 Task: Look for space in Dubrovnik, Croatia from 7th July, 2023 to 15th July, 2023 for 6 adults in price range Rs.15000 to Rs.20000. Place can be entire place with 3 bedrooms having 3 beds and 3 bathrooms. Property type can be house, flat, guest house. Booking option can be shelf check-in. Required host language is English.
Action: Mouse moved to (576, 80)
Screenshot: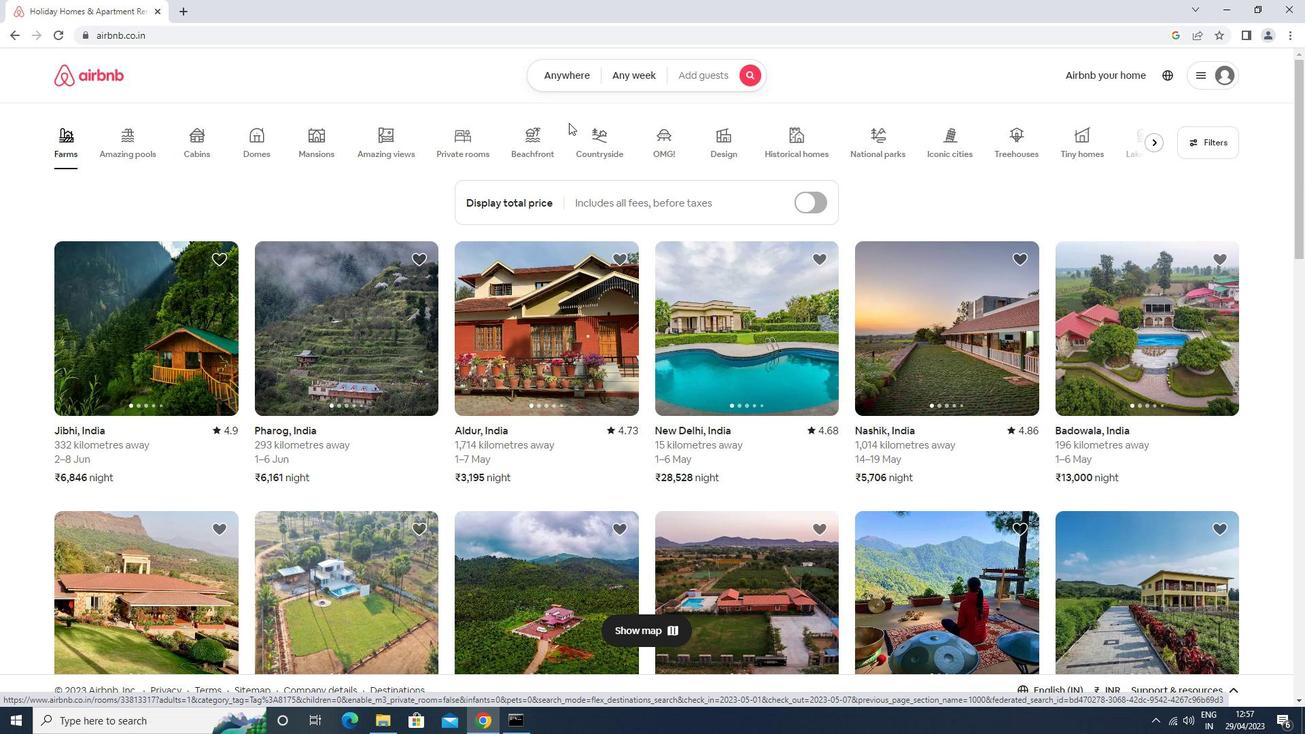 
Action: Mouse pressed left at (576, 80)
Screenshot: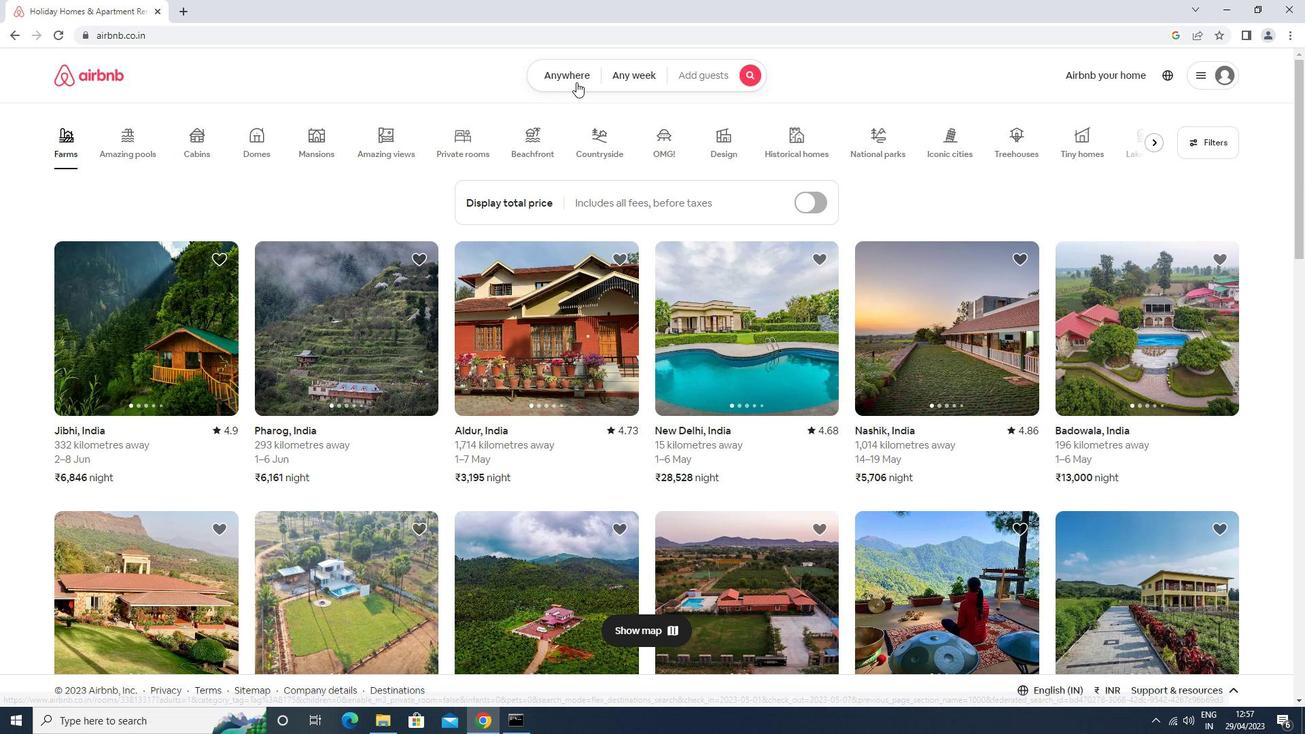 
Action: Mouse moved to (532, 125)
Screenshot: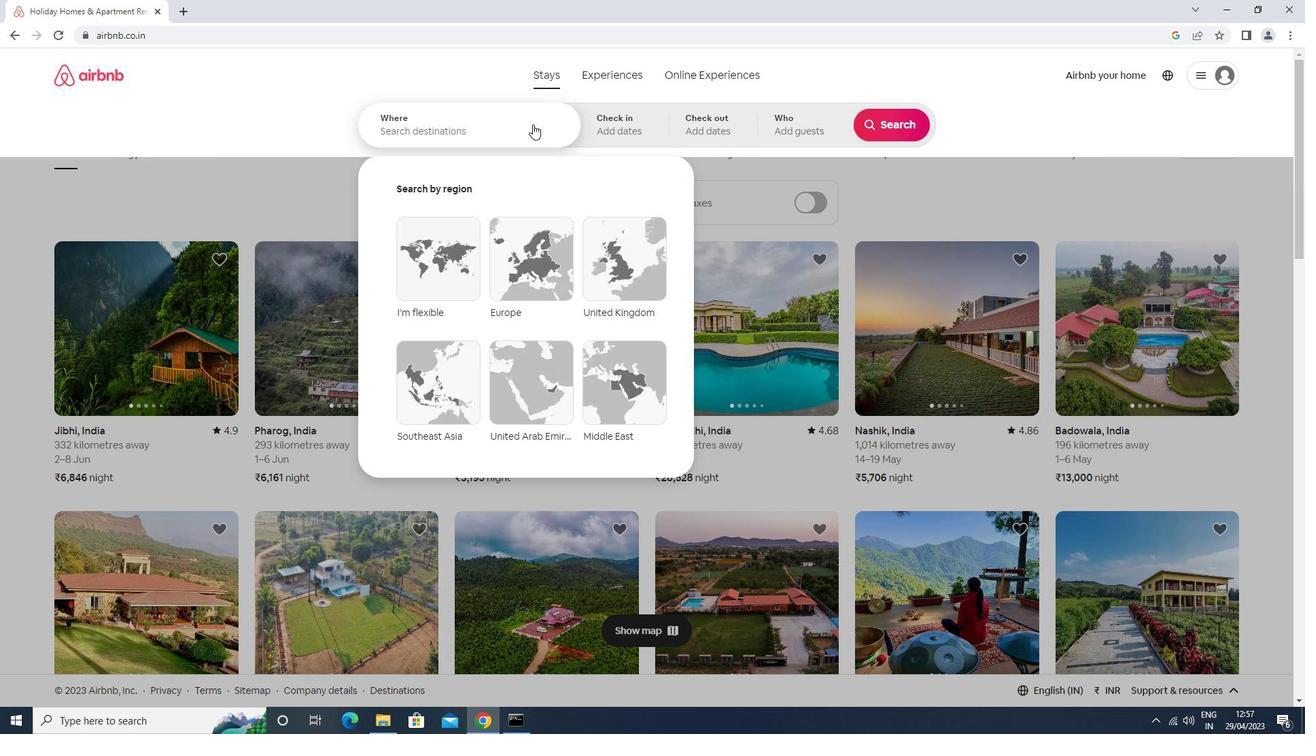 
Action: Mouse pressed left at (532, 125)
Screenshot: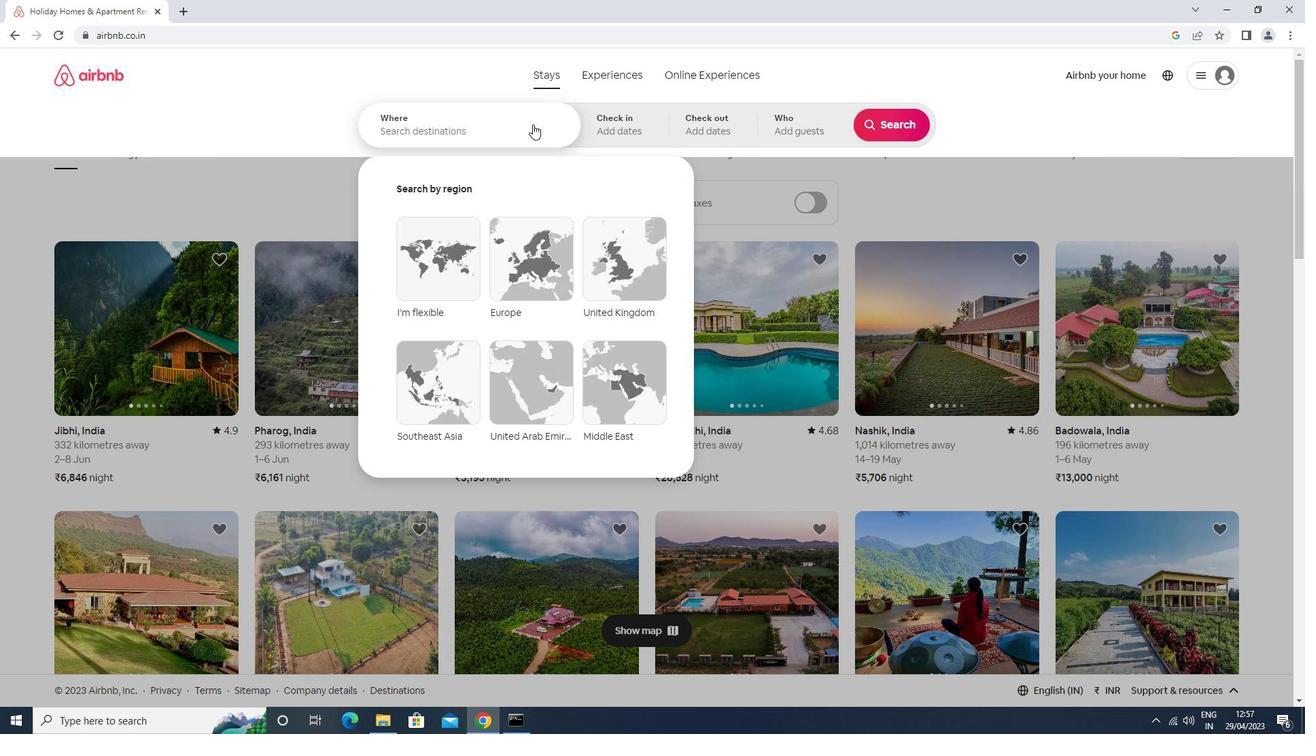 
Action: Key pressed dubrovn<Key.down><Key.enter>
Screenshot: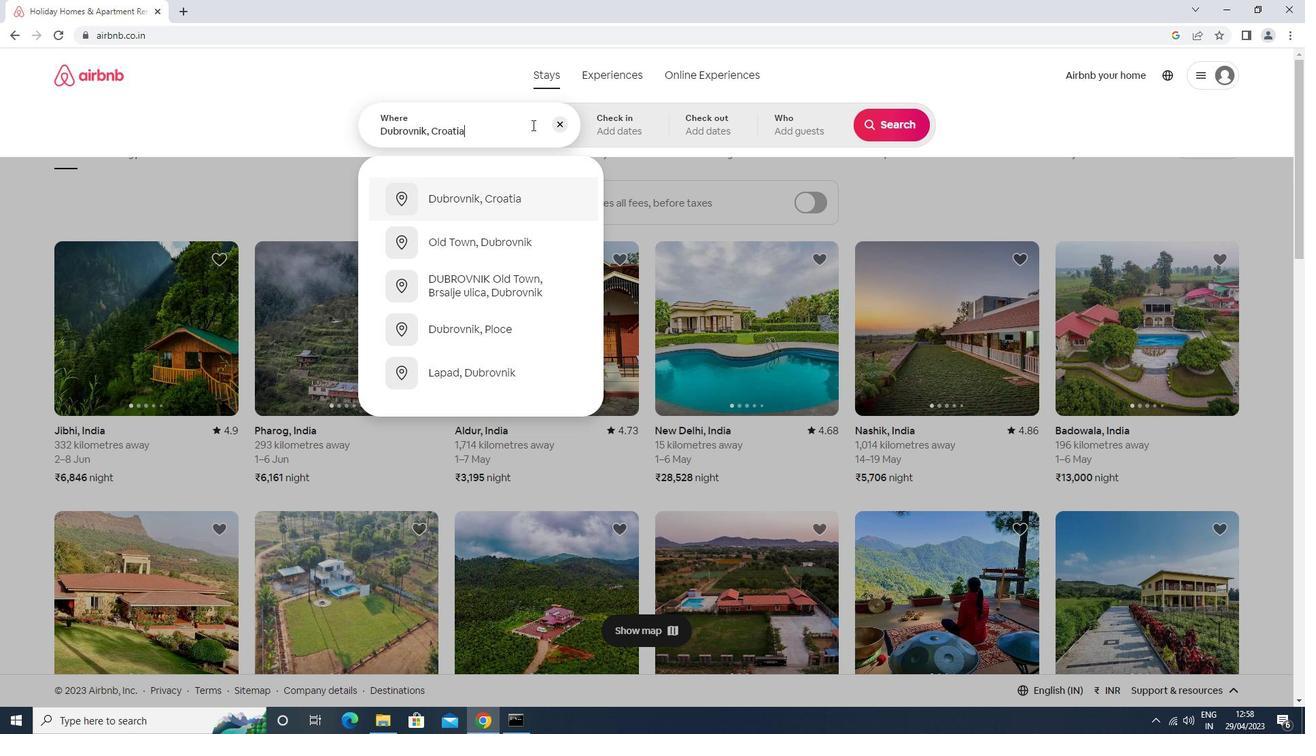 
Action: Mouse moved to (881, 236)
Screenshot: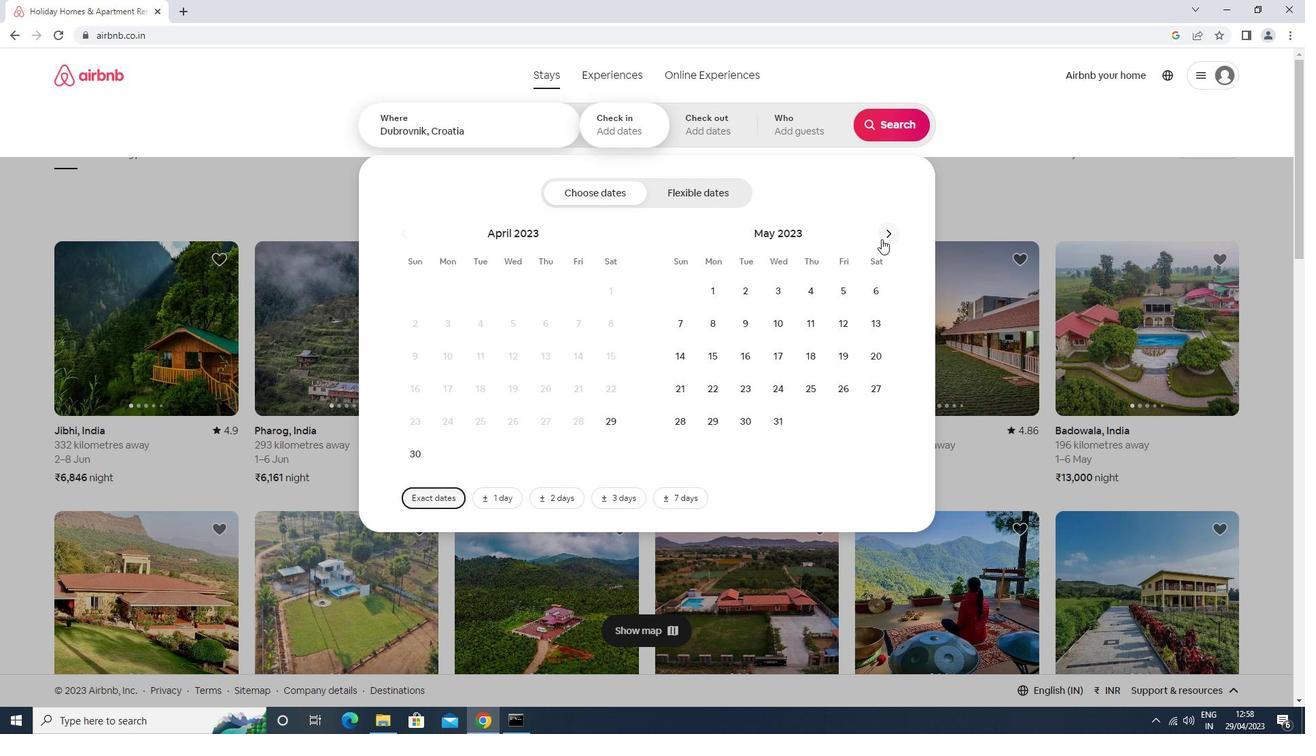 
Action: Mouse pressed left at (881, 236)
Screenshot: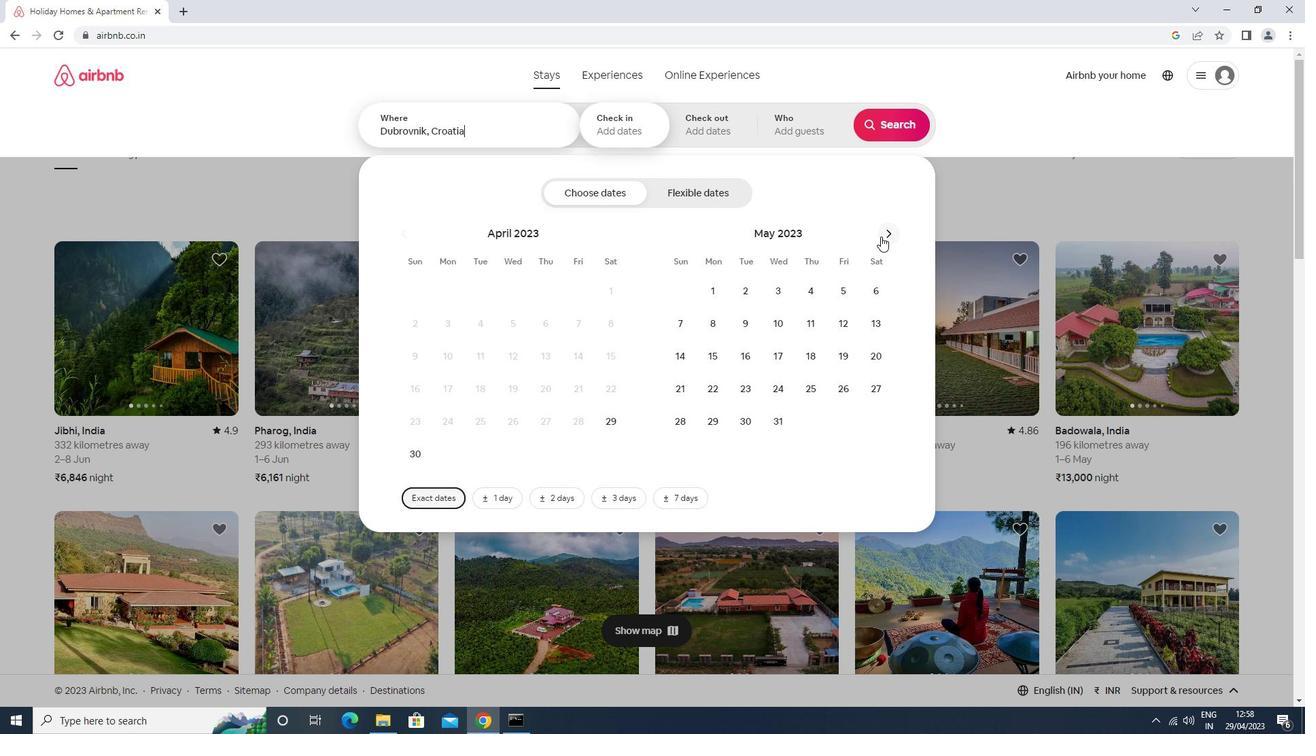 
Action: Mouse moved to (881, 236)
Screenshot: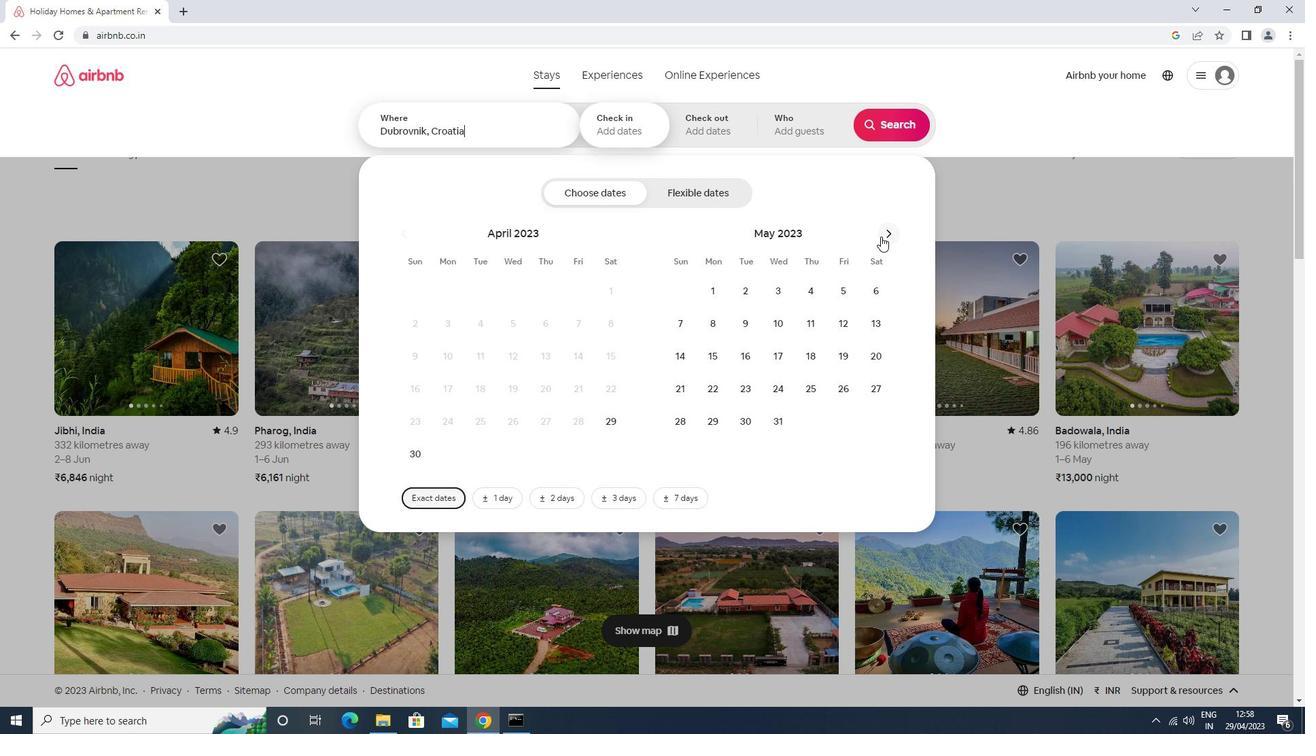 
Action: Mouse pressed left at (881, 236)
Screenshot: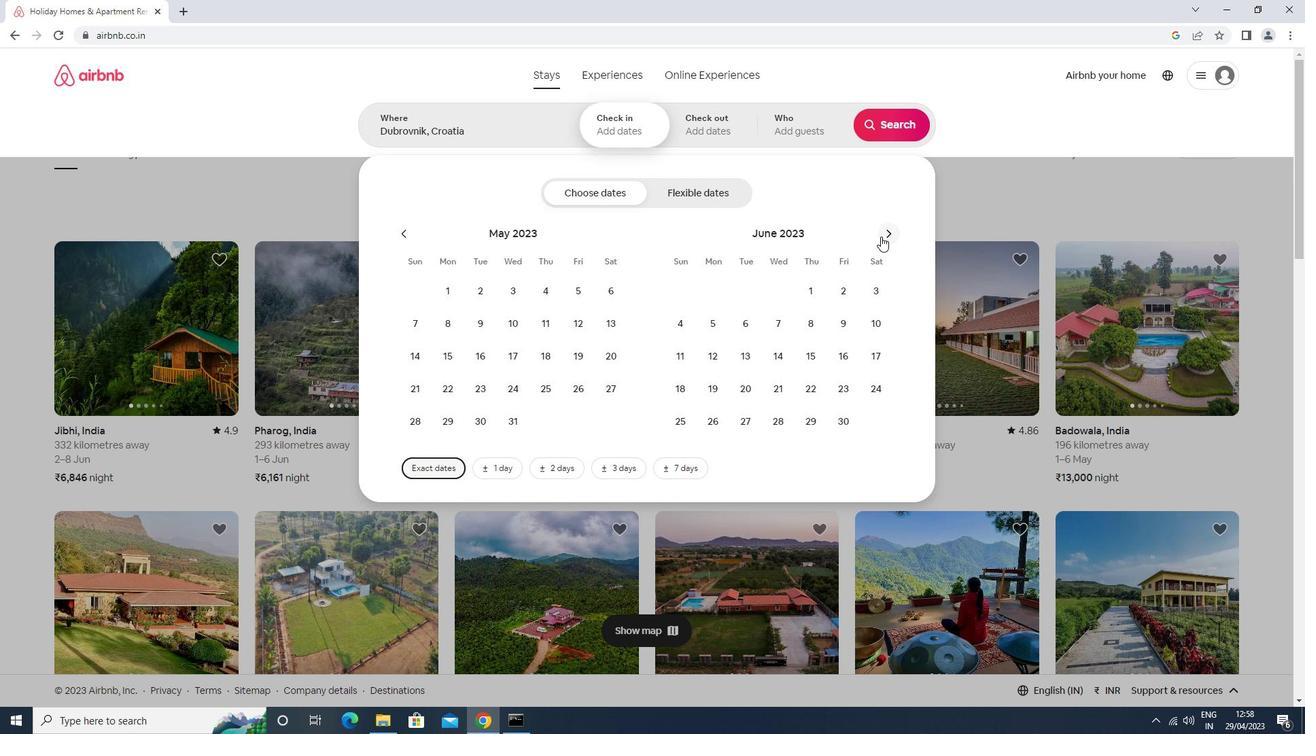 
Action: Mouse moved to (846, 316)
Screenshot: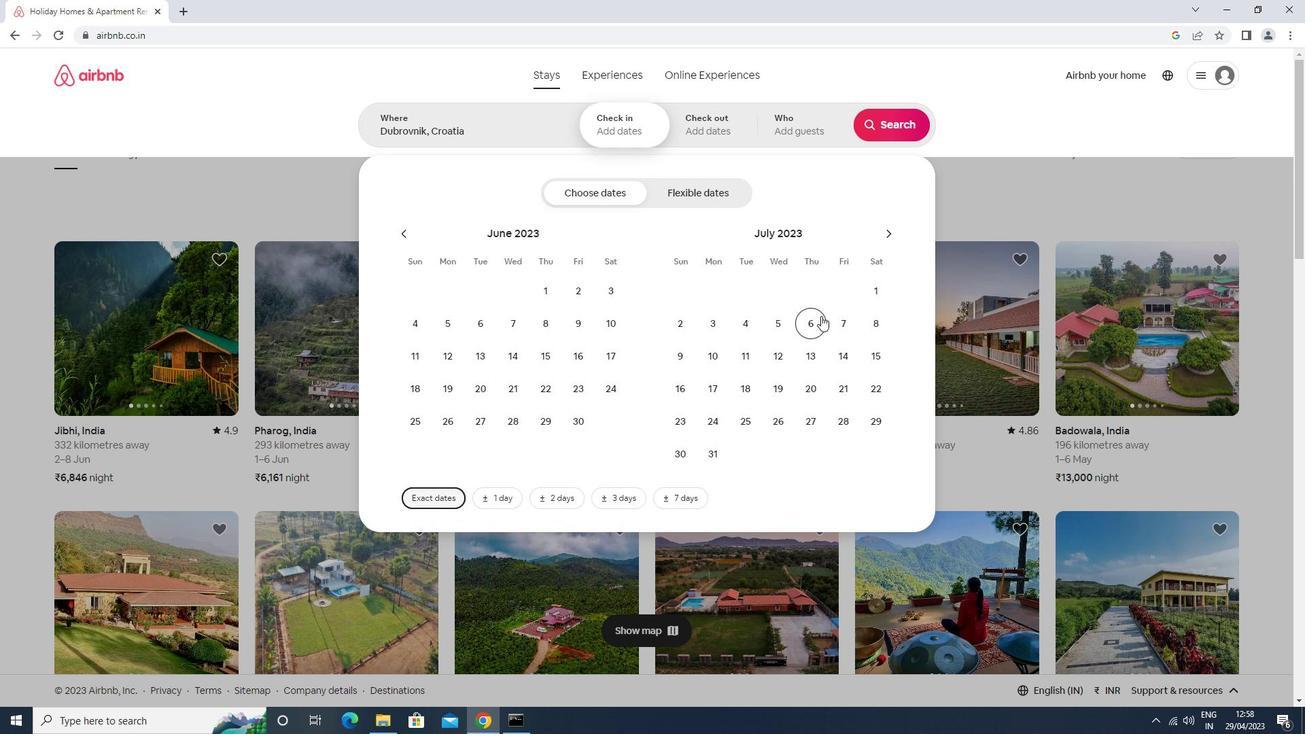 
Action: Mouse pressed left at (846, 316)
Screenshot: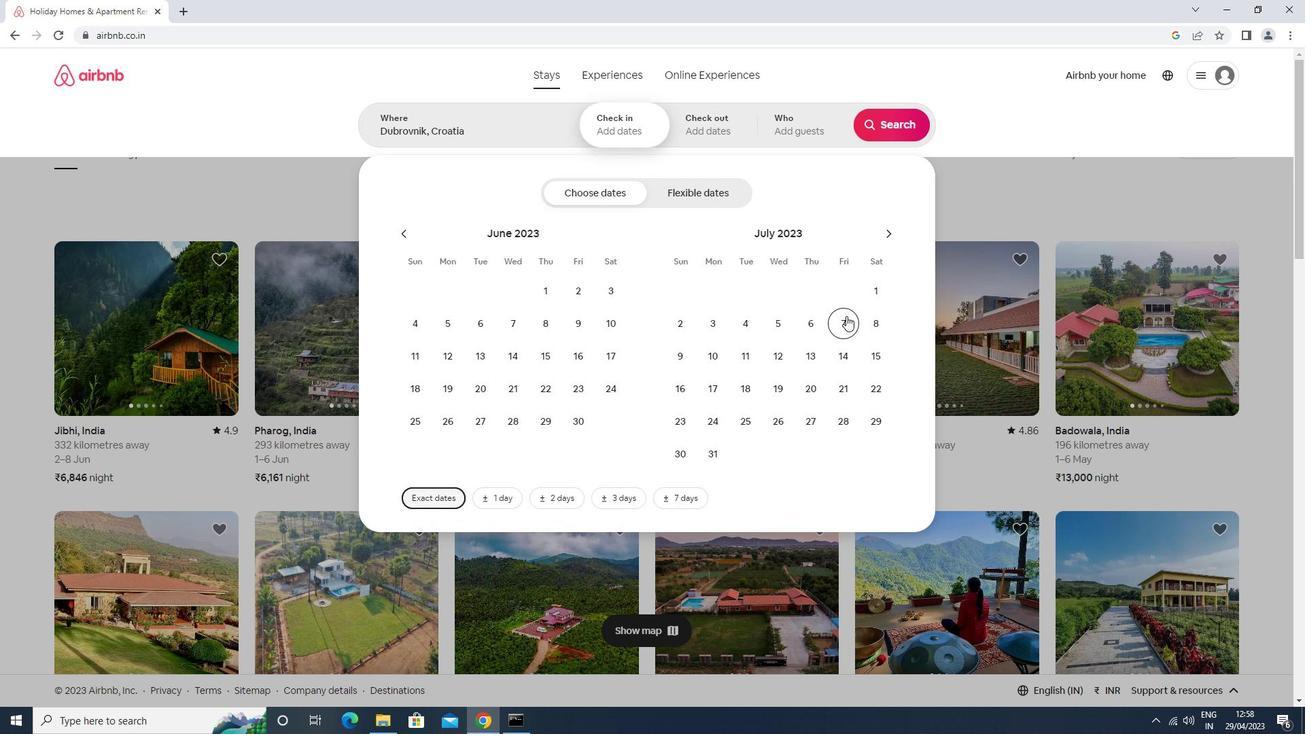
Action: Mouse moved to (877, 355)
Screenshot: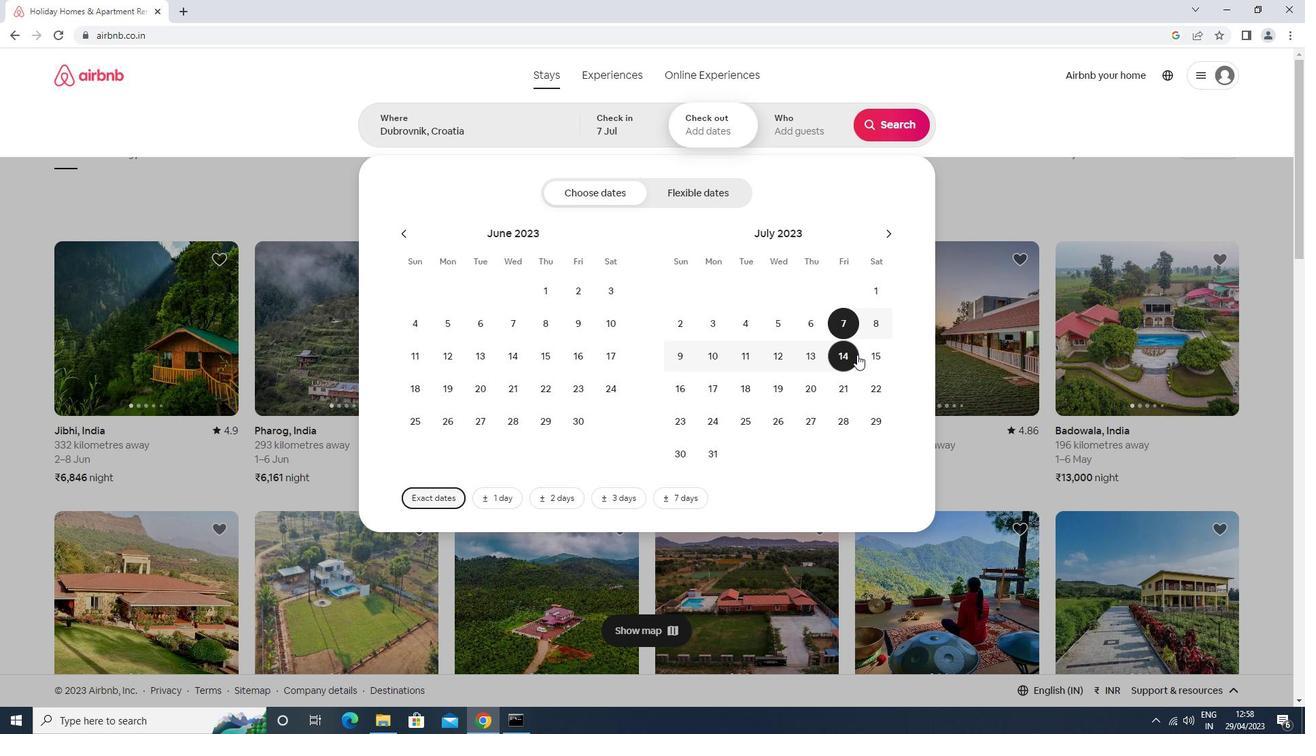 
Action: Mouse pressed left at (877, 355)
Screenshot: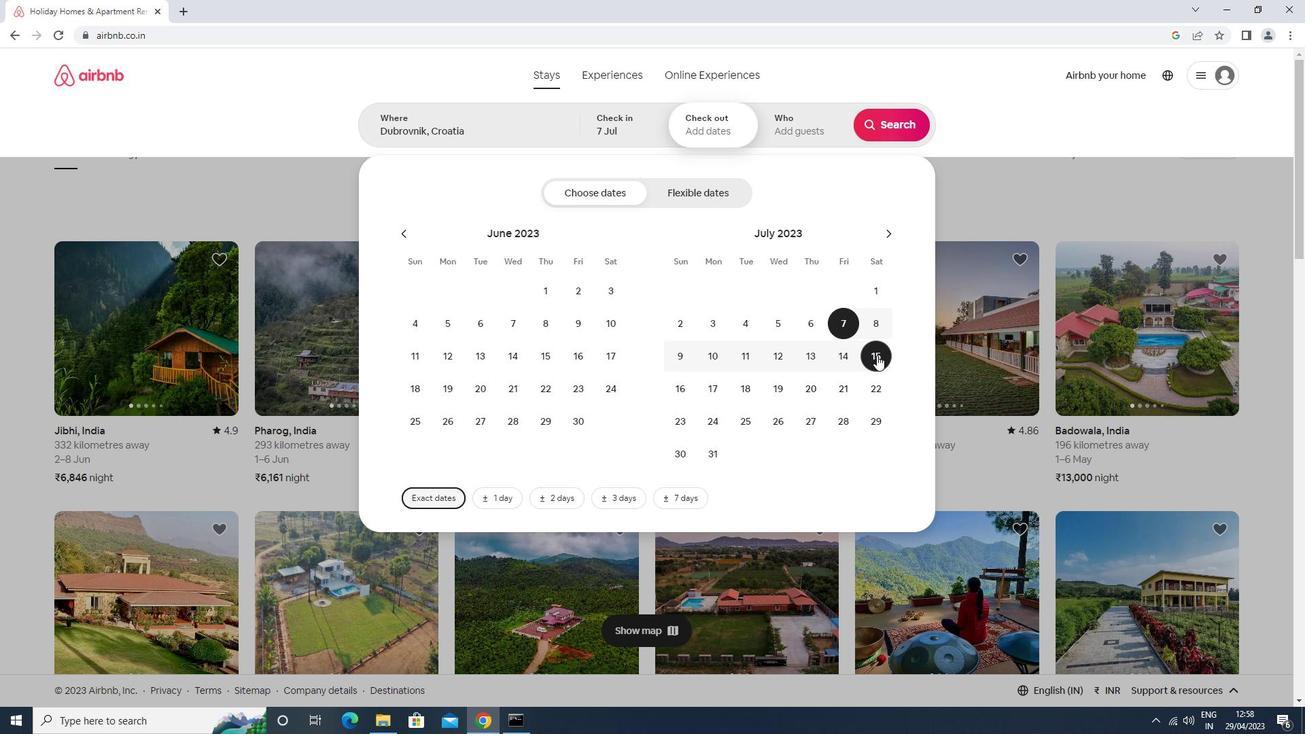 
Action: Mouse moved to (804, 136)
Screenshot: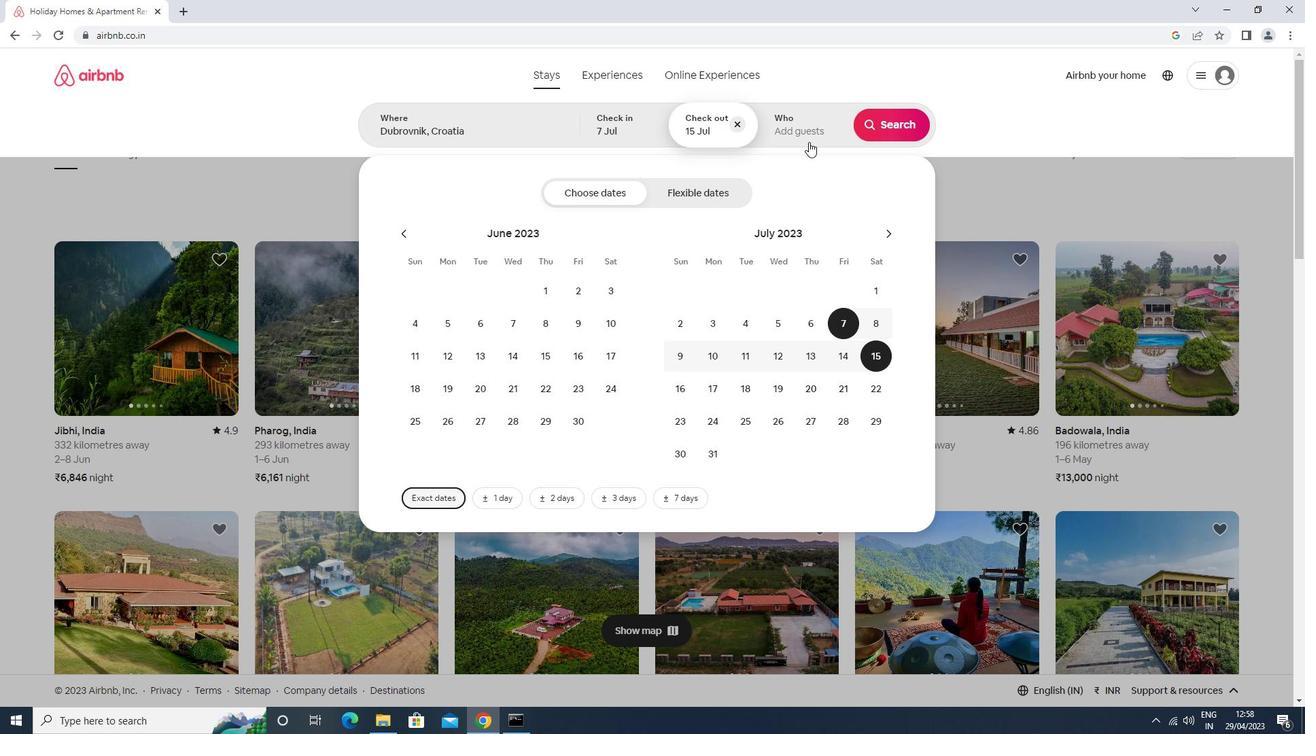 
Action: Mouse pressed left at (804, 136)
Screenshot: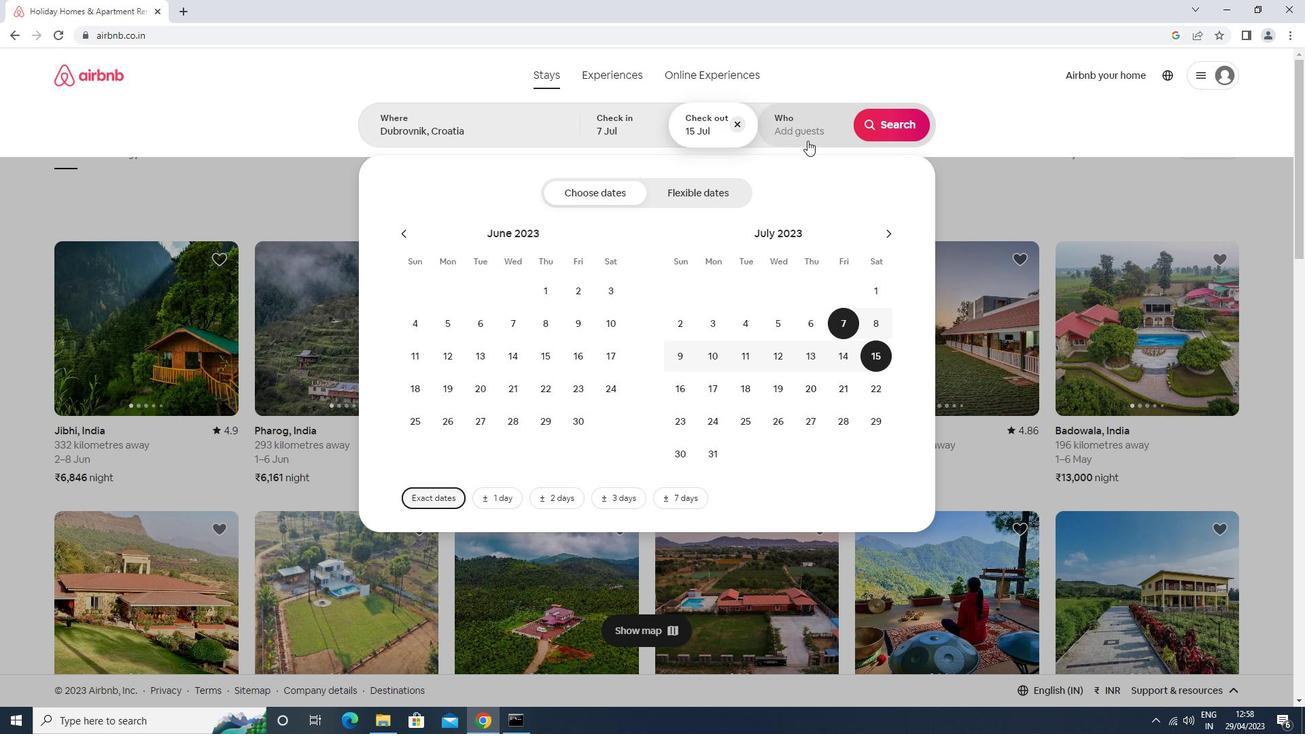 
Action: Mouse moved to (896, 206)
Screenshot: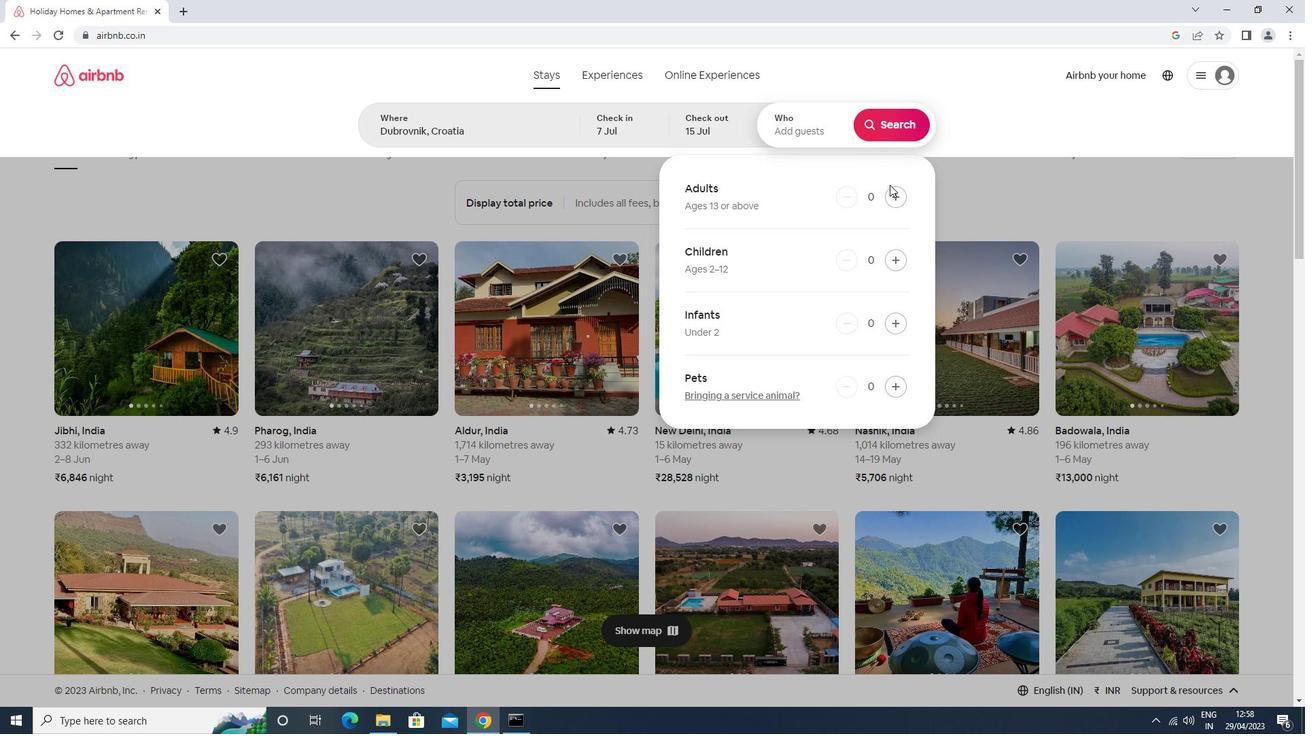 
Action: Mouse pressed left at (896, 206)
Screenshot: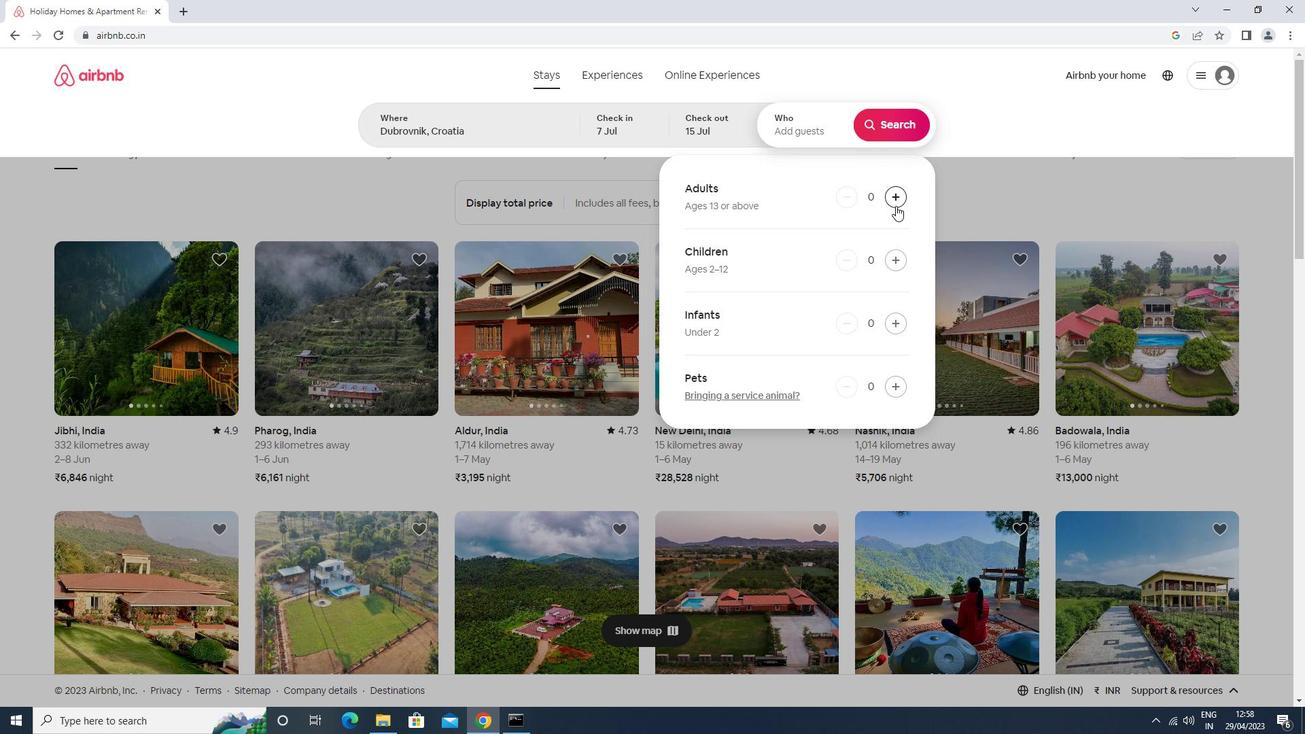 
Action: Mouse pressed left at (896, 206)
Screenshot: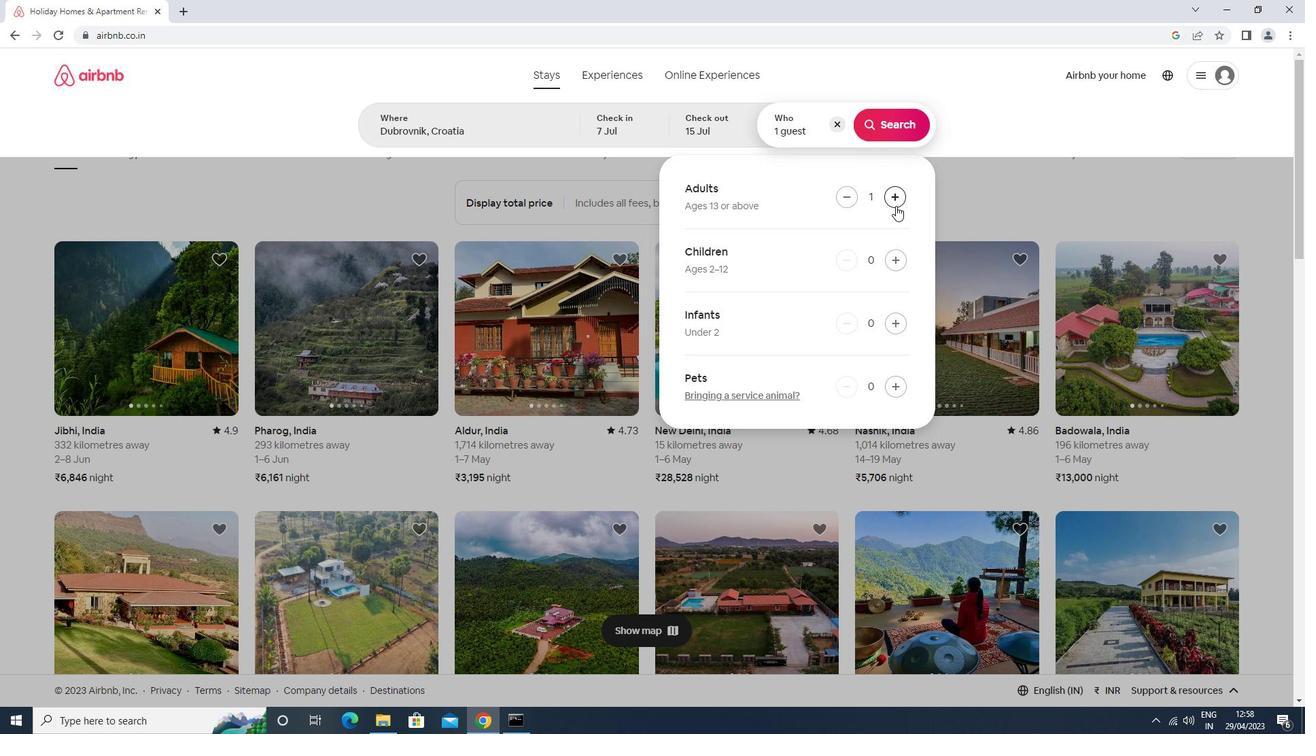 
Action: Mouse pressed left at (896, 206)
Screenshot: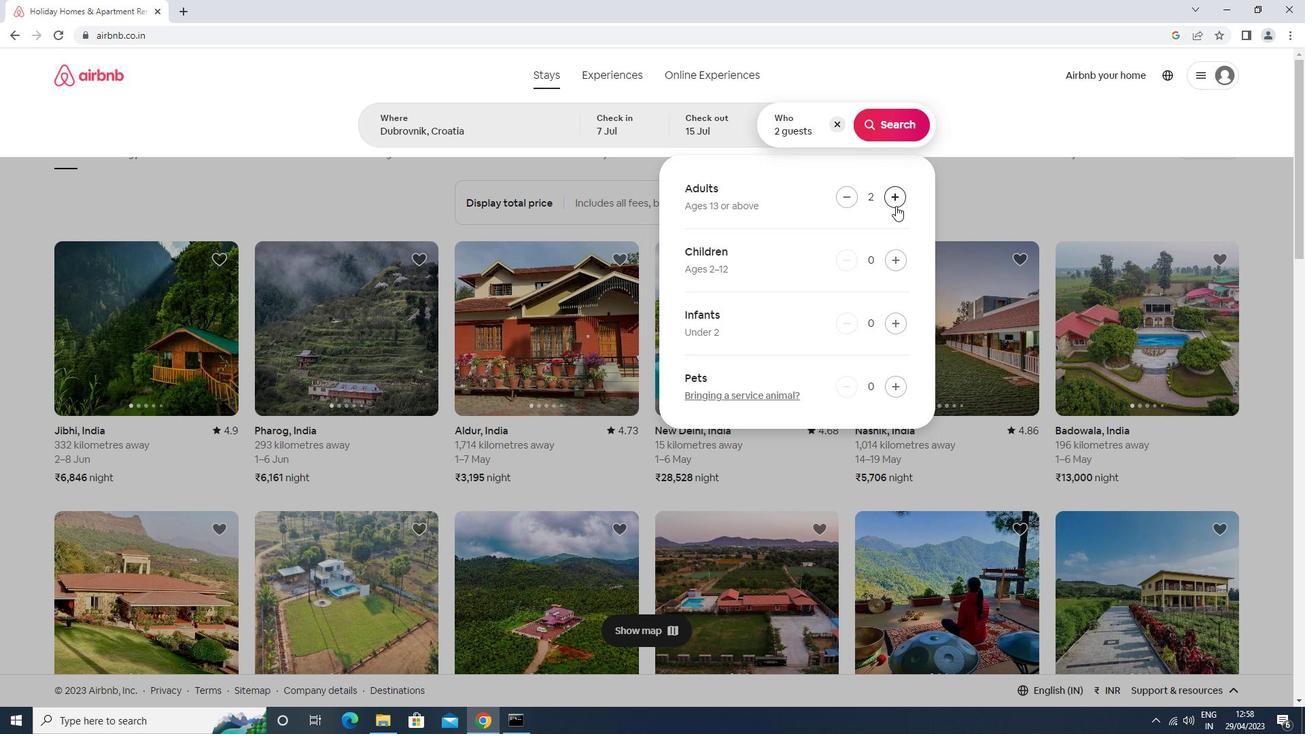 
Action: Mouse pressed left at (896, 206)
Screenshot: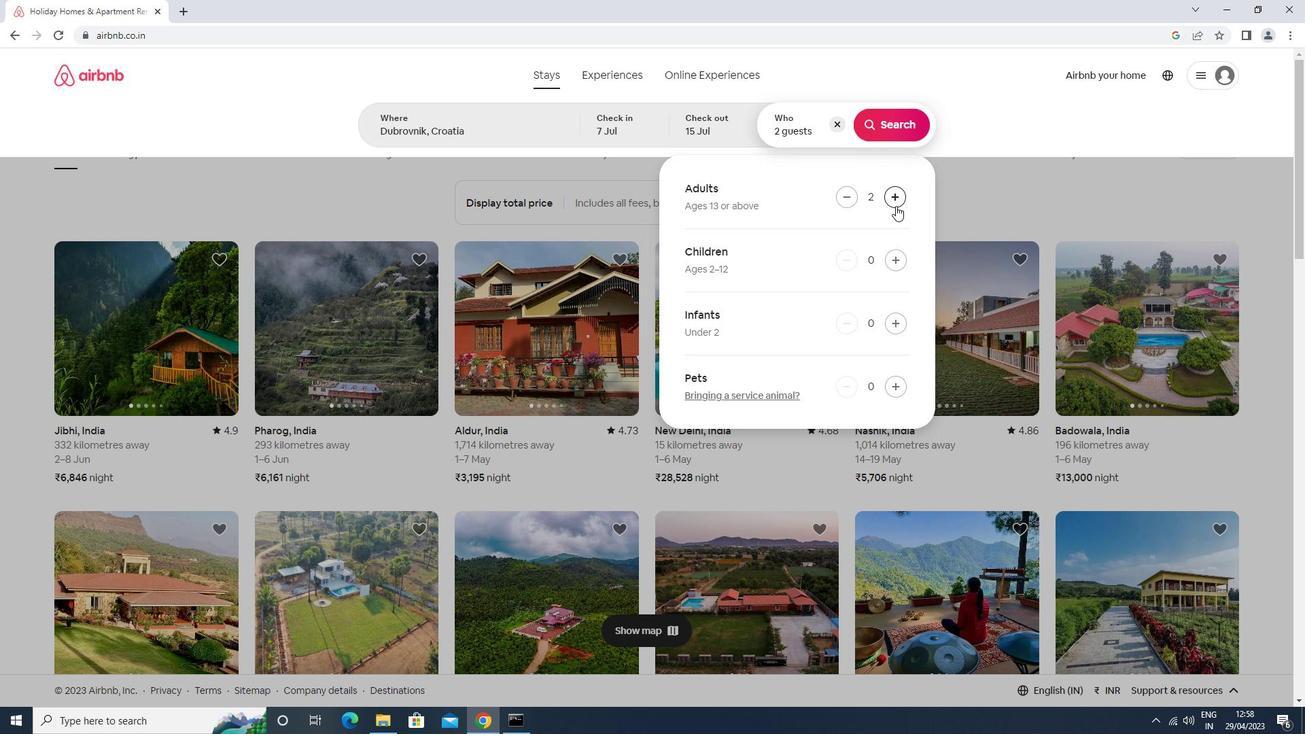 
Action: Mouse moved to (898, 199)
Screenshot: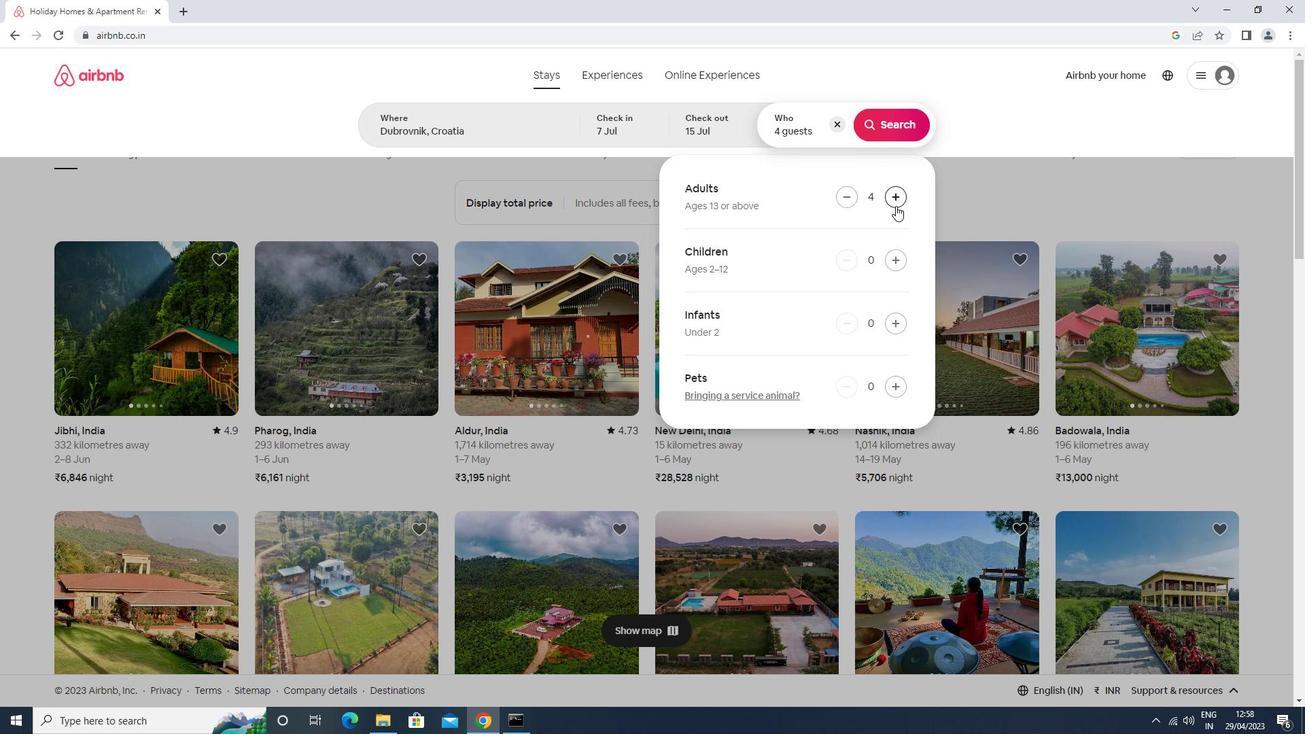 
Action: Mouse pressed left at (898, 199)
Screenshot: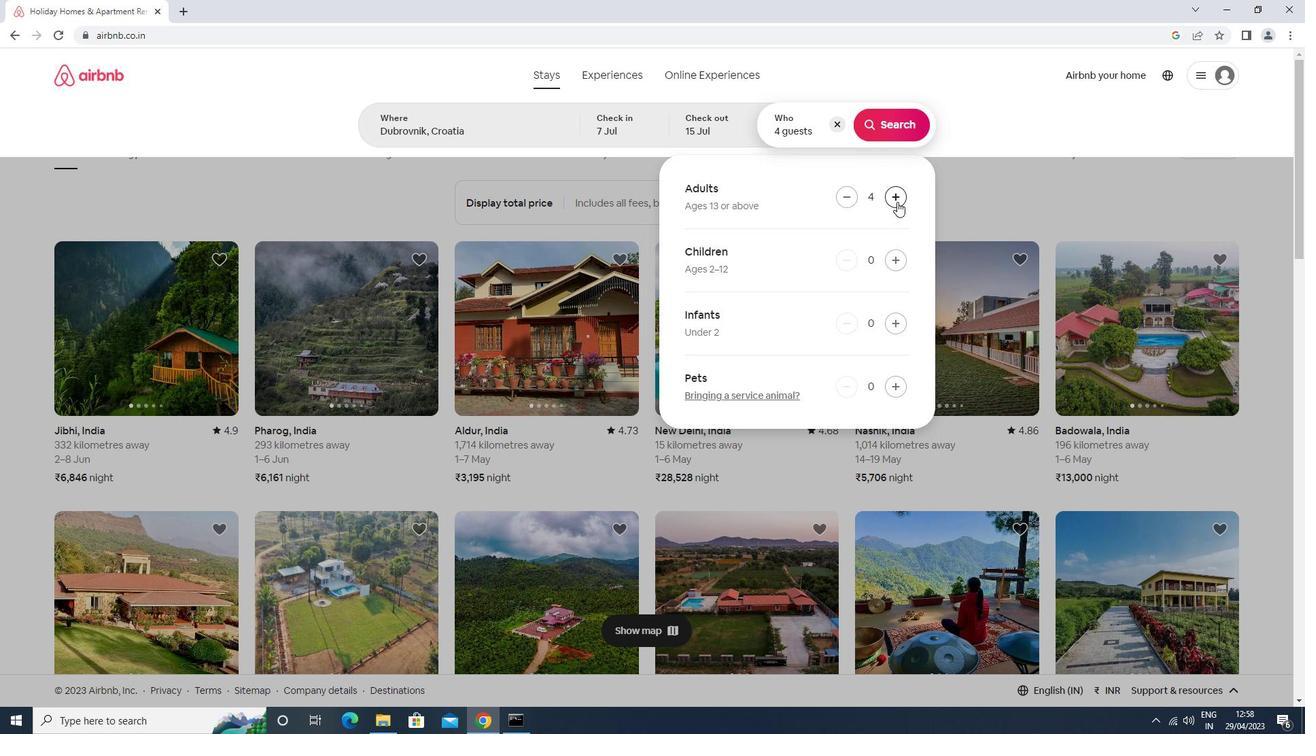 
Action: Mouse pressed left at (898, 199)
Screenshot: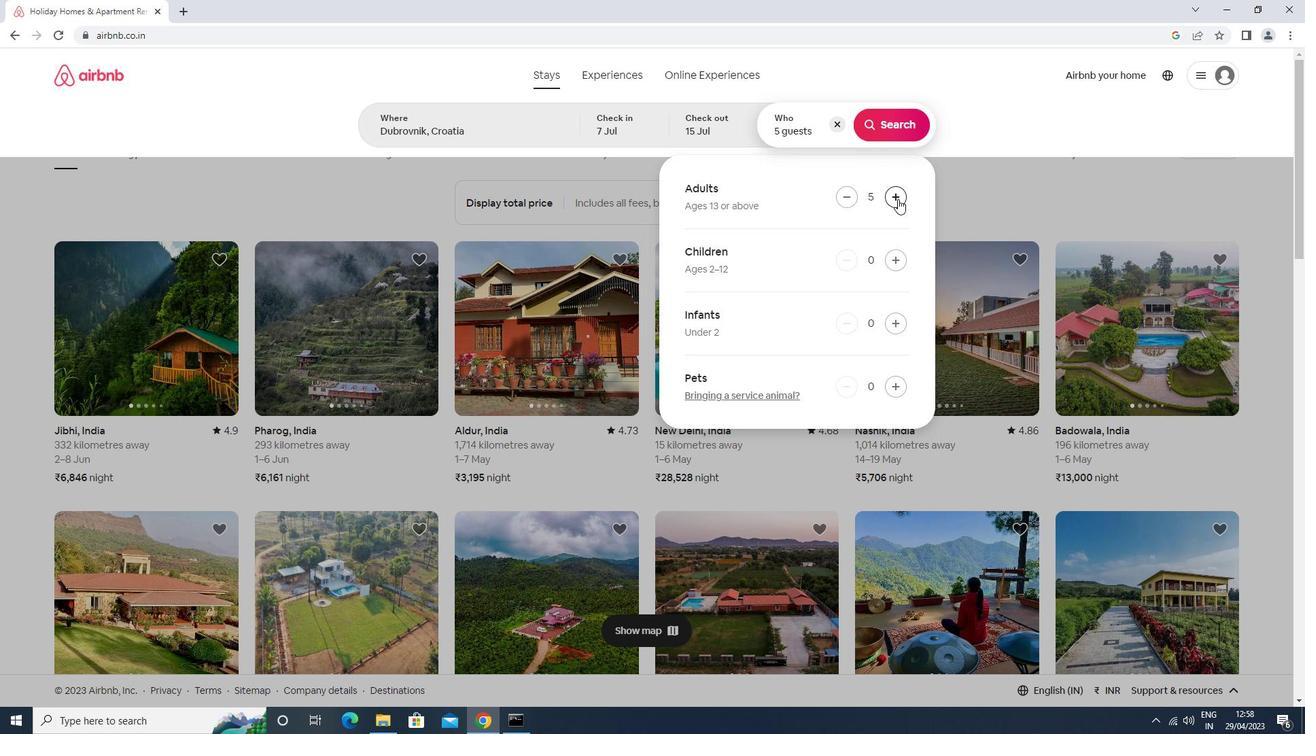 
Action: Mouse moved to (884, 123)
Screenshot: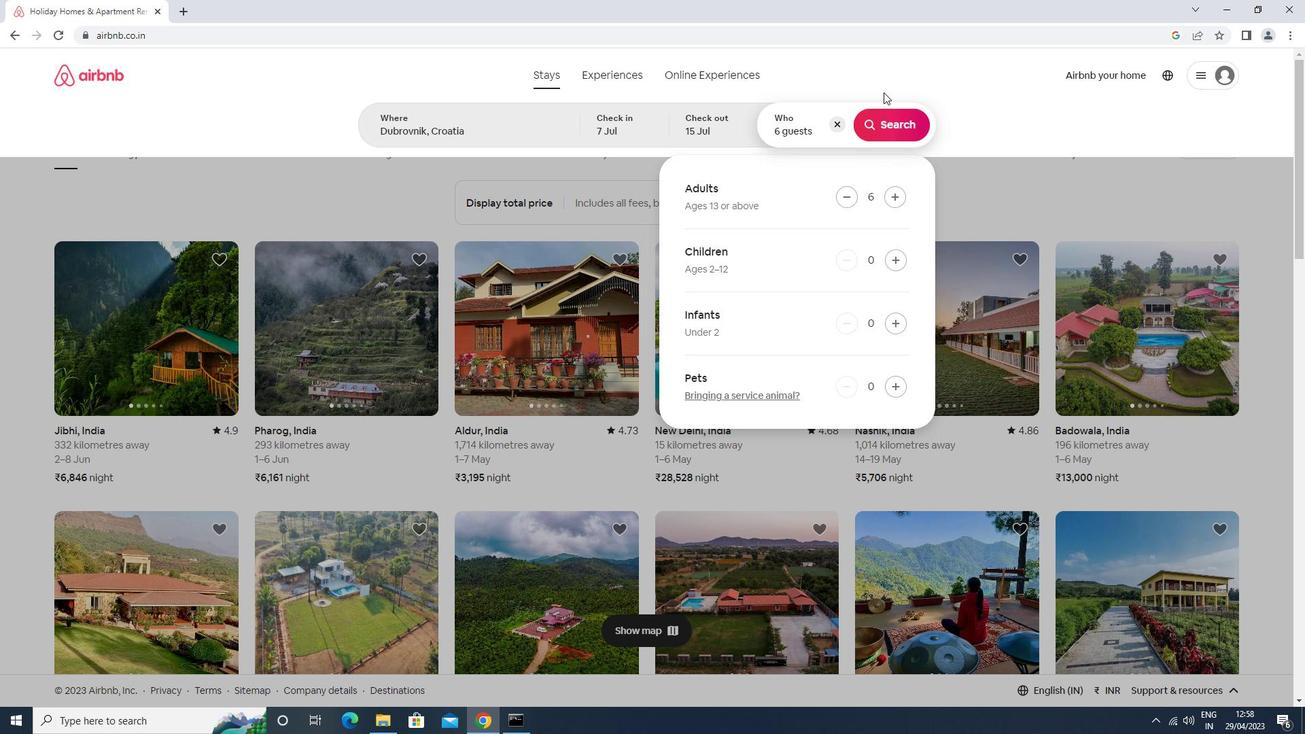 
Action: Mouse pressed left at (884, 123)
Screenshot: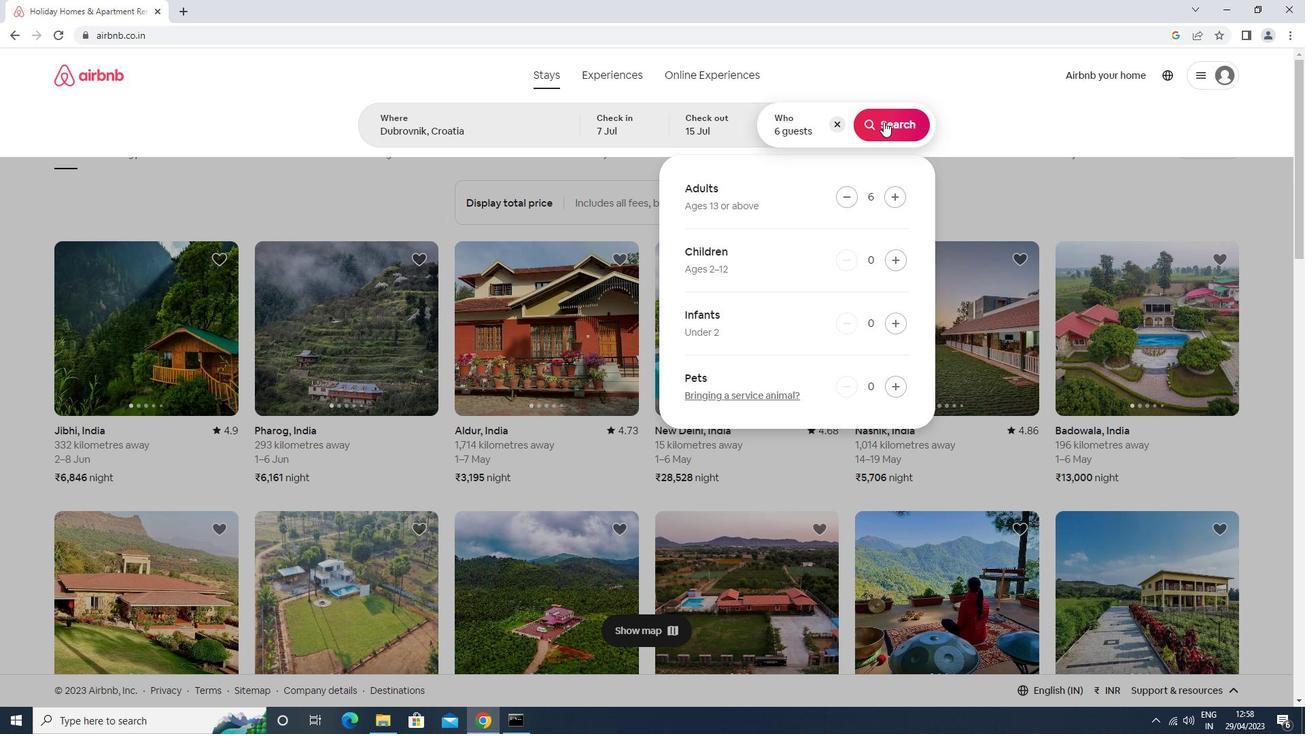 
Action: Mouse moved to (1280, 128)
Screenshot: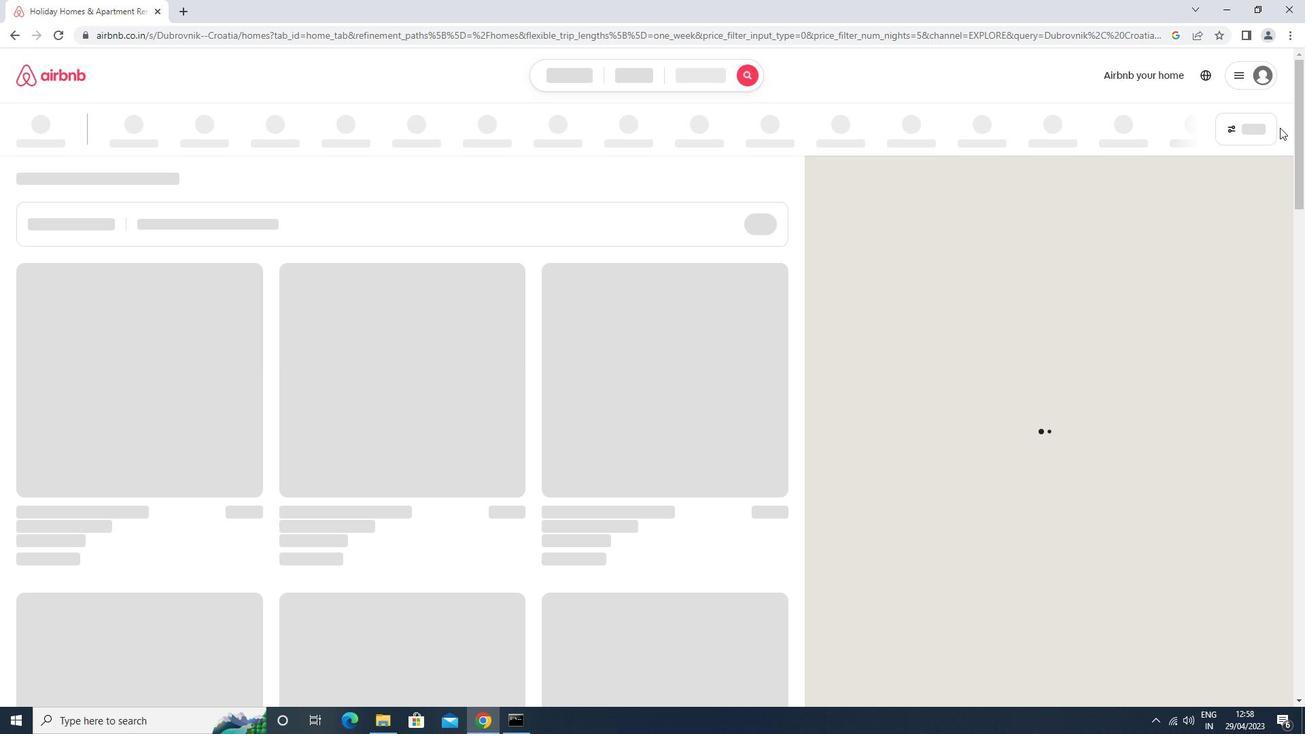 
Action: Mouse pressed left at (1280, 128)
Screenshot: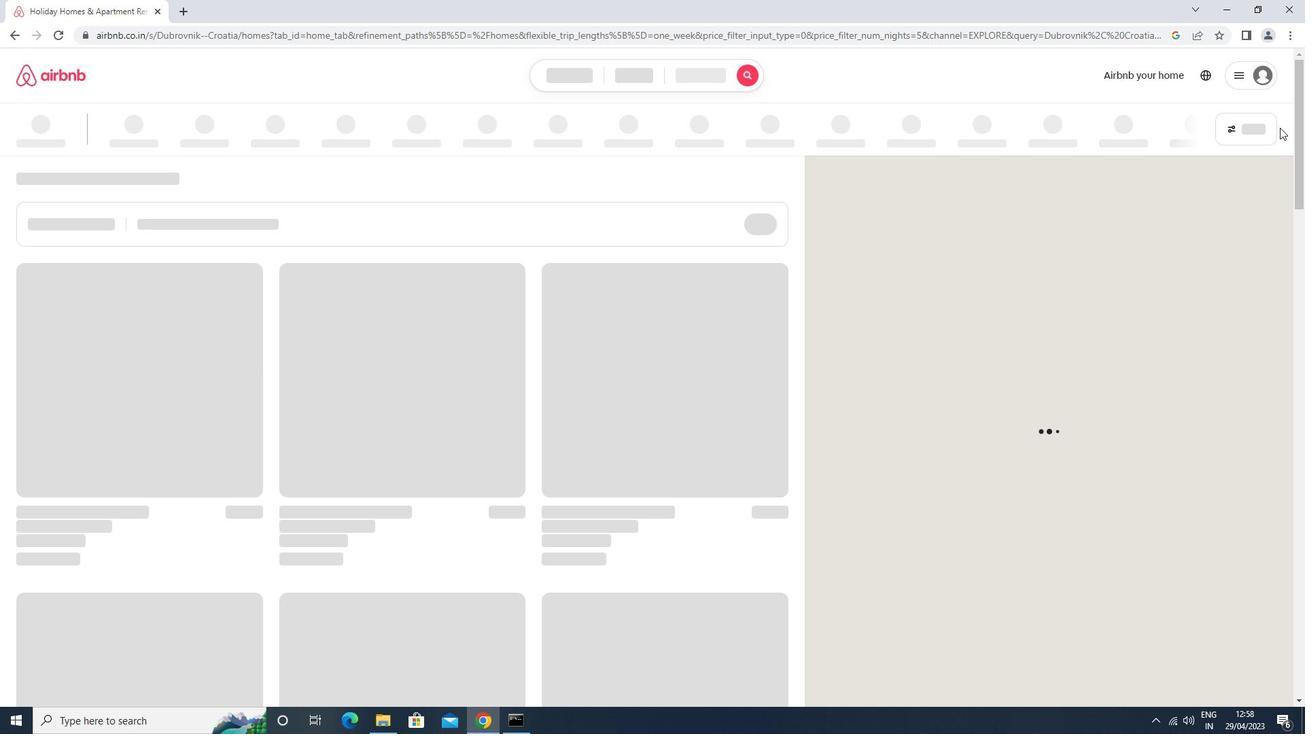 
Action: Mouse moved to (1265, 133)
Screenshot: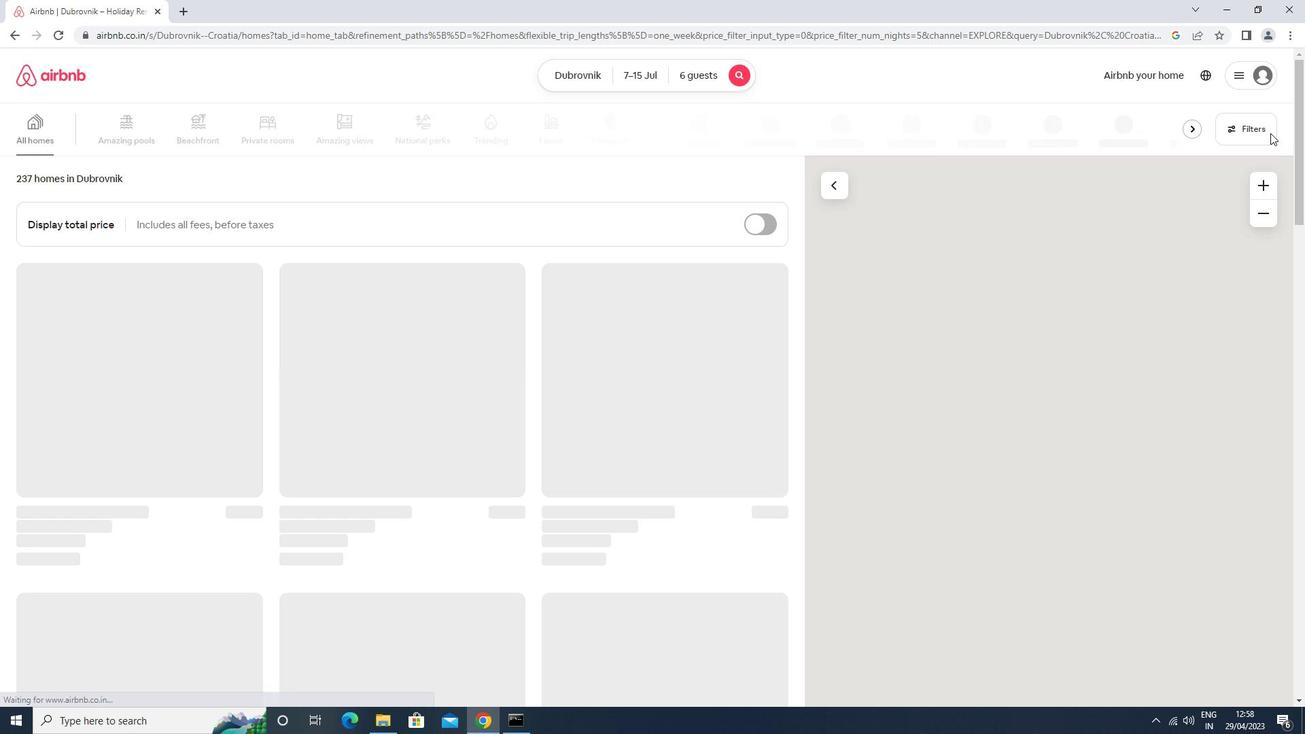 
Action: Mouse pressed left at (1265, 133)
Screenshot: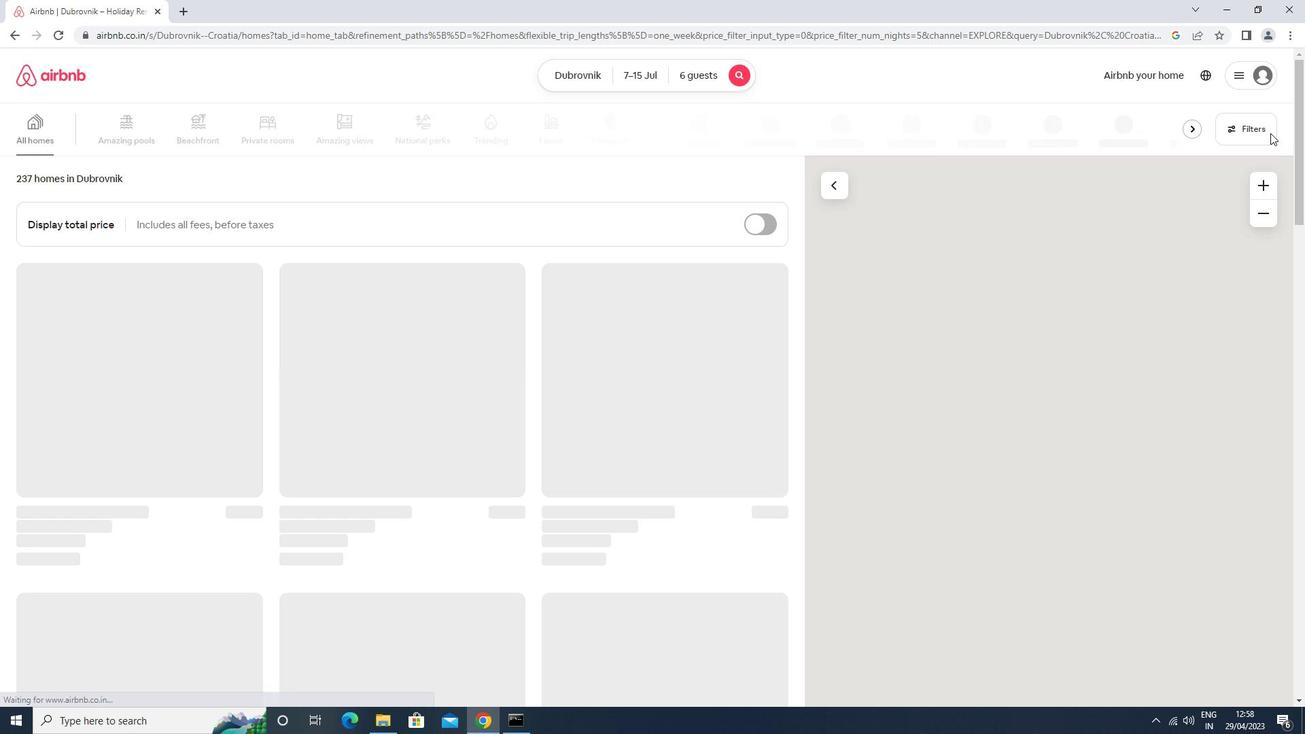 
Action: Mouse moved to (629, 296)
Screenshot: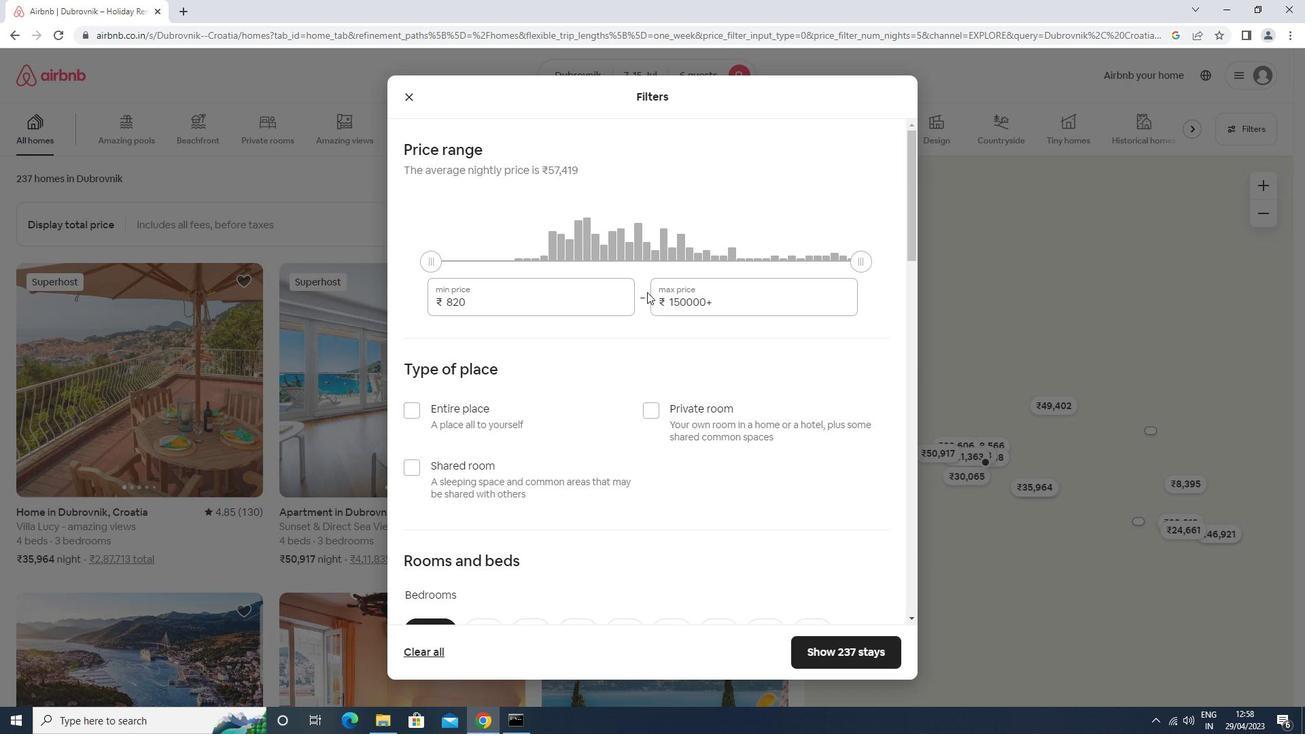 
Action: Mouse pressed left at (629, 296)
Screenshot: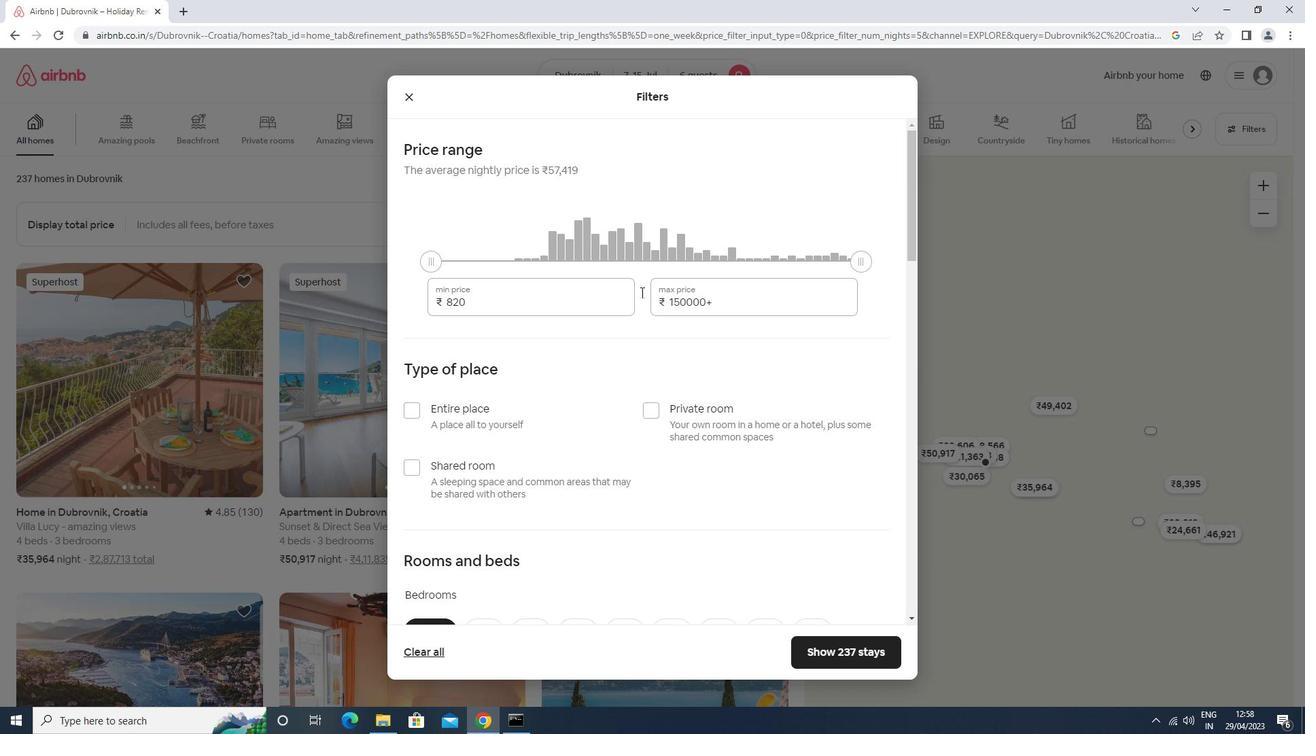 
Action: Mouse moved to (629, 296)
Screenshot: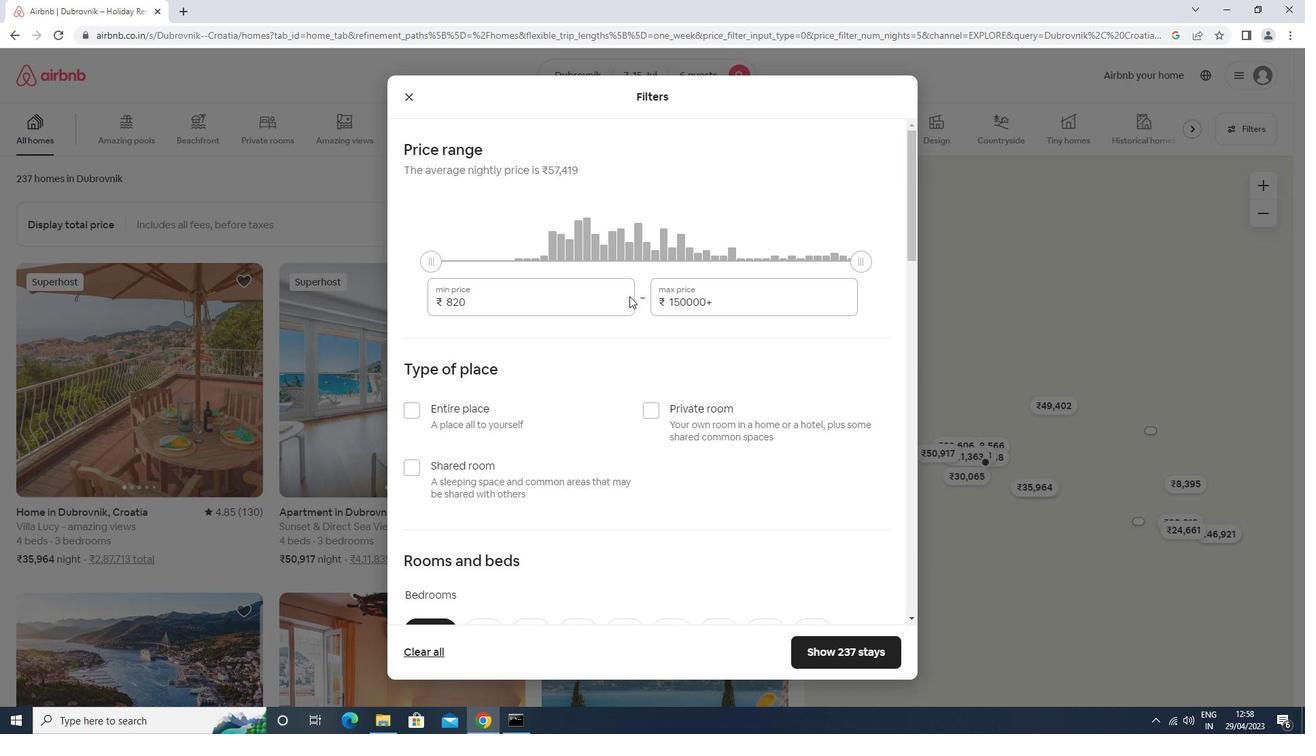 
Action: Key pressed <Key.backspace><Key.backspace><Key.backspace><Key.backspace><Key.backspace><Key.backspace><Key.backspace><Key.backspace><Key.backspace><Key.backspace><Key.backspace><Key.backspace>15000<Key.tab>20000
Screenshot: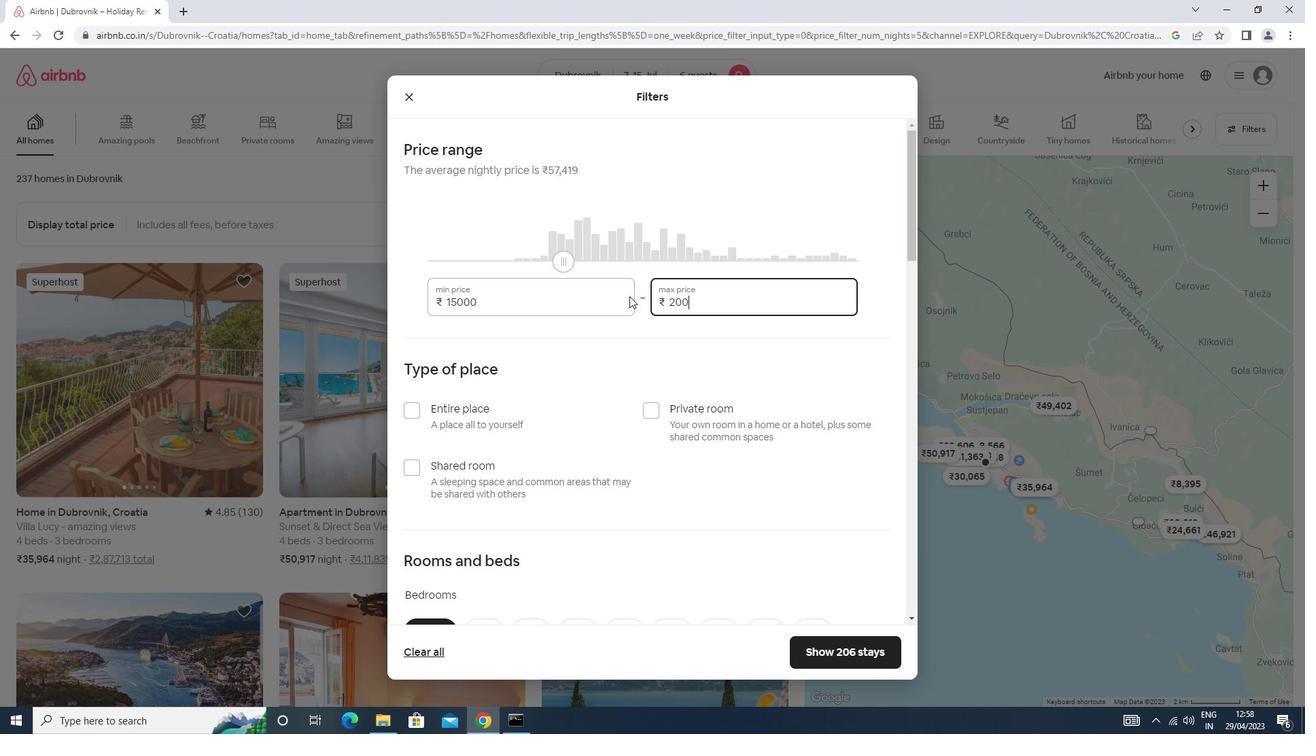 
Action: Mouse scrolled (629, 295) with delta (0, 0)
Screenshot: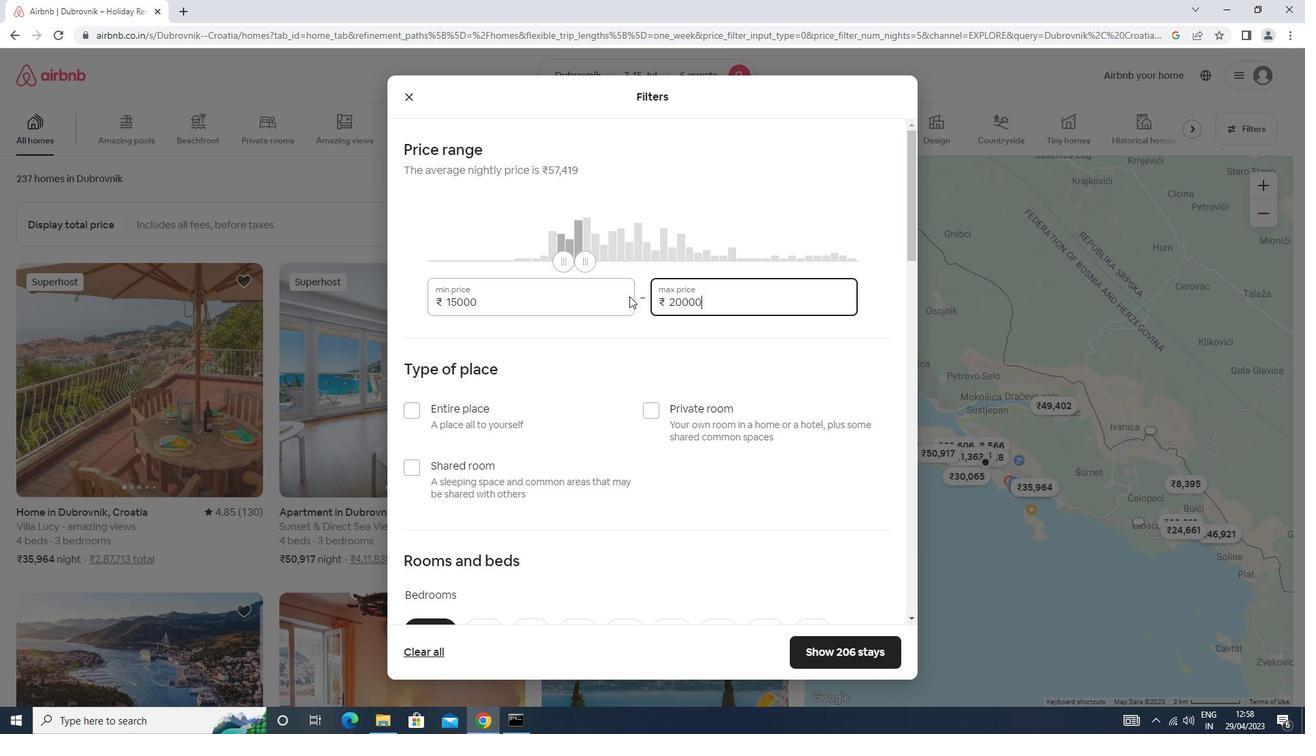 
Action: Mouse scrolled (629, 295) with delta (0, 0)
Screenshot: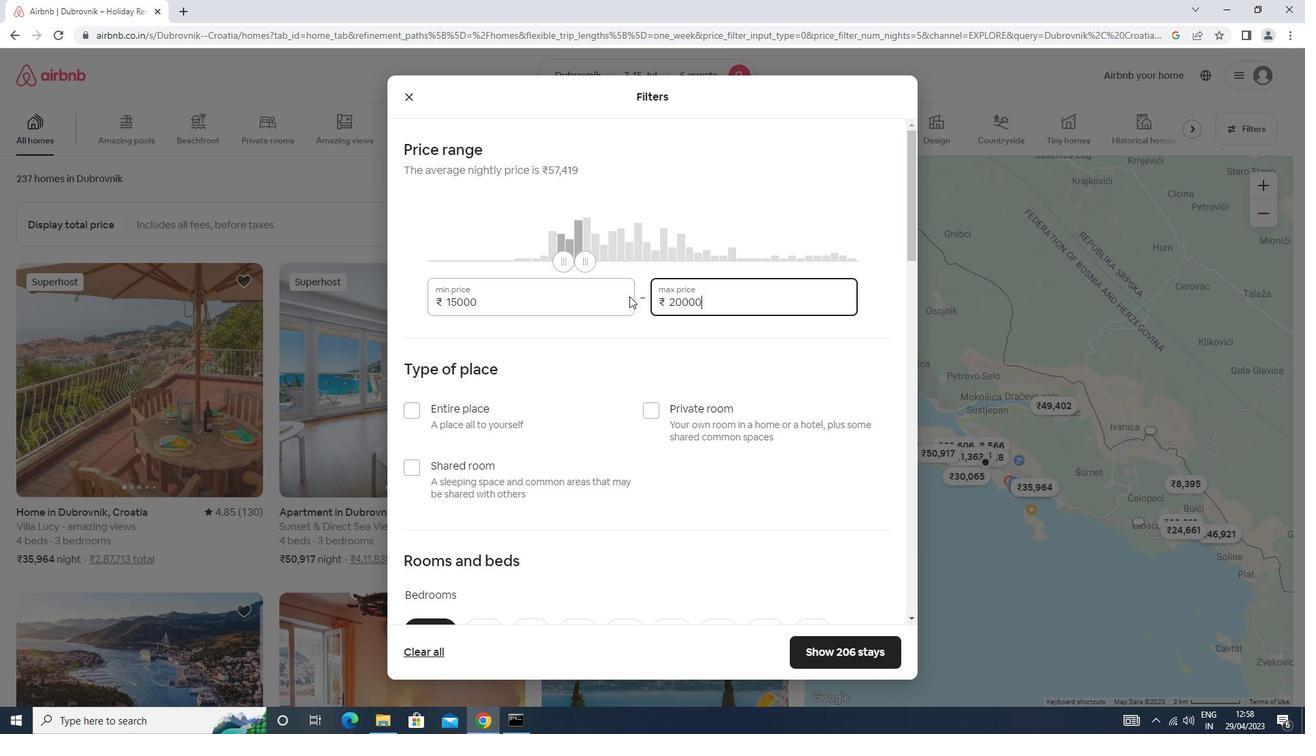 
Action: Mouse moved to (483, 281)
Screenshot: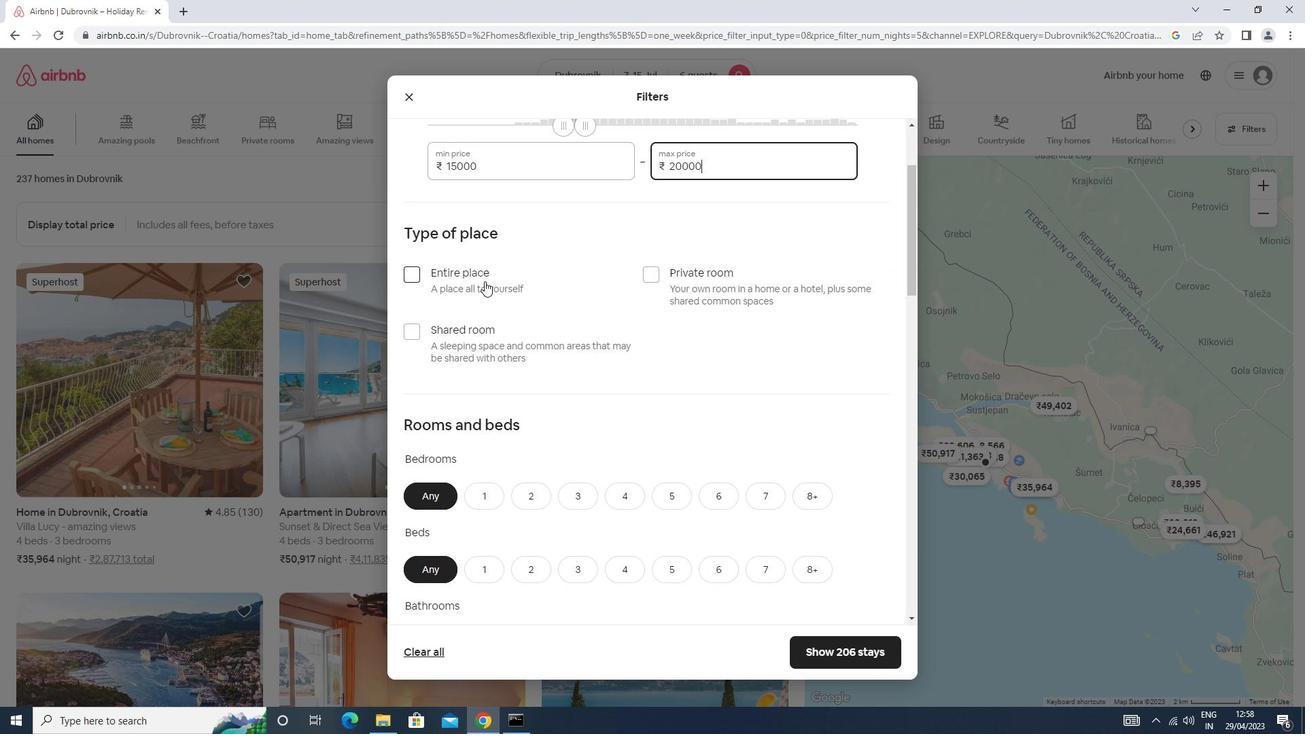 
Action: Mouse pressed left at (483, 281)
Screenshot: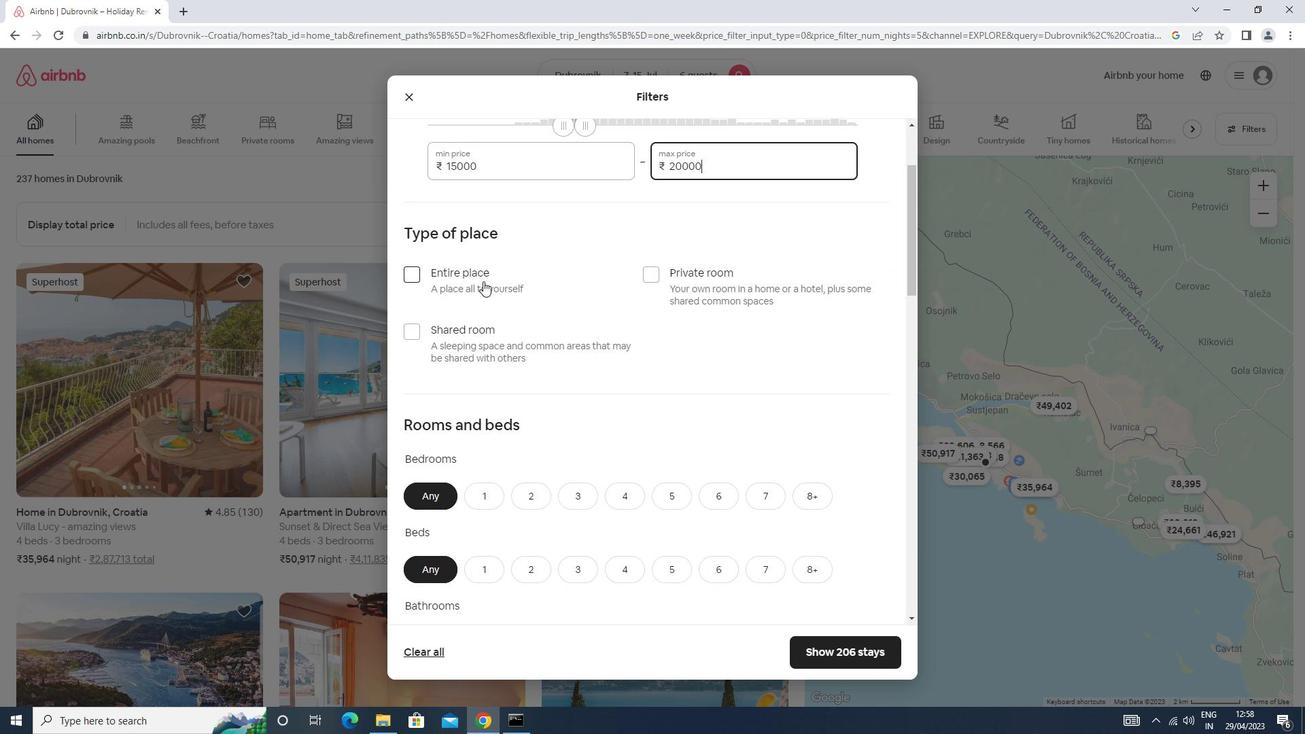 
Action: Mouse scrolled (483, 280) with delta (0, 0)
Screenshot: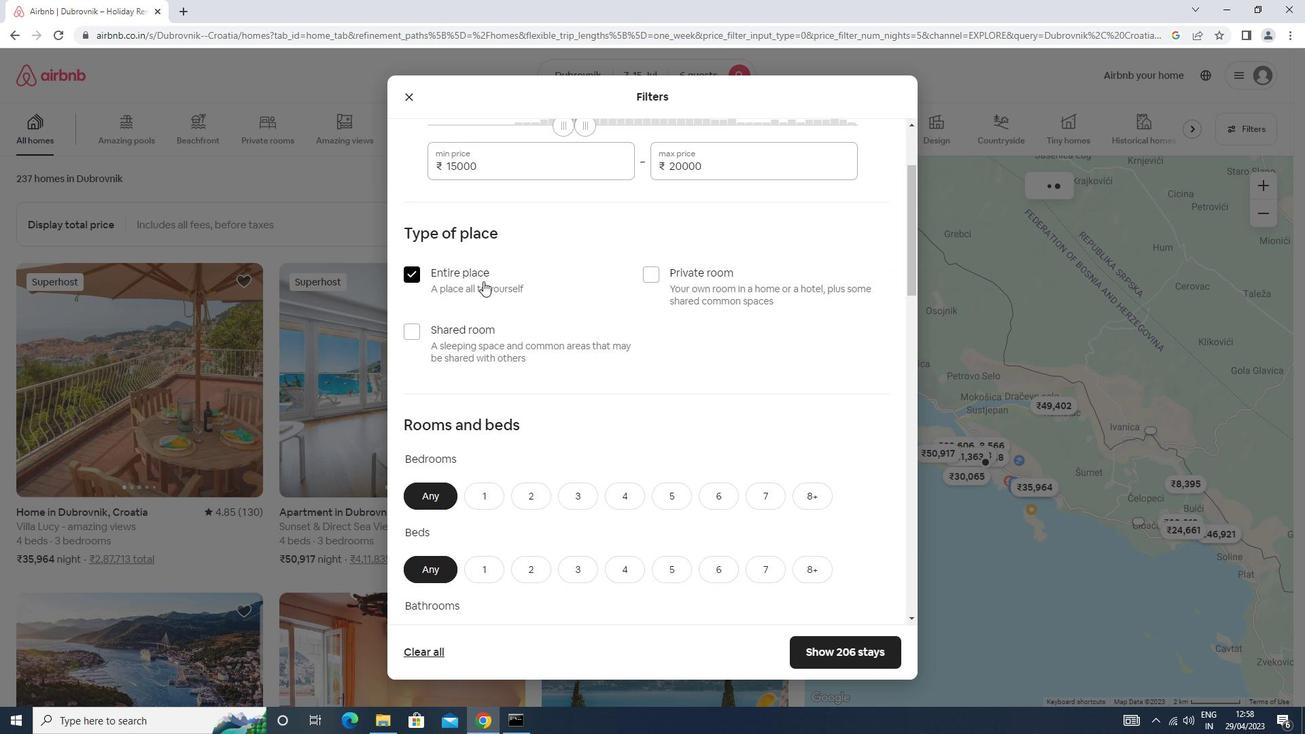 
Action: Mouse scrolled (483, 280) with delta (0, 0)
Screenshot: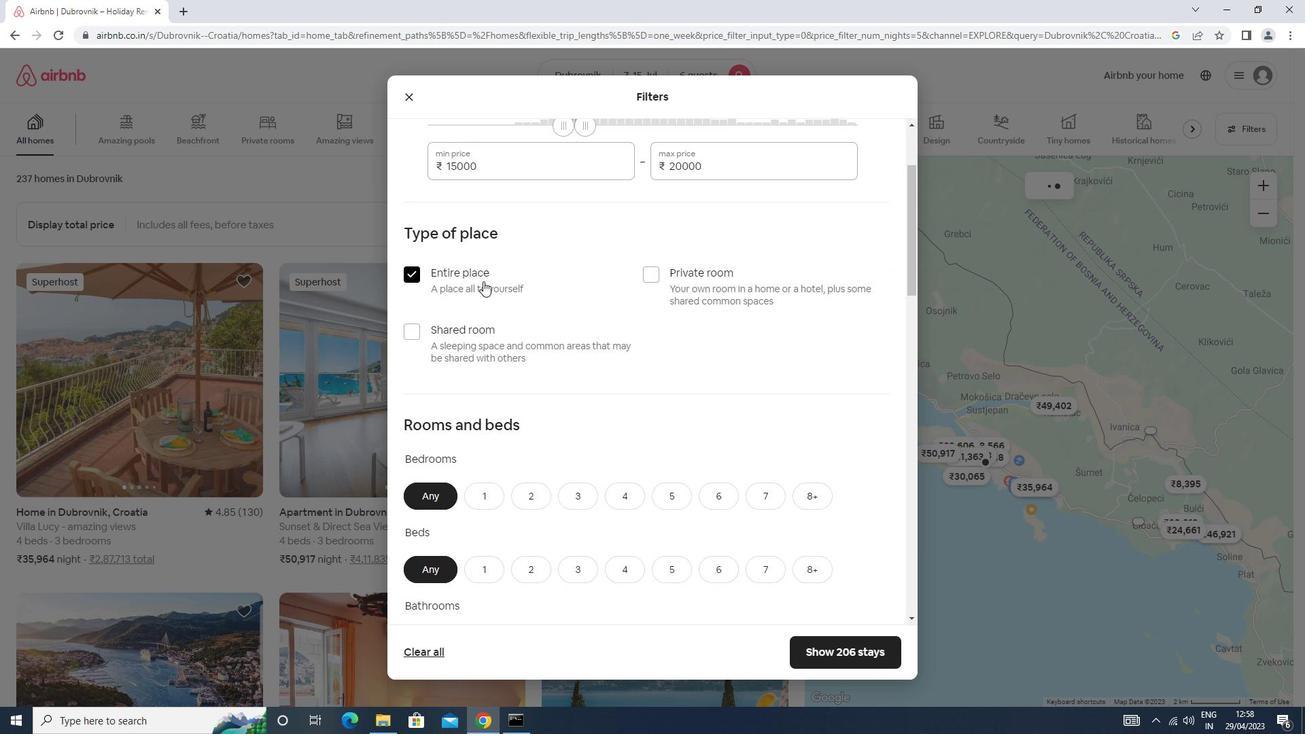 
Action: Mouse moved to (583, 363)
Screenshot: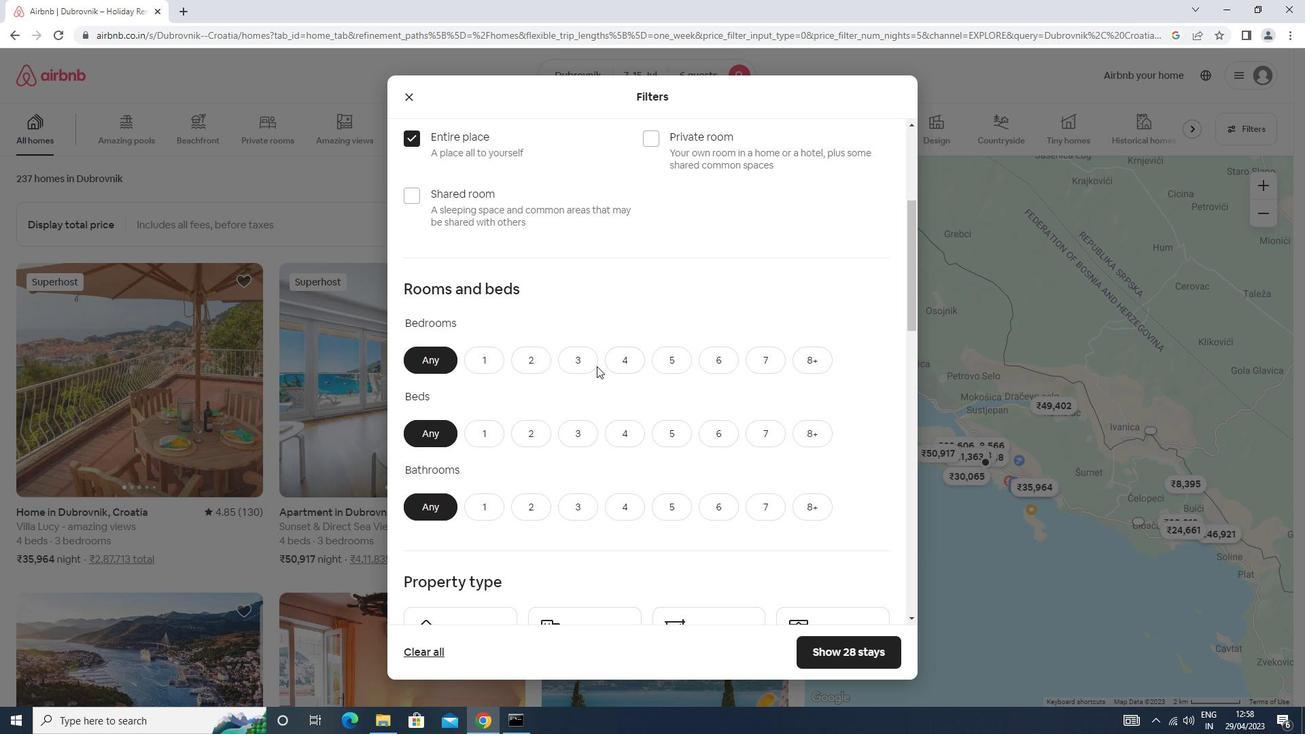 
Action: Mouse pressed left at (583, 363)
Screenshot: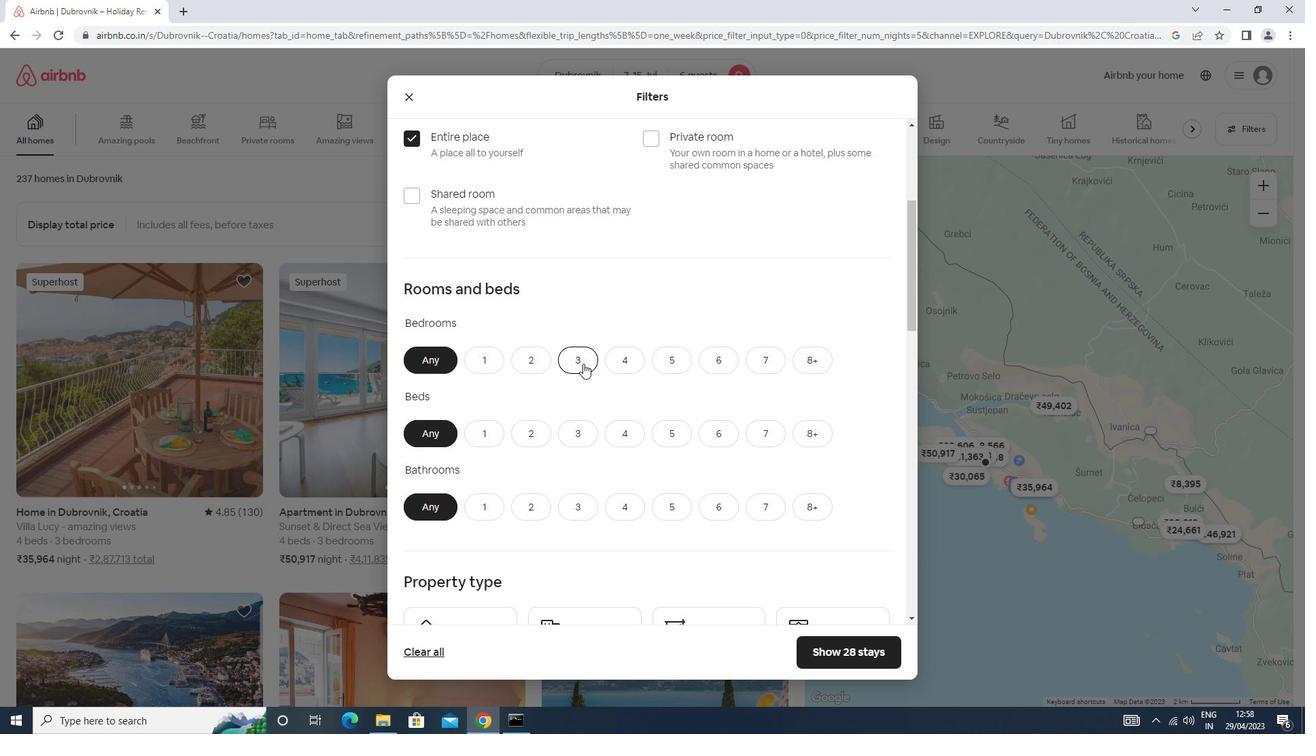 
Action: Mouse moved to (572, 432)
Screenshot: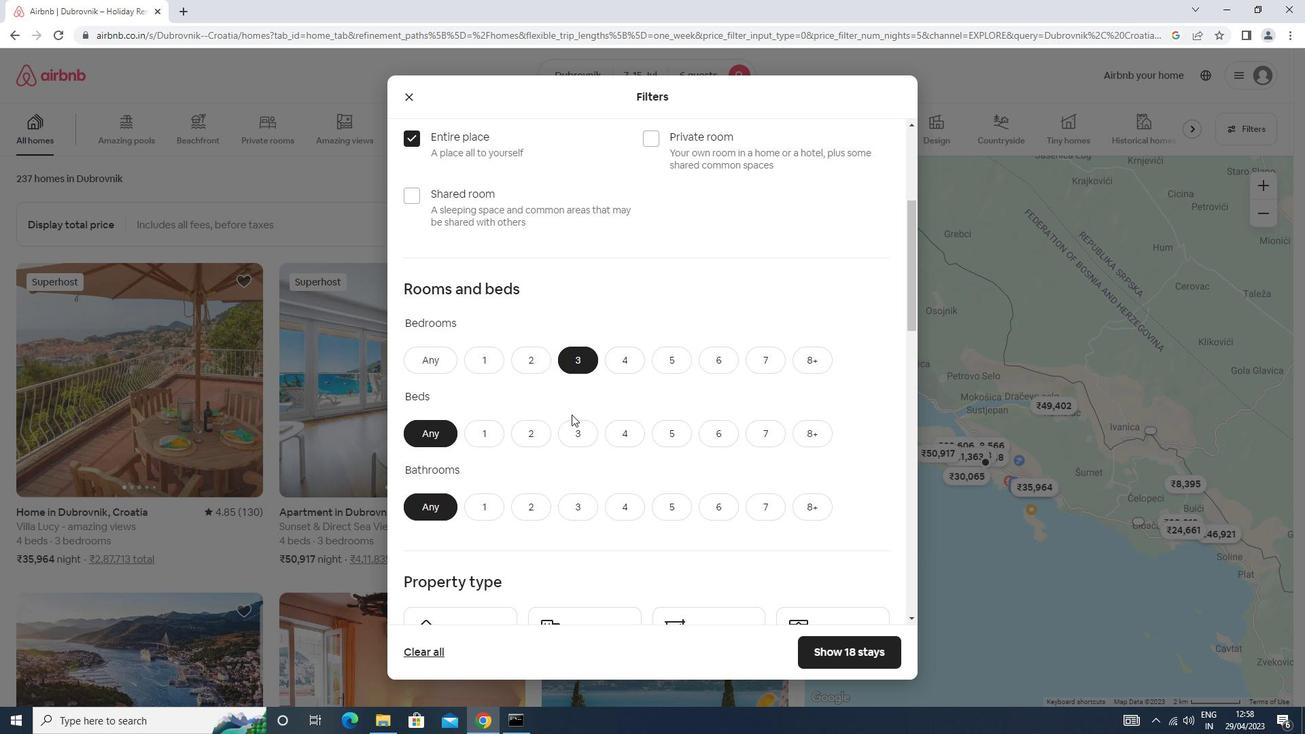 
Action: Mouse pressed left at (572, 432)
Screenshot: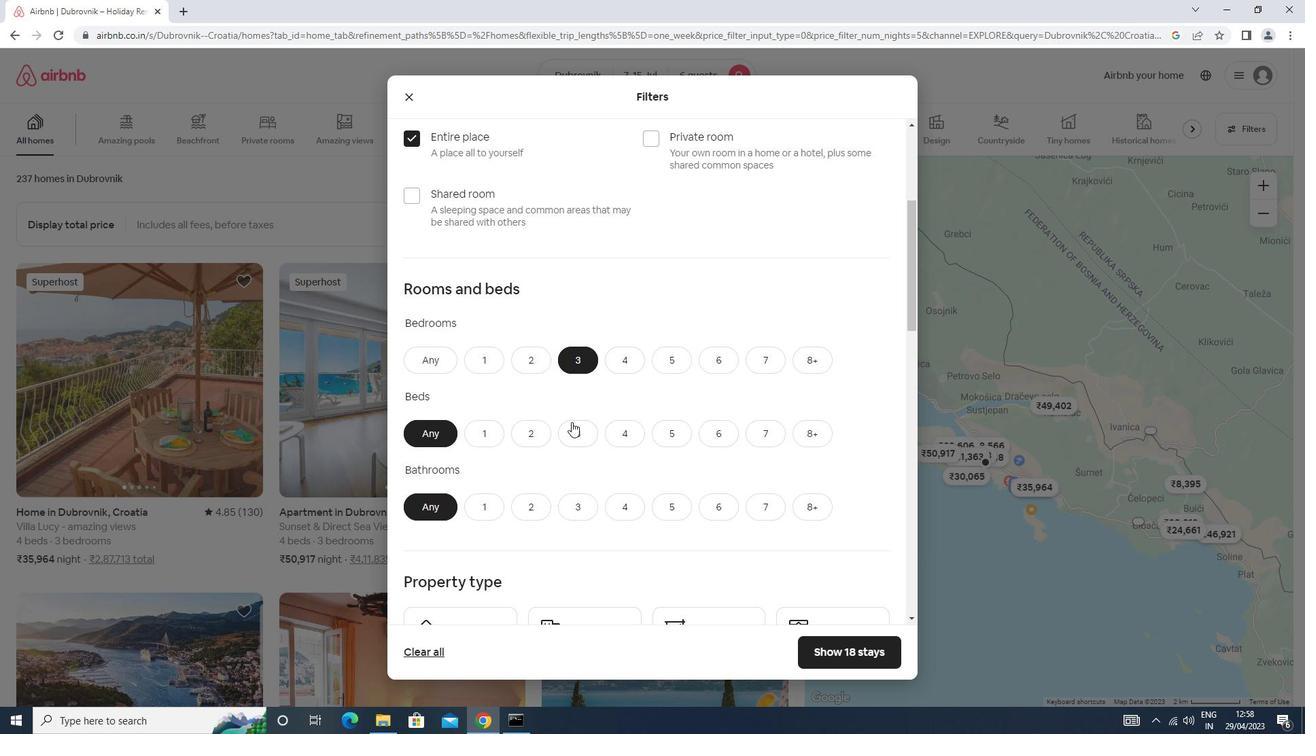 
Action: Mouse moved to (583, 507)
Screenshot: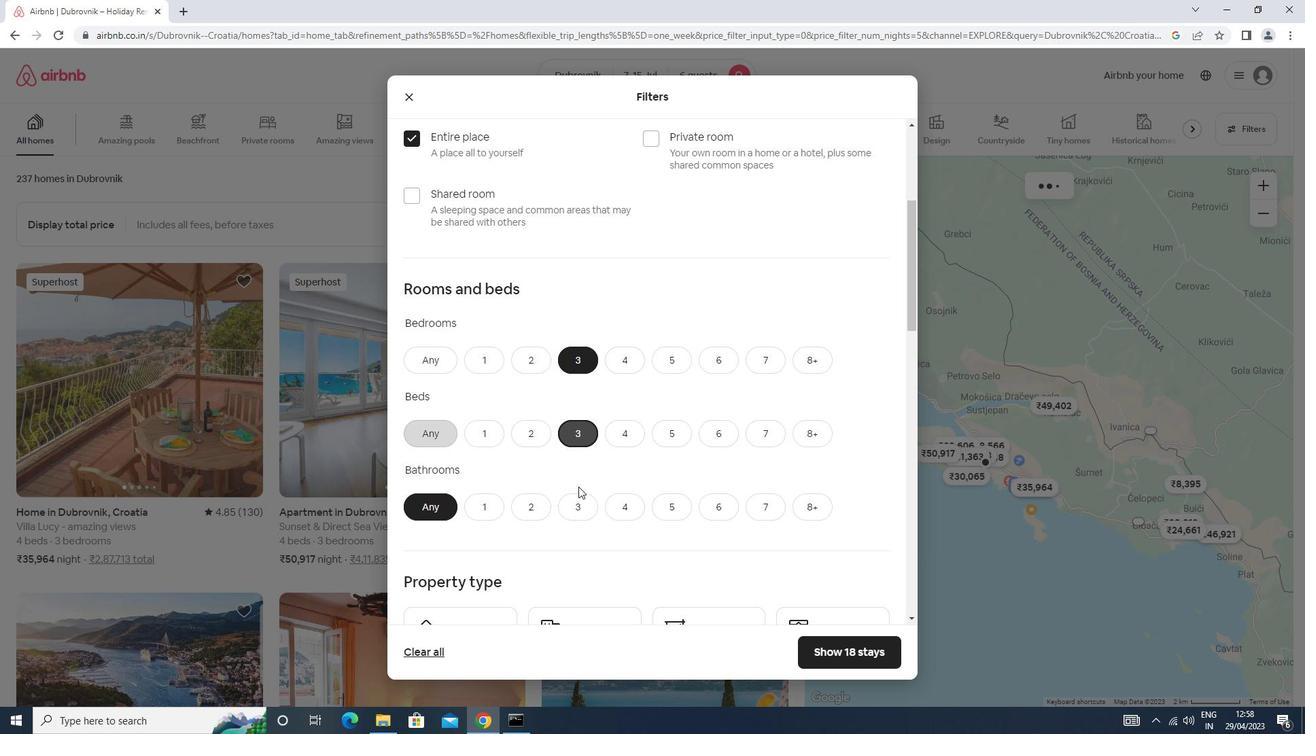 
Action: Mouse pressed left at (583, 507)
Screenshot: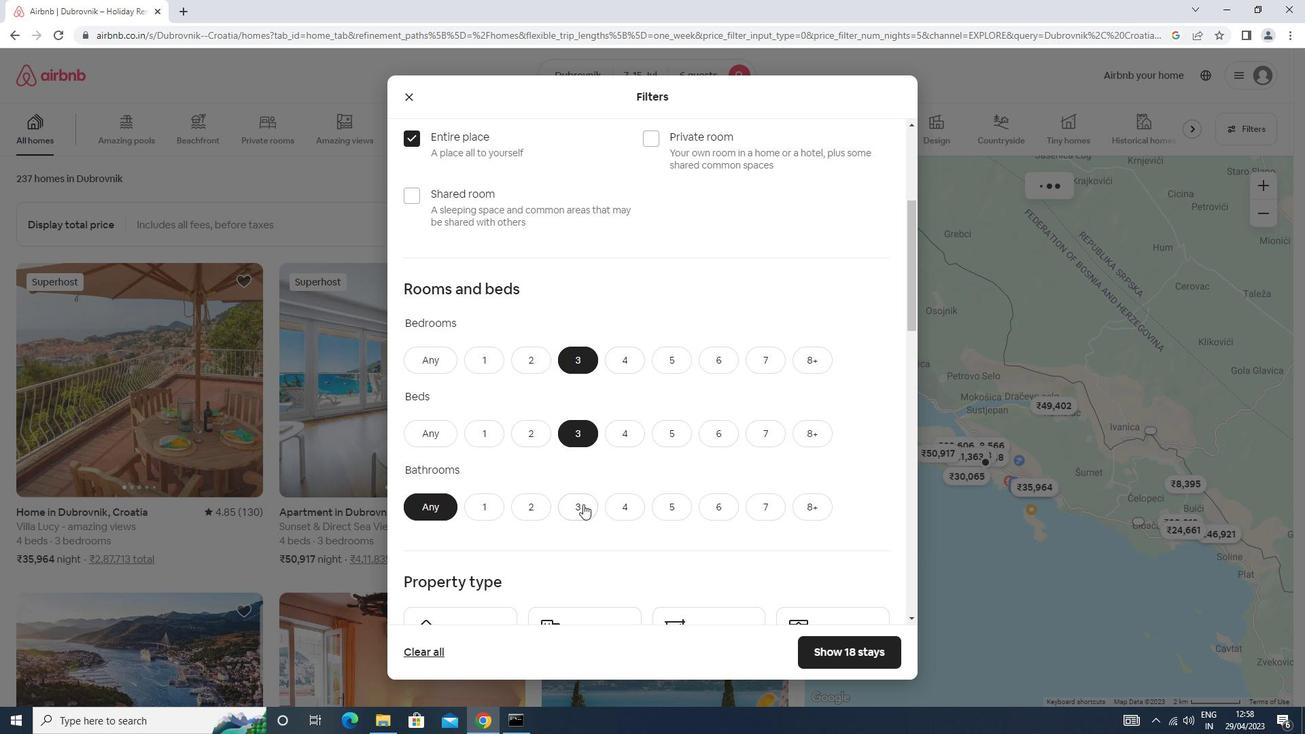 
Action: Mouse moved to (580, 504)
Screenshot: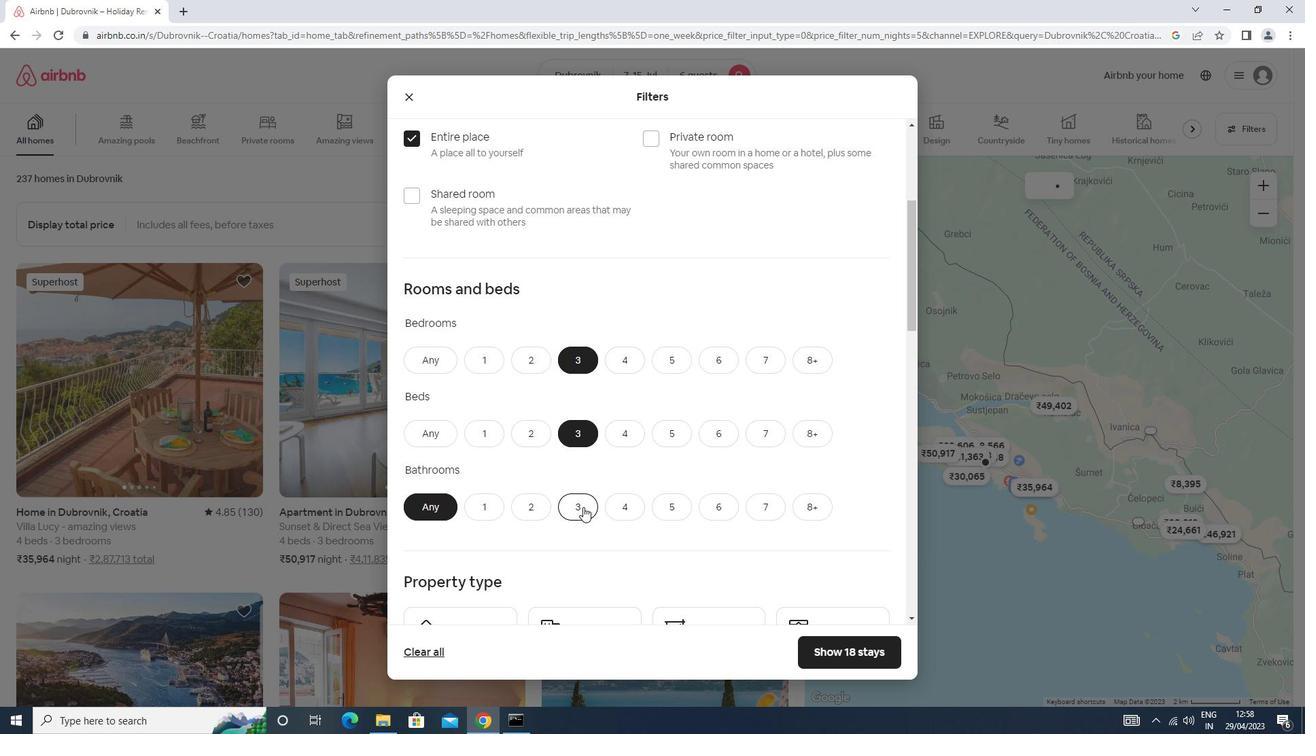 
Action: Mouse scrolled (580, 504) with delta (0, 0)
Screenshot: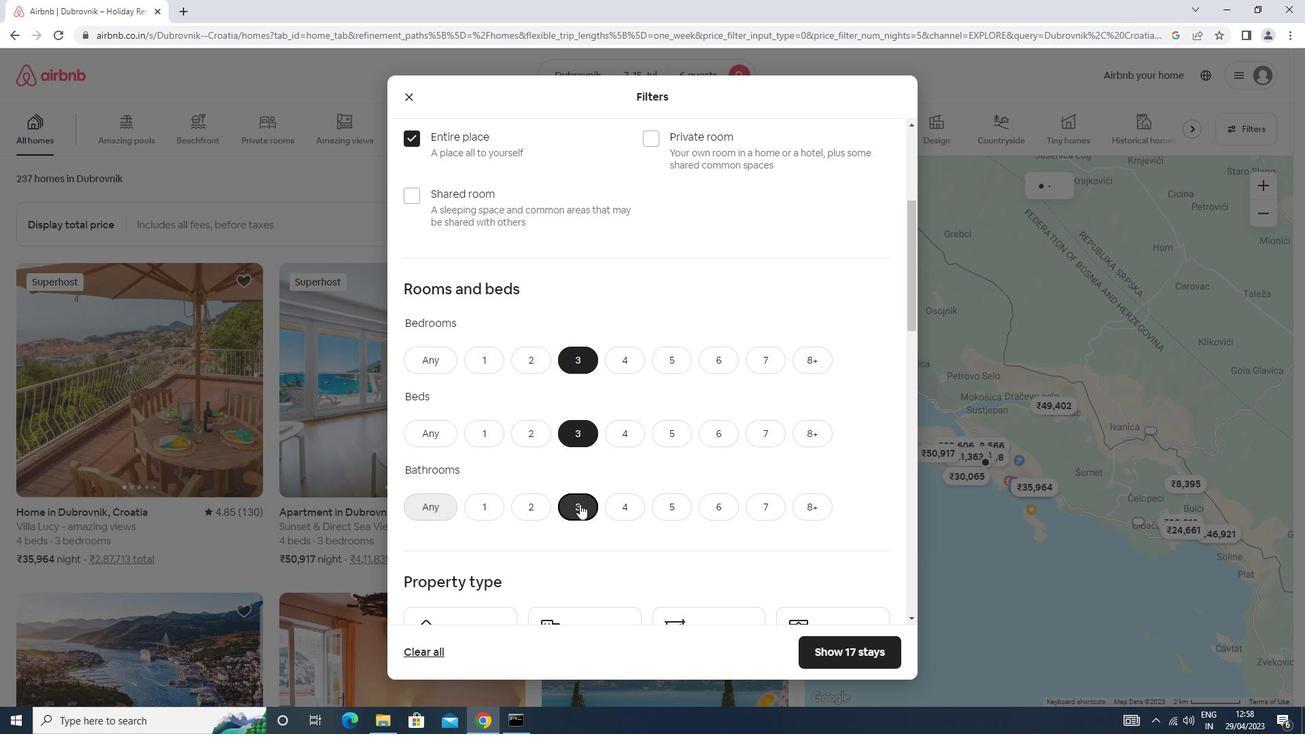 
Action: Mouse scrolled (580, 504) with delta (0, 0)
Screenshot: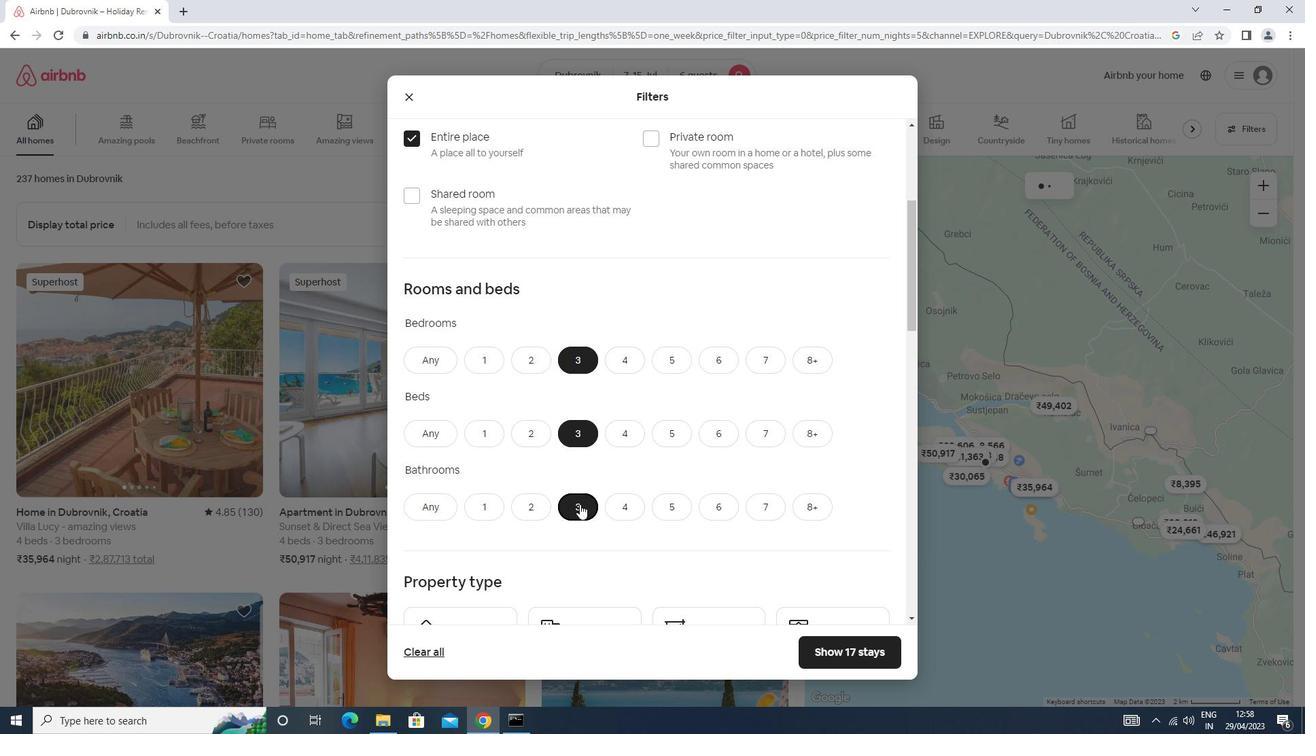 
Action: Mouse moved to (474, 500)
Screenshot: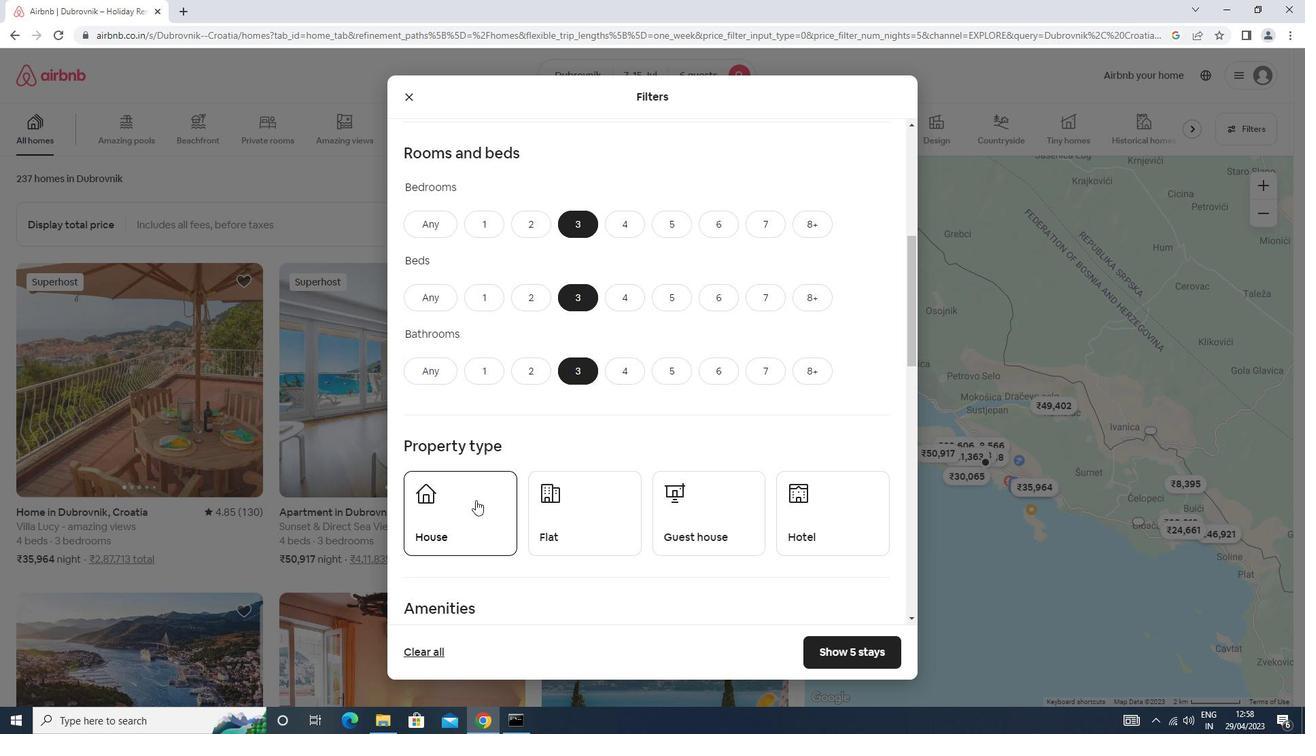 
Action: Mouse pressed left at (474, 500)
Screenshot: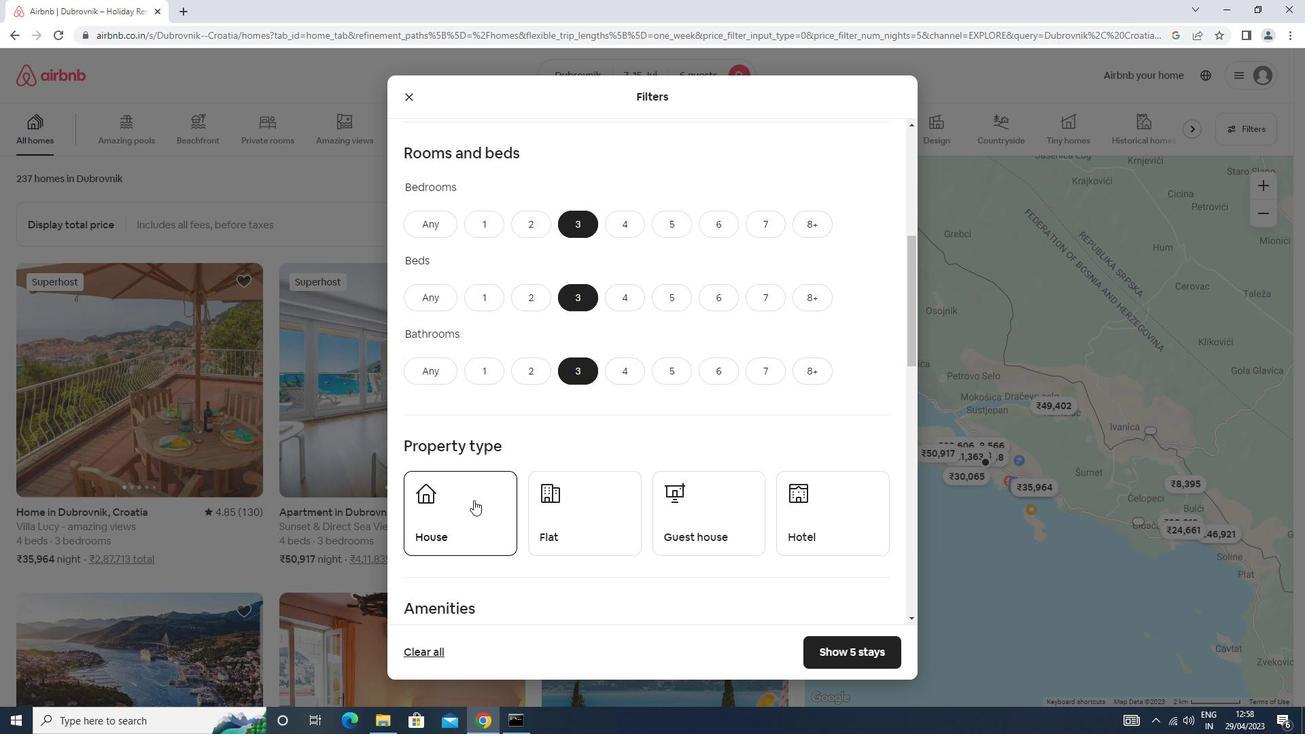 
Action: Mouse moved to (602, 502)
Screenshot: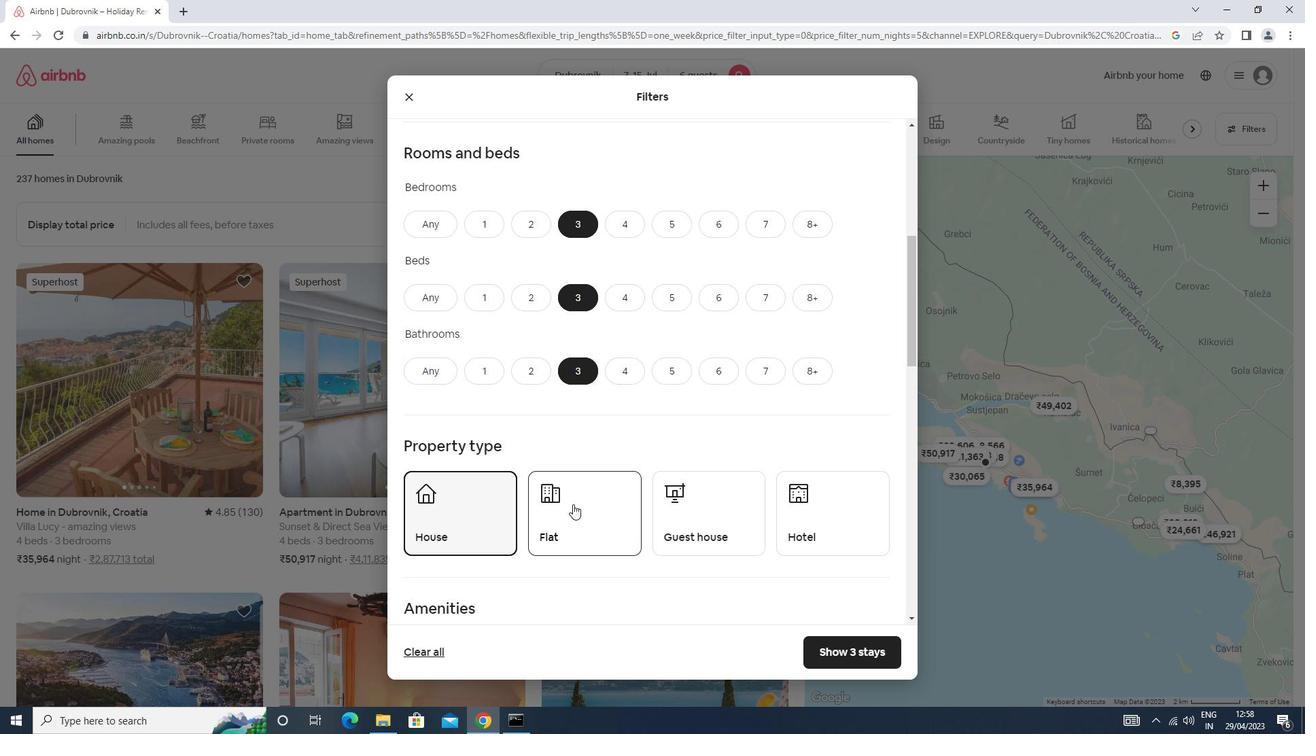 
Action: Mouse pressed left at (602, 502)
Screenshot: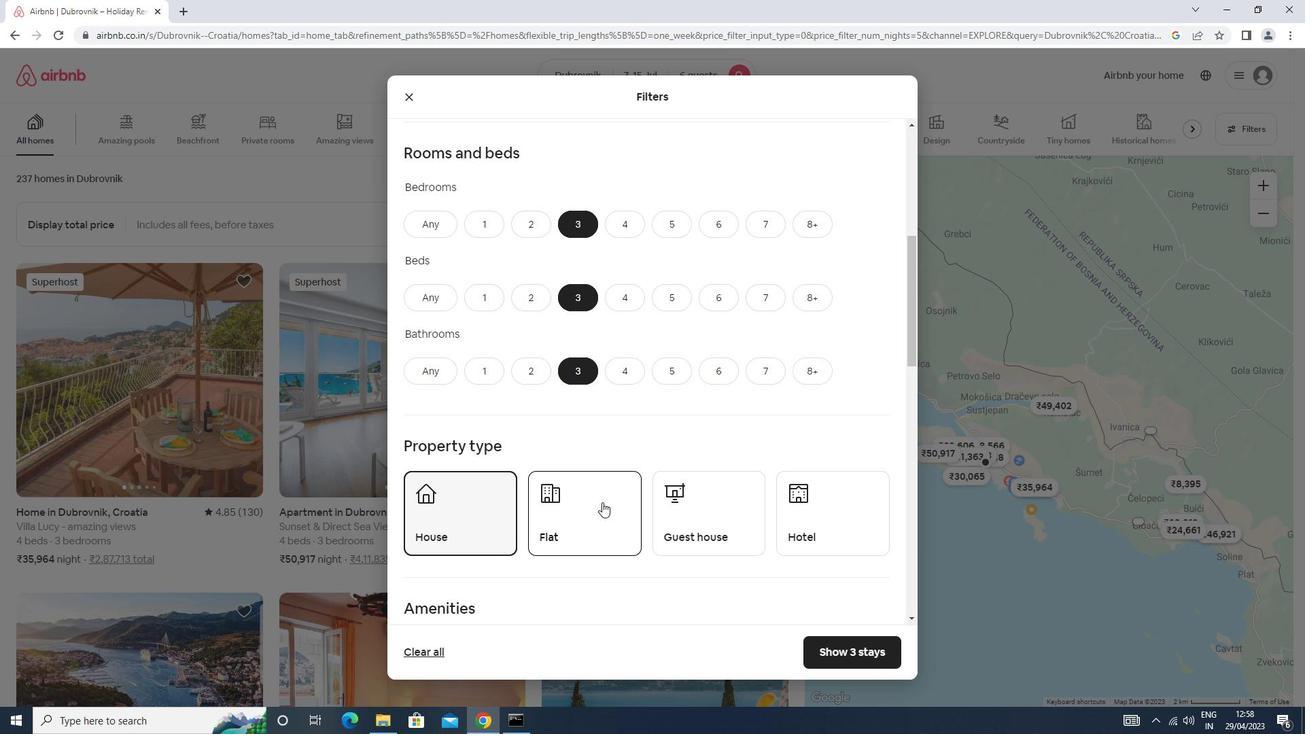 
Action: Mouse moved to (710, 520)
Screenshot: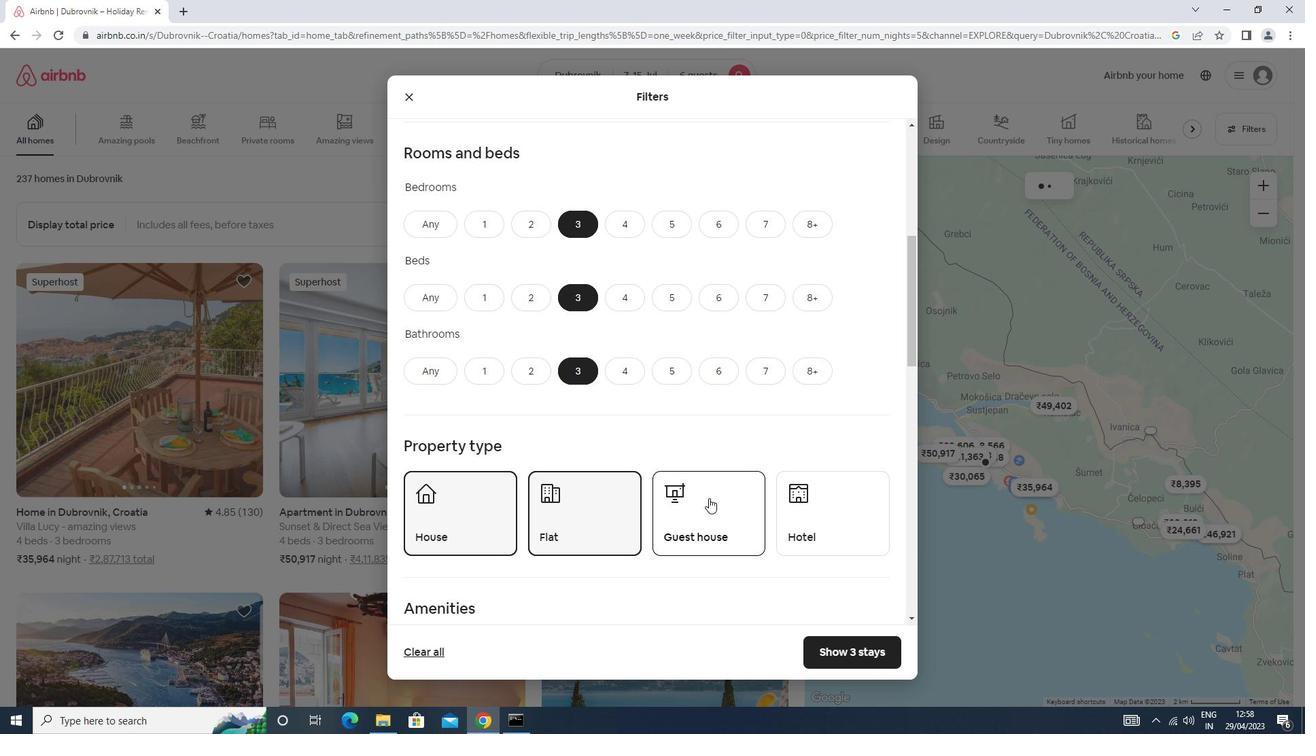 
Action: Mouse pressed left at (710, 520)
Screenshot: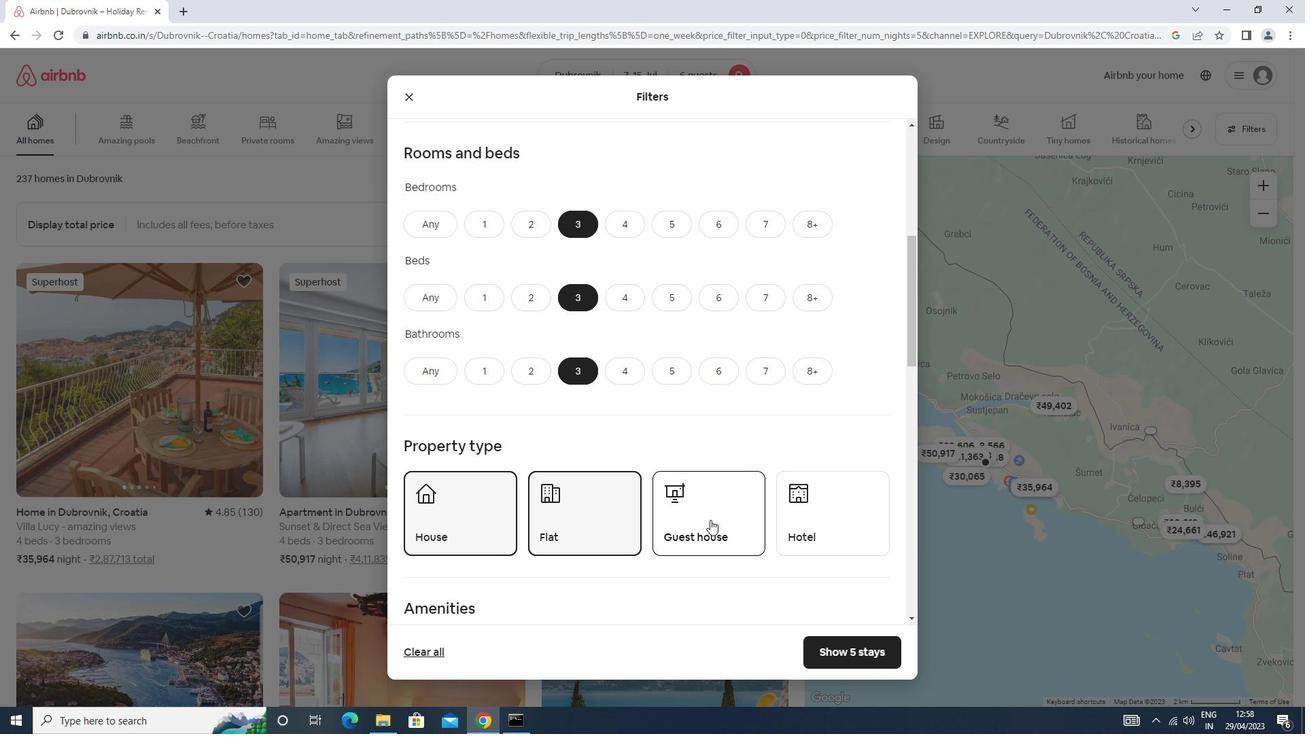 
Action: Mouse moved to (706, 520)
Screenshot: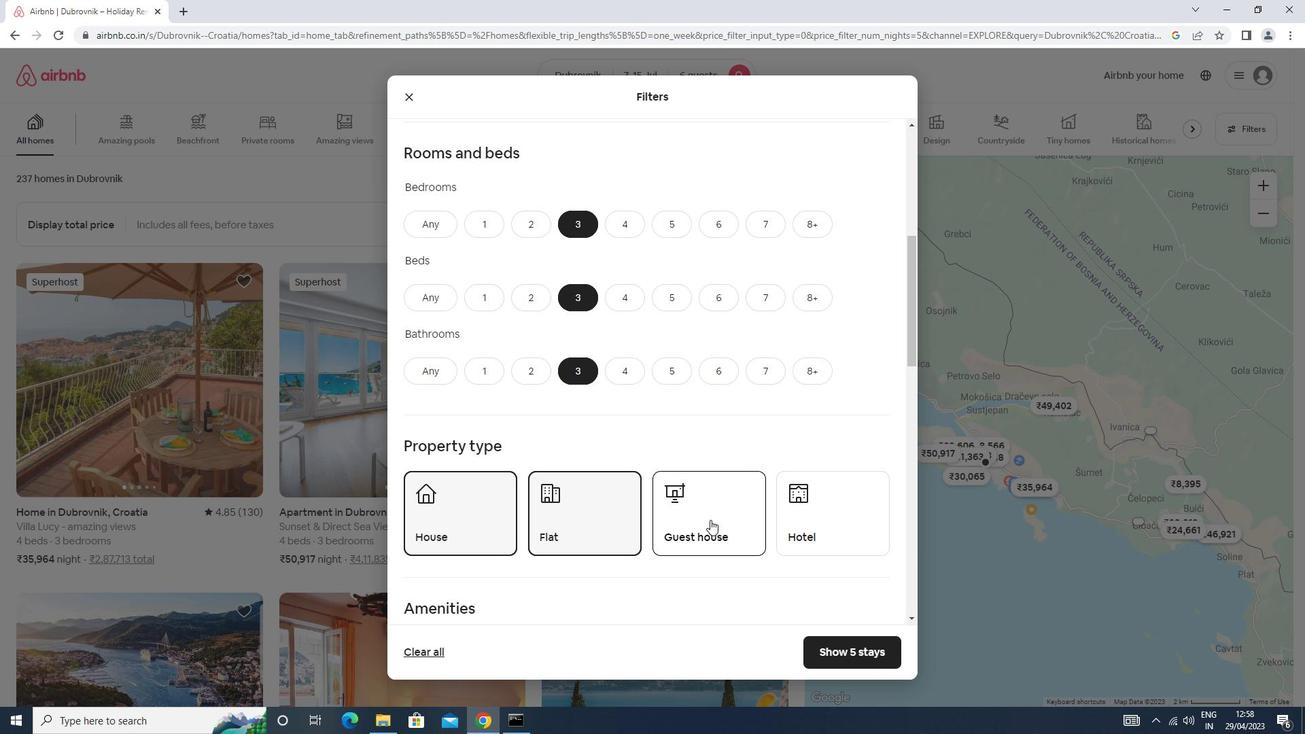 
Action: Mouse scrolled (706, 519) with delta (0, 0)
Screenshot: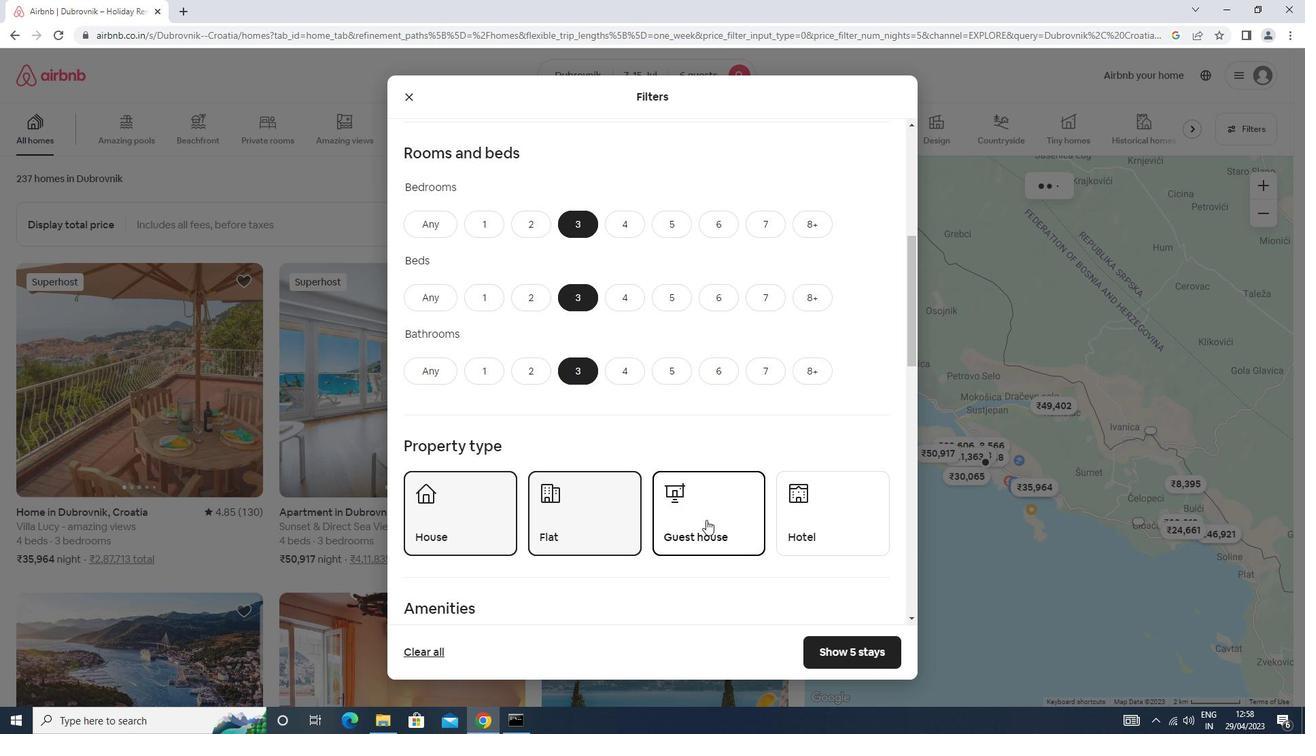 
Action: Mouse scrolled (706, 519) with delta (0, 0)
Screenshot: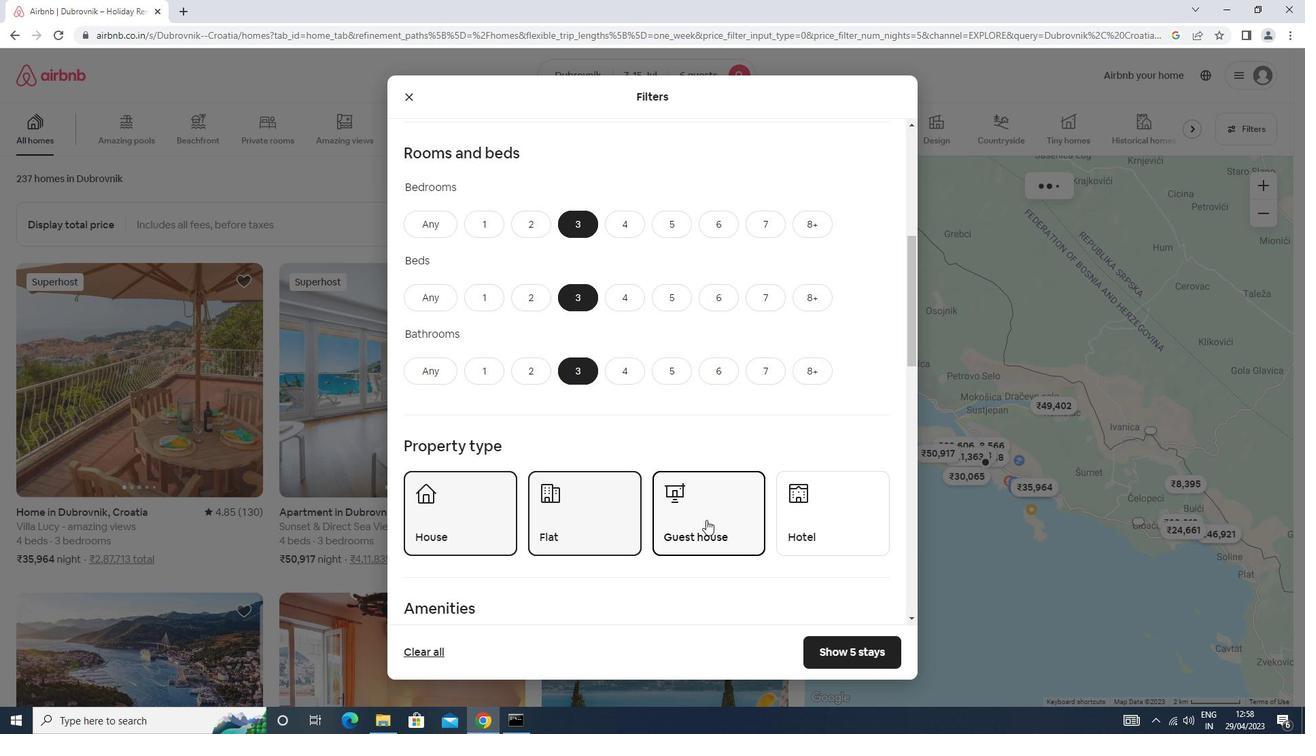 
Action: Mouse scrolled (706, 519) with delta (0, 0)
Screenshot: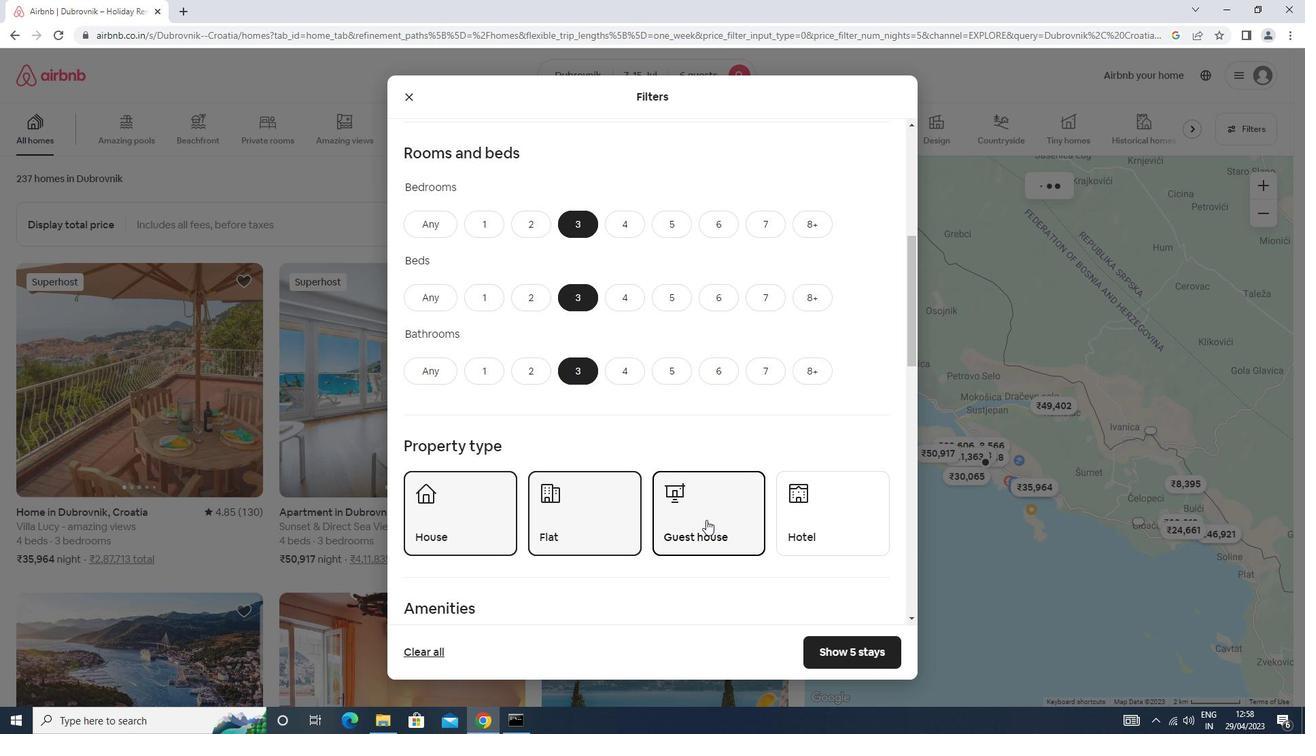 
Action: Mouse scrolled (706, 519) with delta (0, 0)
Screenshot: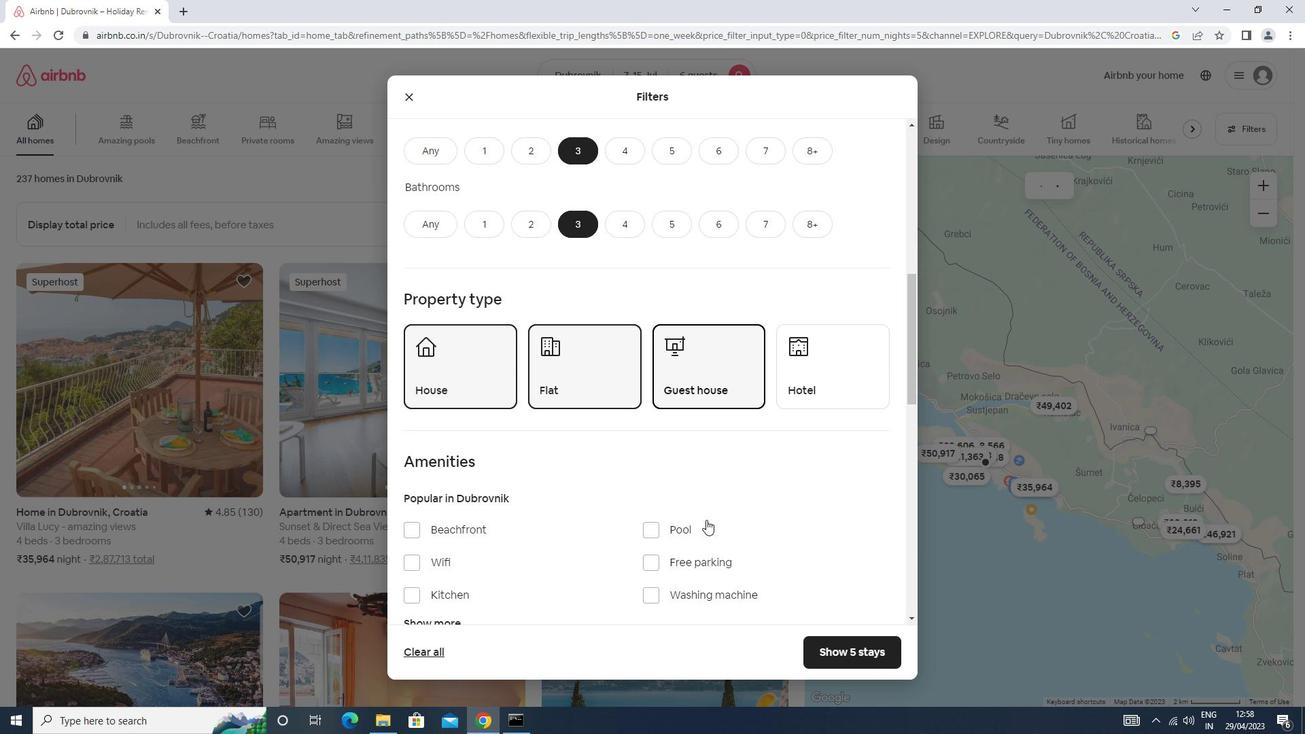 
Action: Mouse moved to (608, 521)
Screenshot: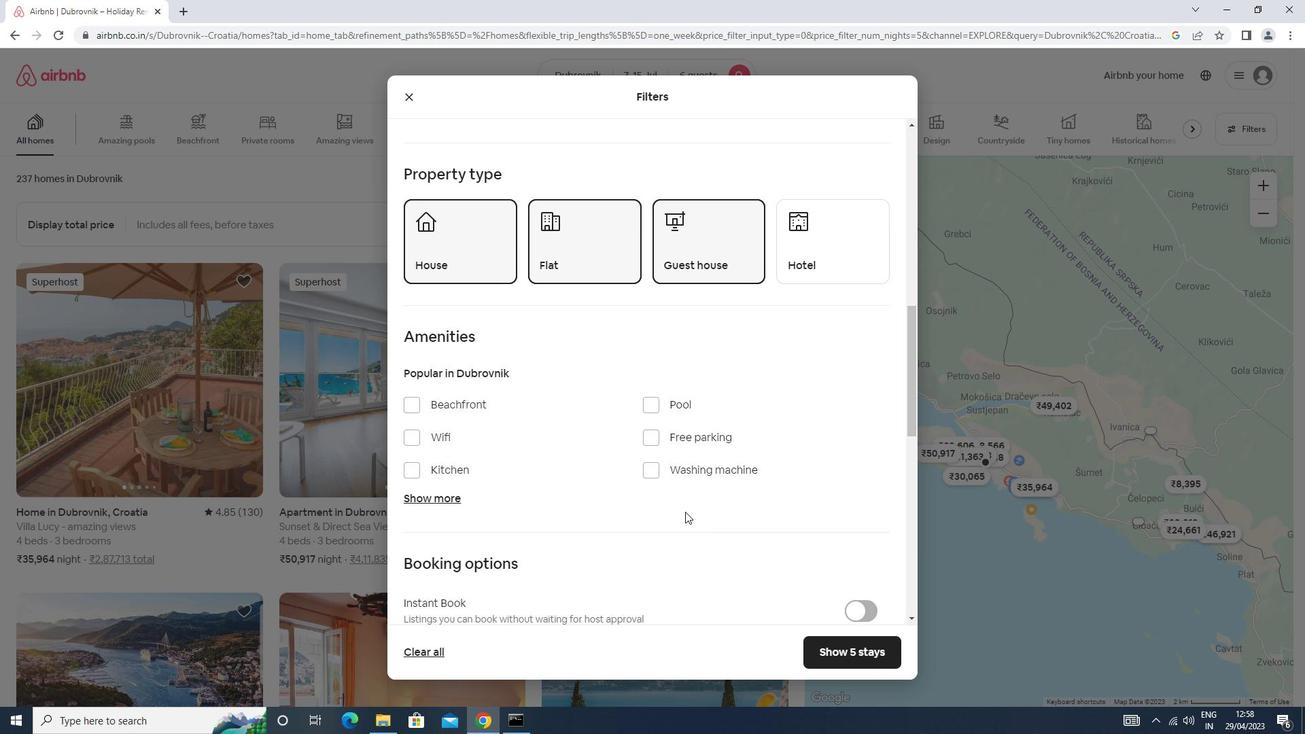 
Action: Mouse scrolled (608, 521) with delta (0, 0)
Screenshot: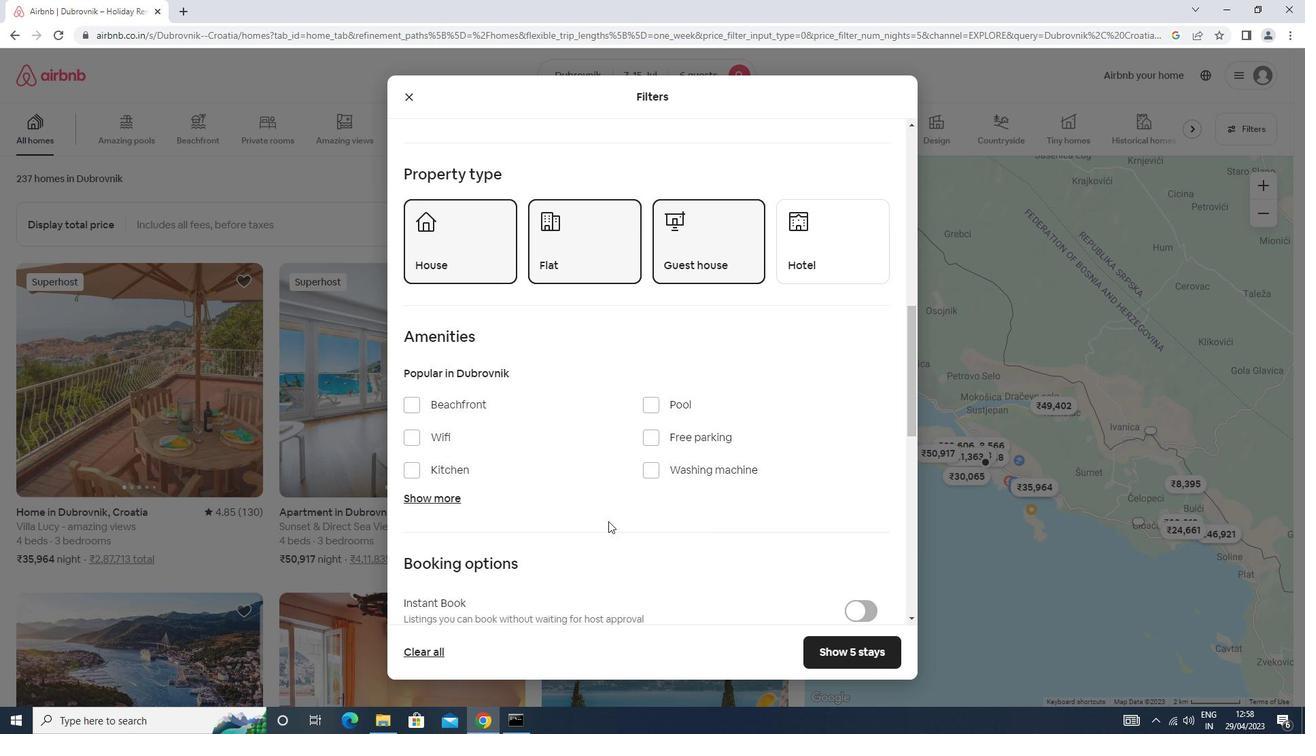 
Action: Mouse scrolled (608, 521) with delta (0, 0)
Screenshot: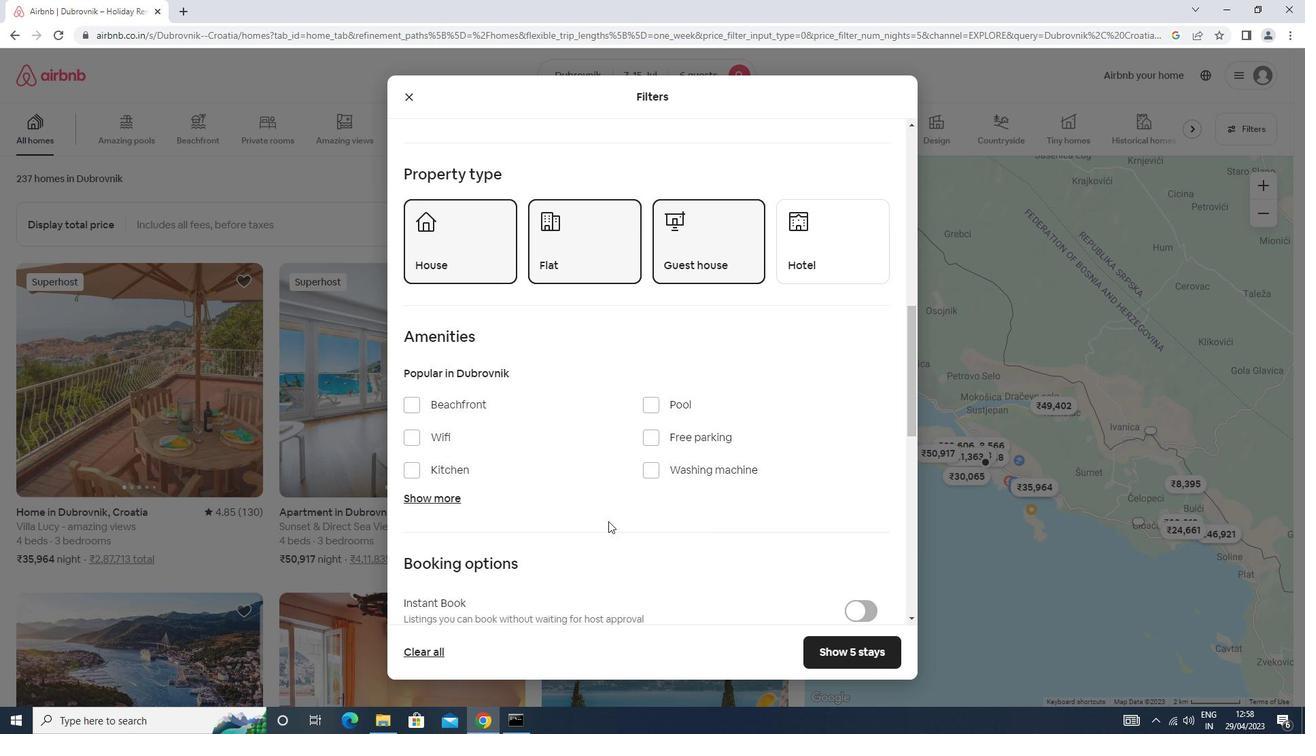 
Action: Mouse scrolled (608, 521) with delta (0, 0)
Screenshot: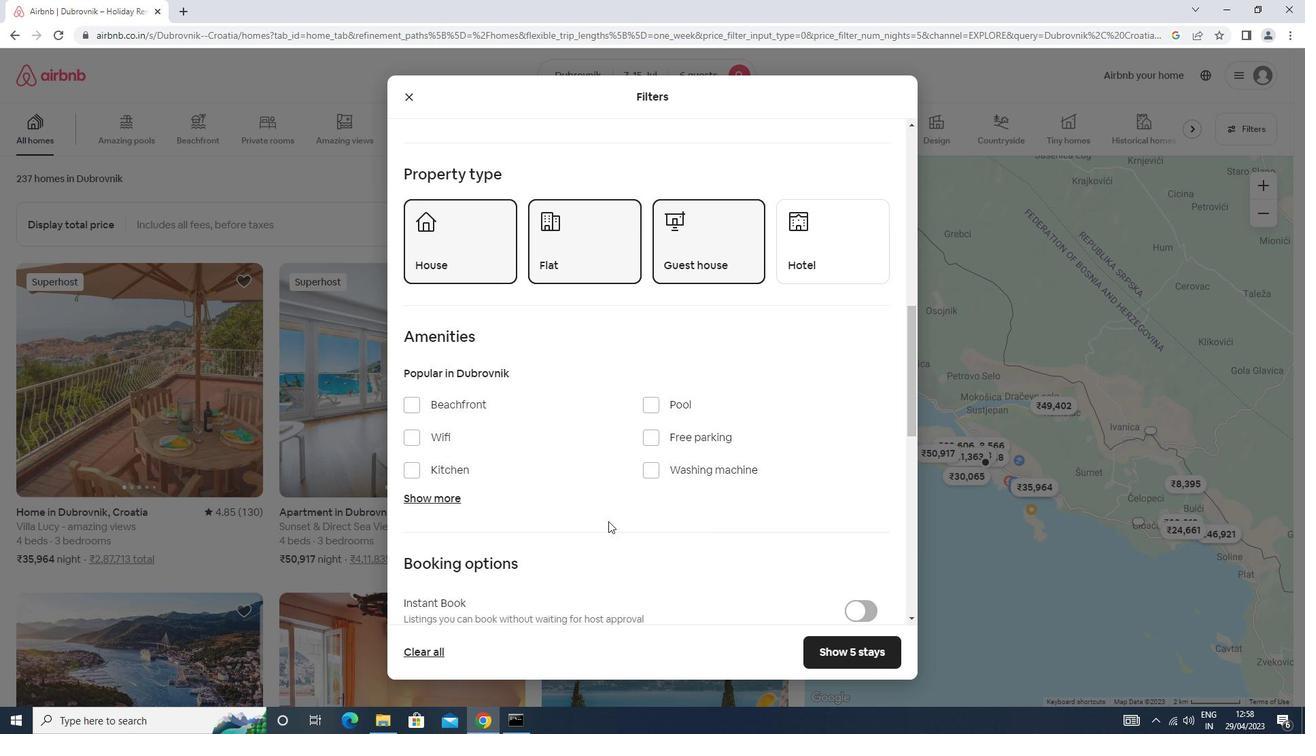 
Action: Mouse scrolled (608, 521) with delta (0, 0)
Screenshot: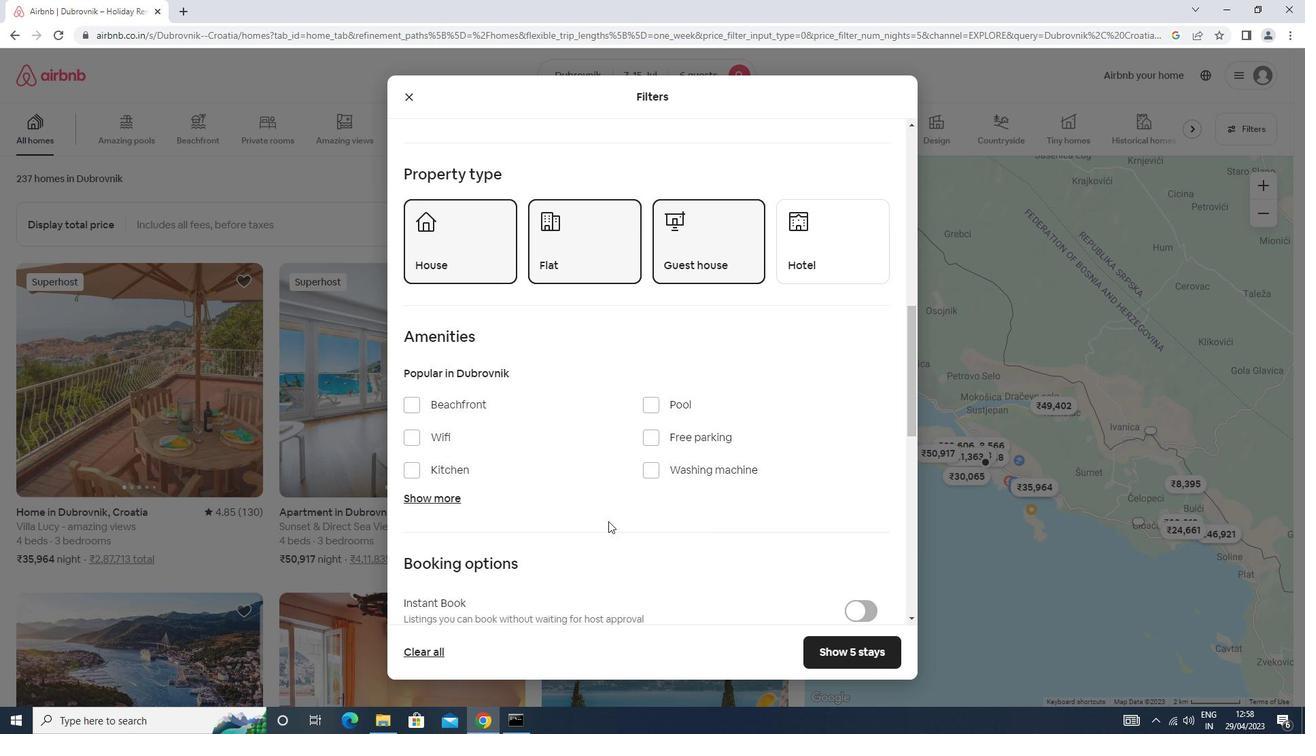 
Action: Mouse moved to (851, 384)
Screenshot: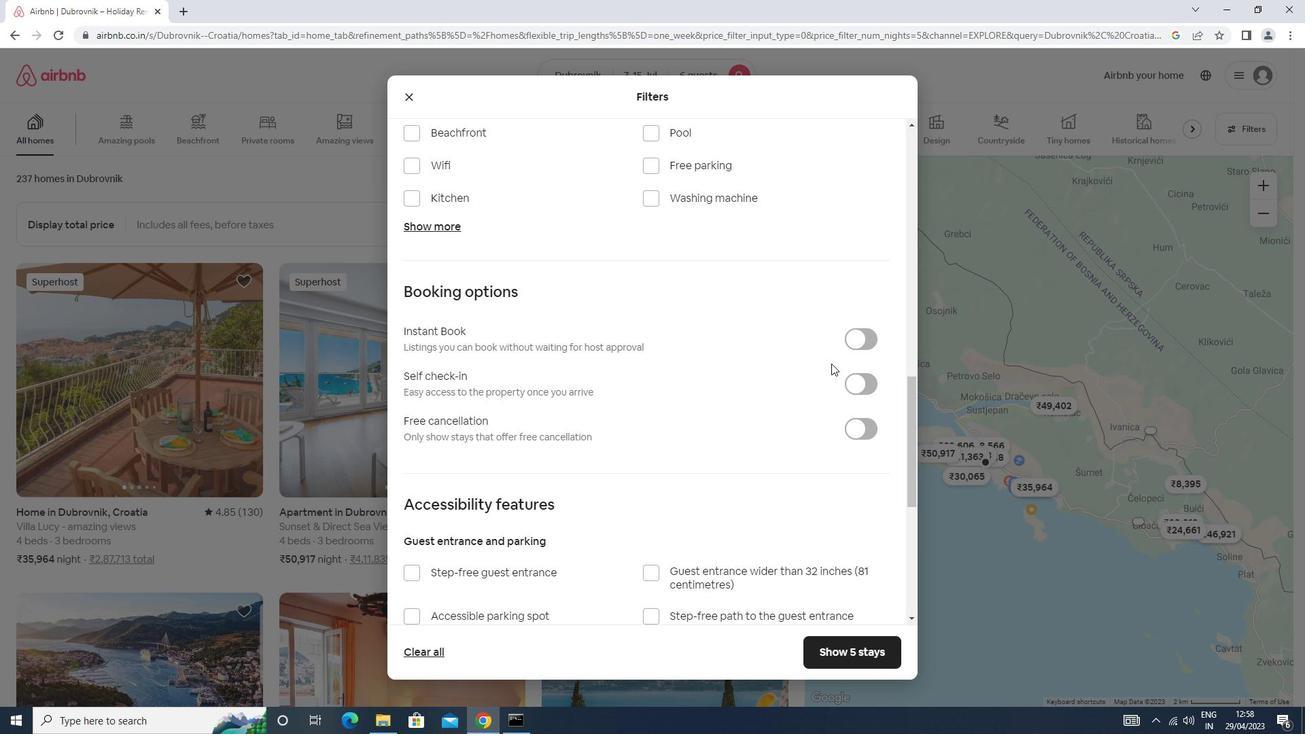 
Action: Mouse pressed left at (851, 384)
Screenshot: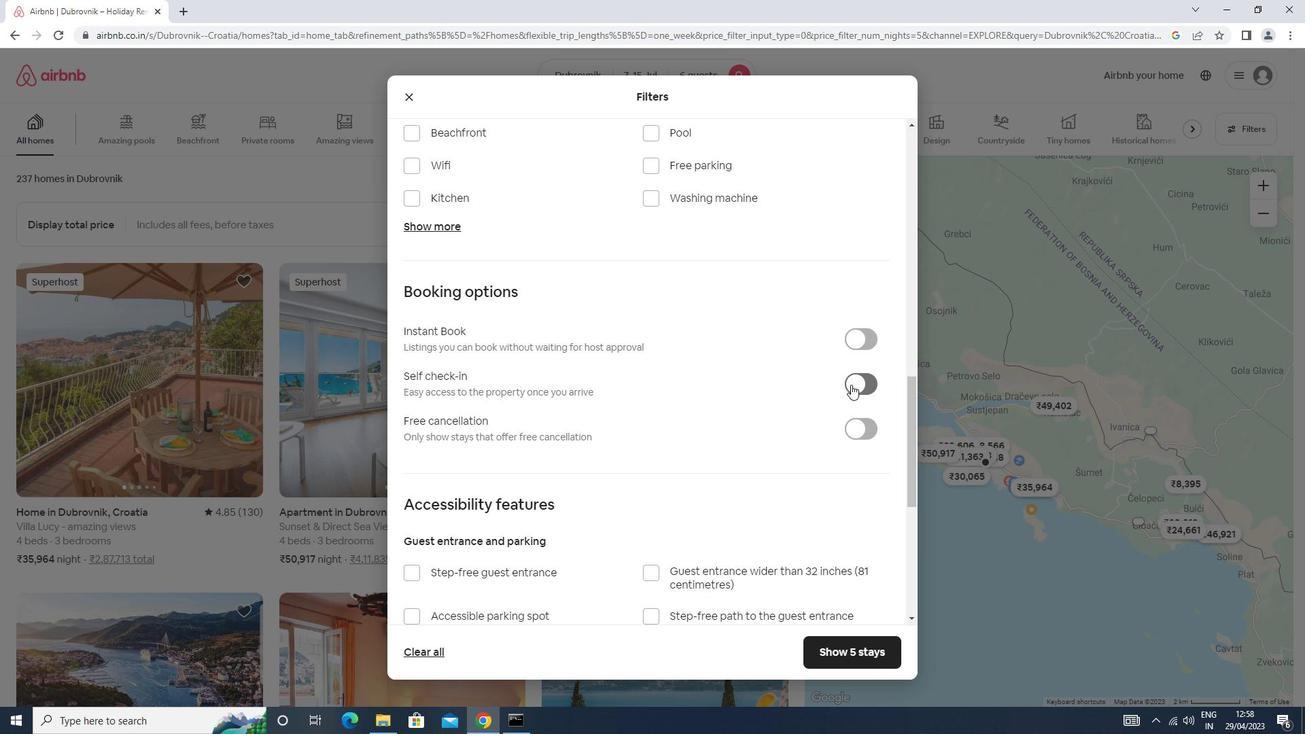 
Action: Mouse moved to (843, 390)
Screenshot: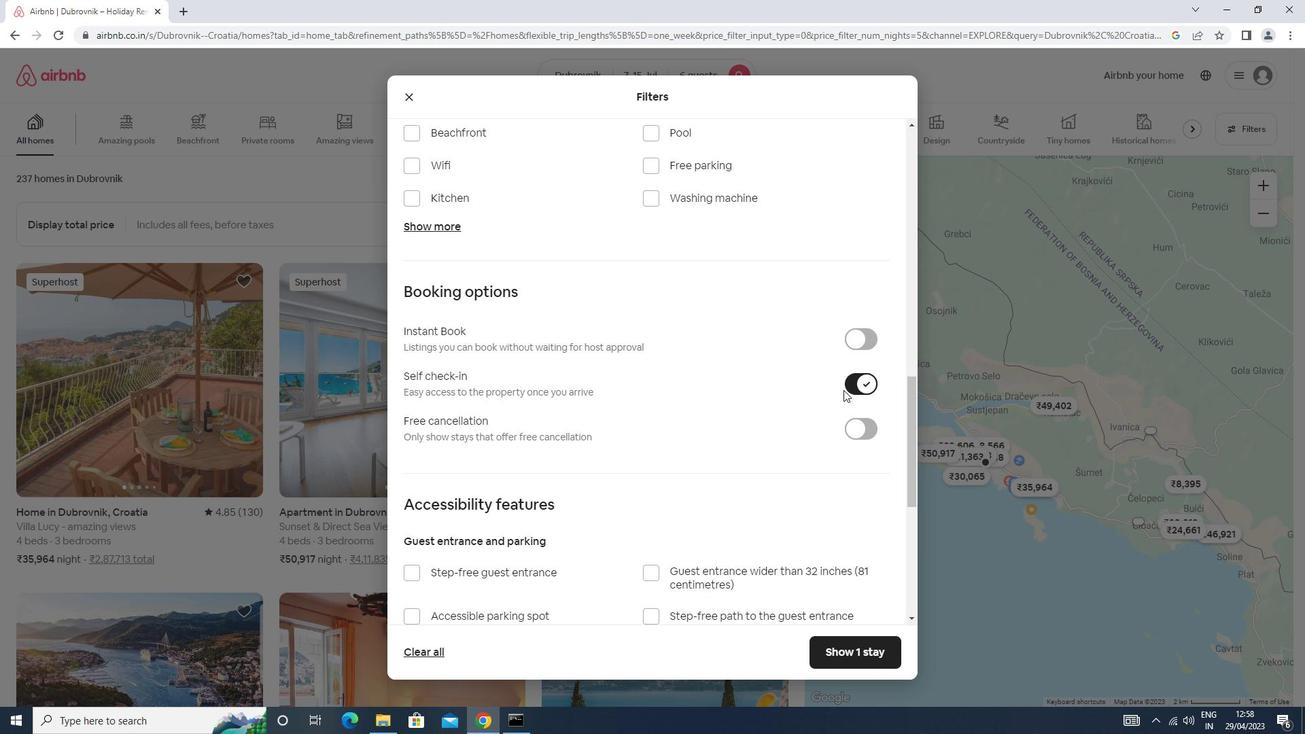 
Action: Mouse scrolled (843, 389) with delta (0, 0)
Screenshot: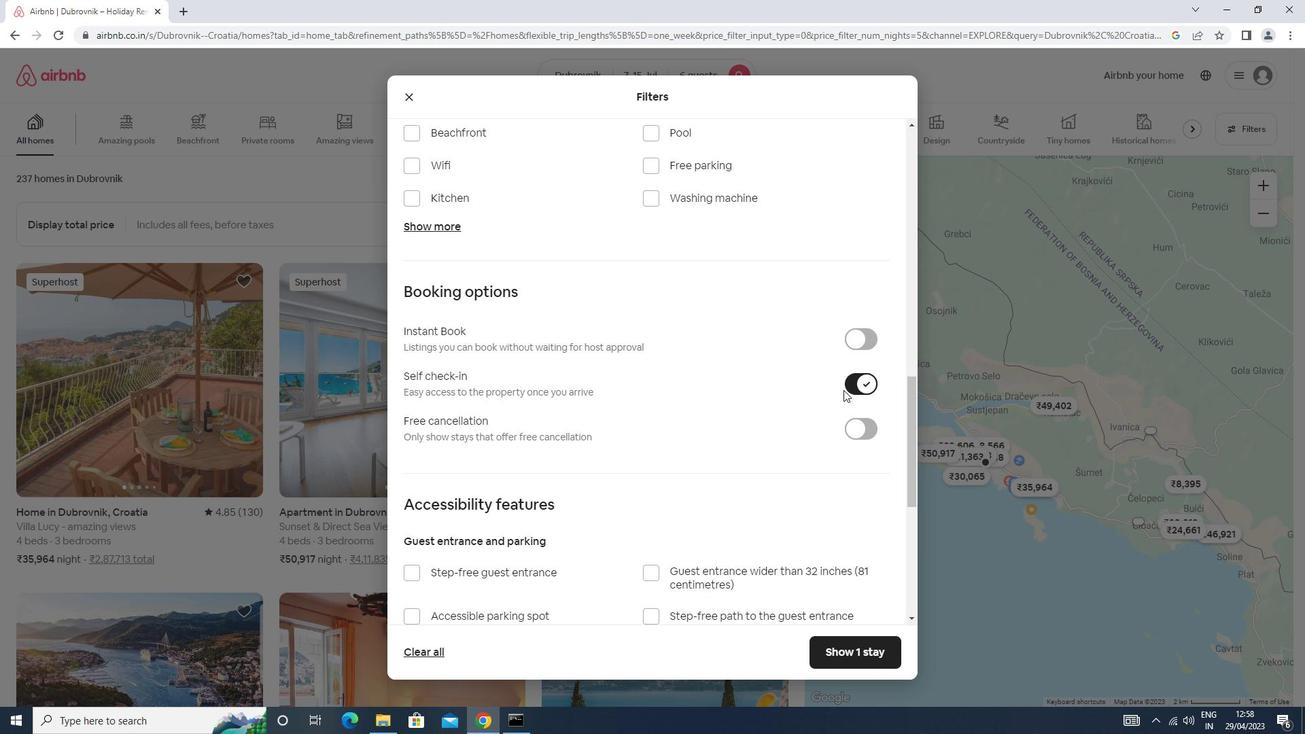 
Action: Mouse scrolled (843, 389) with delta (0, 0)
Screenshot: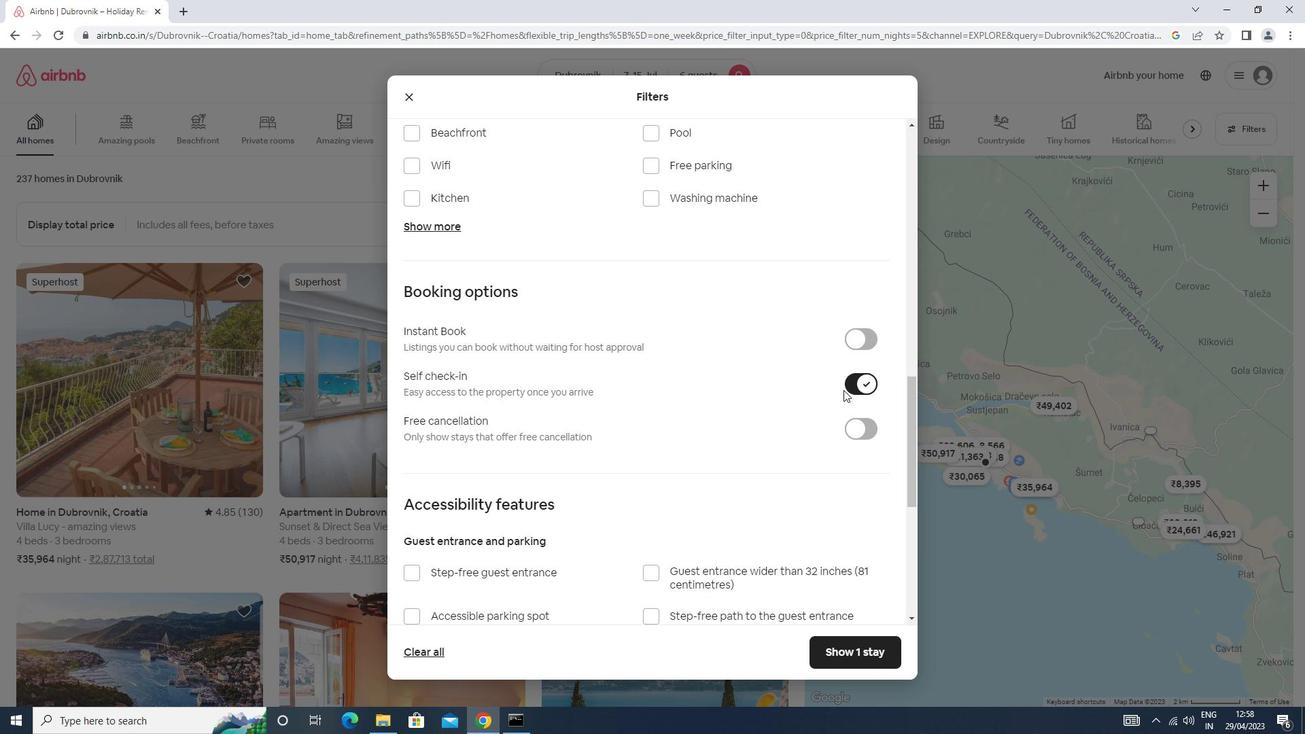 
Action: Mouse moved to (843, 391)
Screenshot: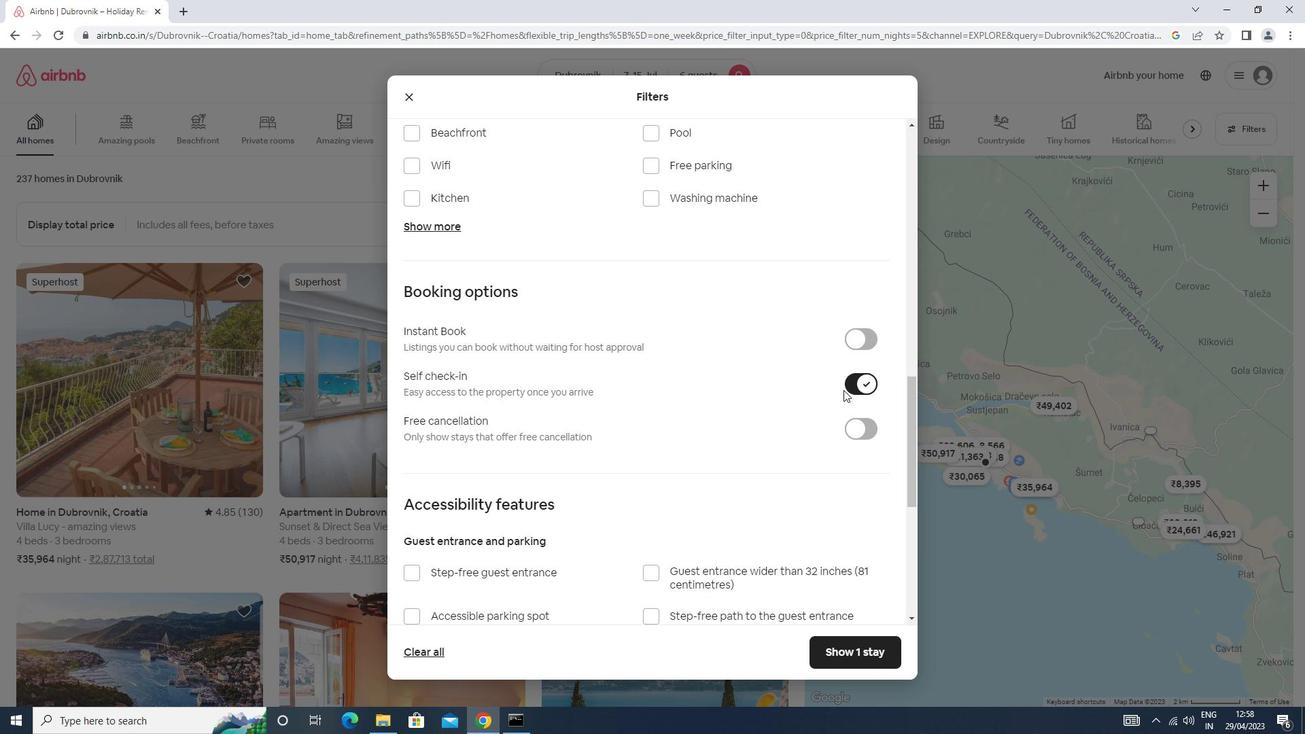 
Action: Mouse scrolled (843, 390) with delta (0, 0)
Screenshot: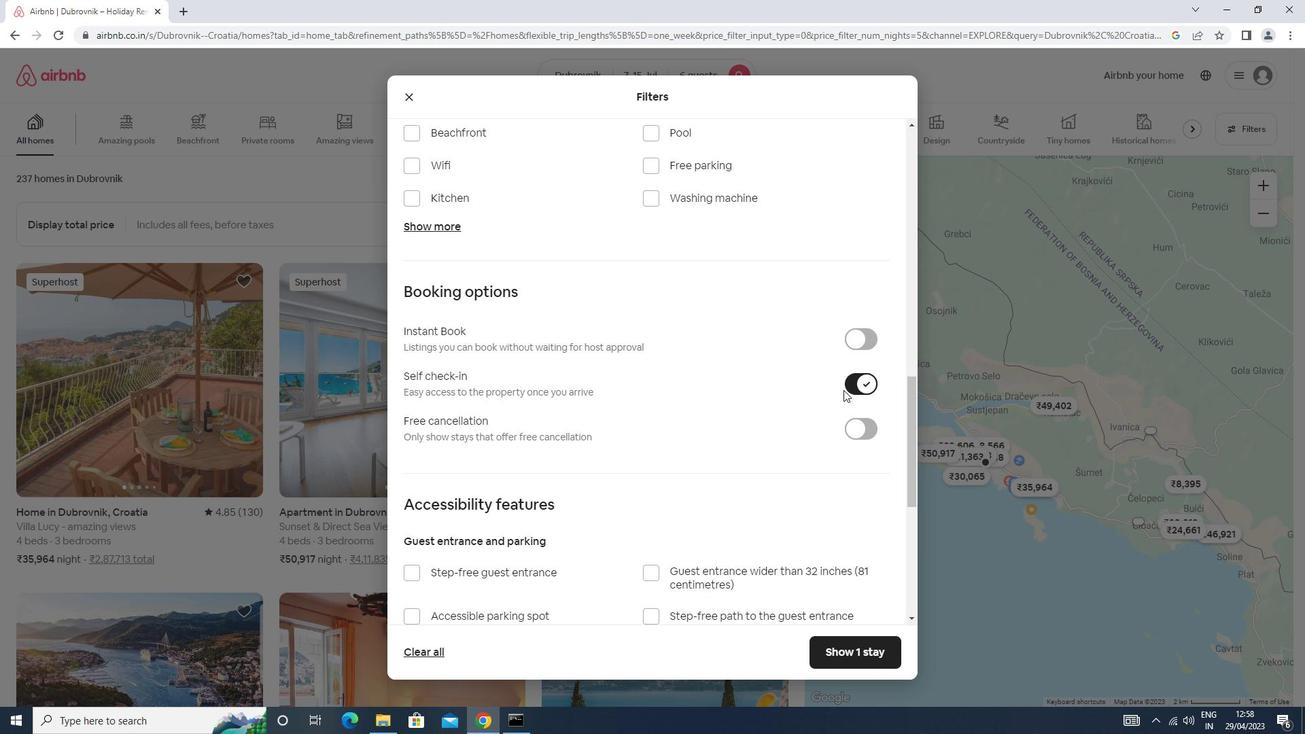 
Action: Mouse scrolled (843, 390) with delta (0, 0)
Screenshot: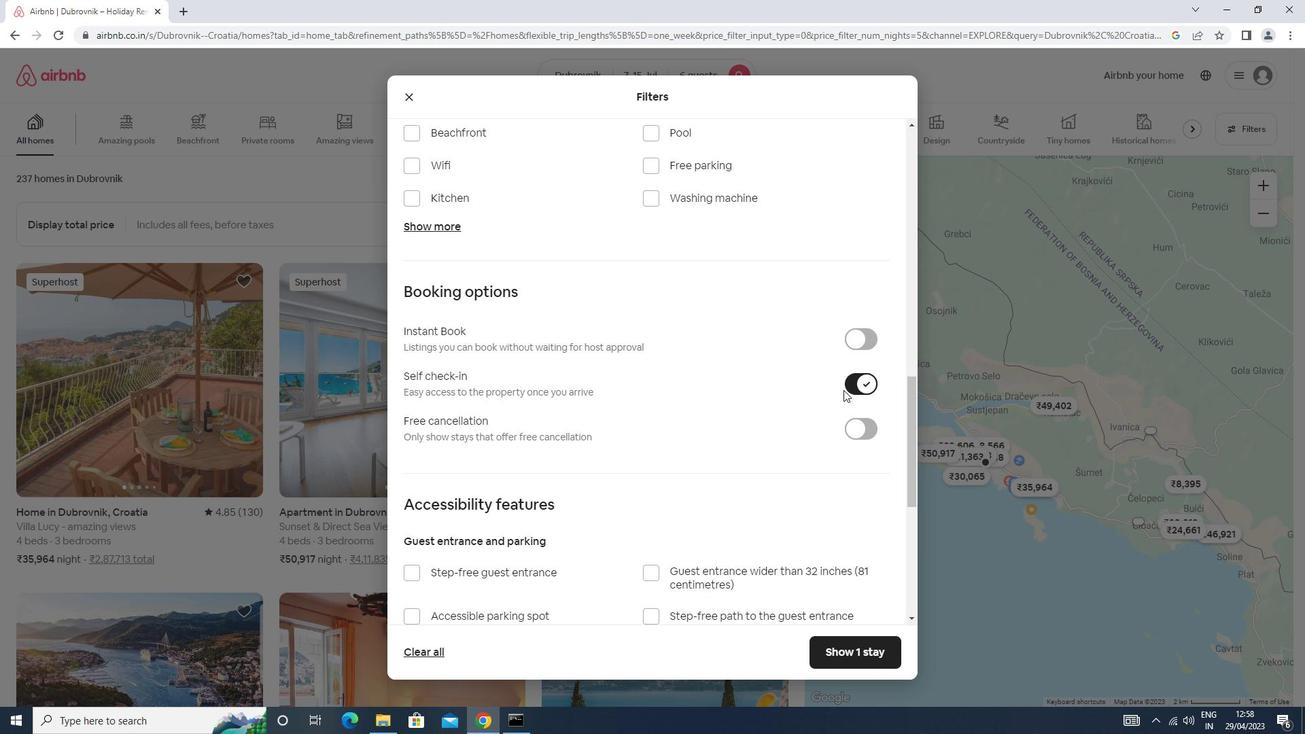 
Action: Mouse scrolled (843, 390) with delta (0, 0)
Screenshot: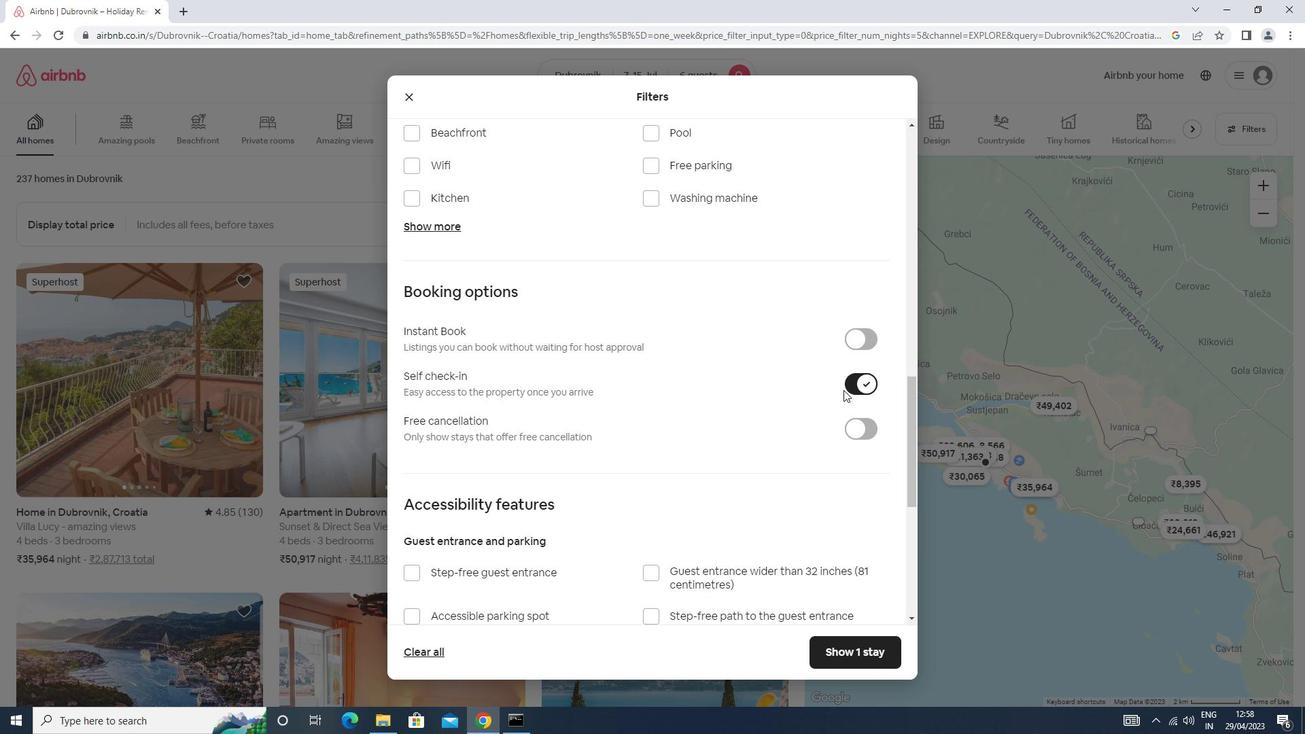 
Action: Mouse moved to (840, 392)
Screenshot: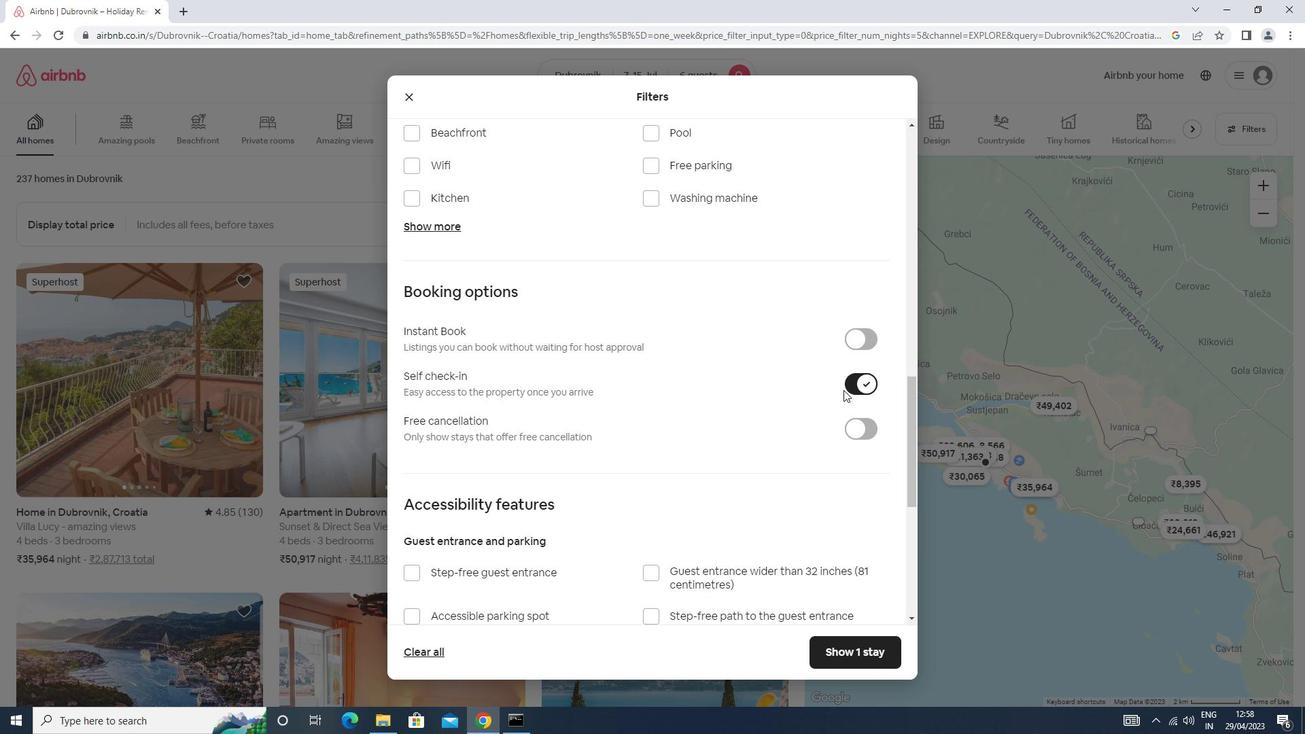 
Action: Mouse scrolled (840, 391) with delta (0, 0)
Screenshot: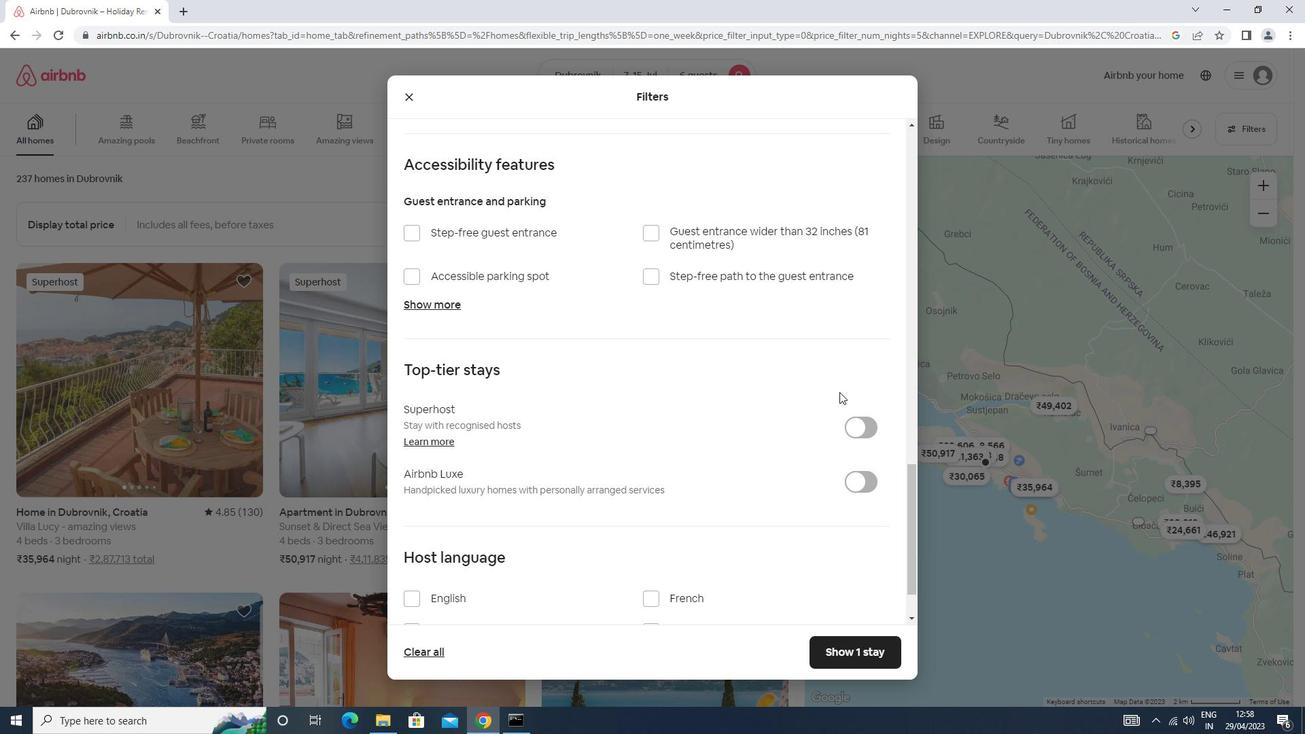 
Action: Mouse moved to (840, 393)
Screenshot: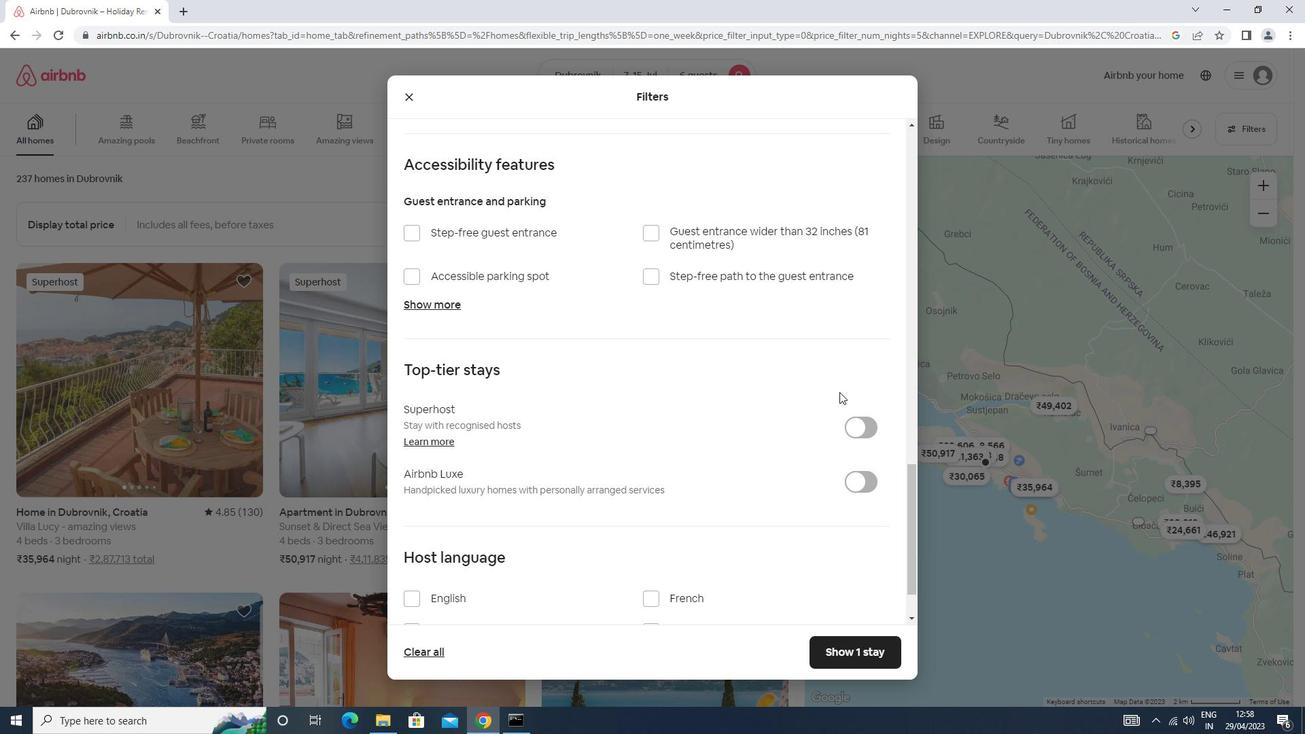 
Action: Mouse scrolled (840, 392) with delta (0, 0)
Screenshot: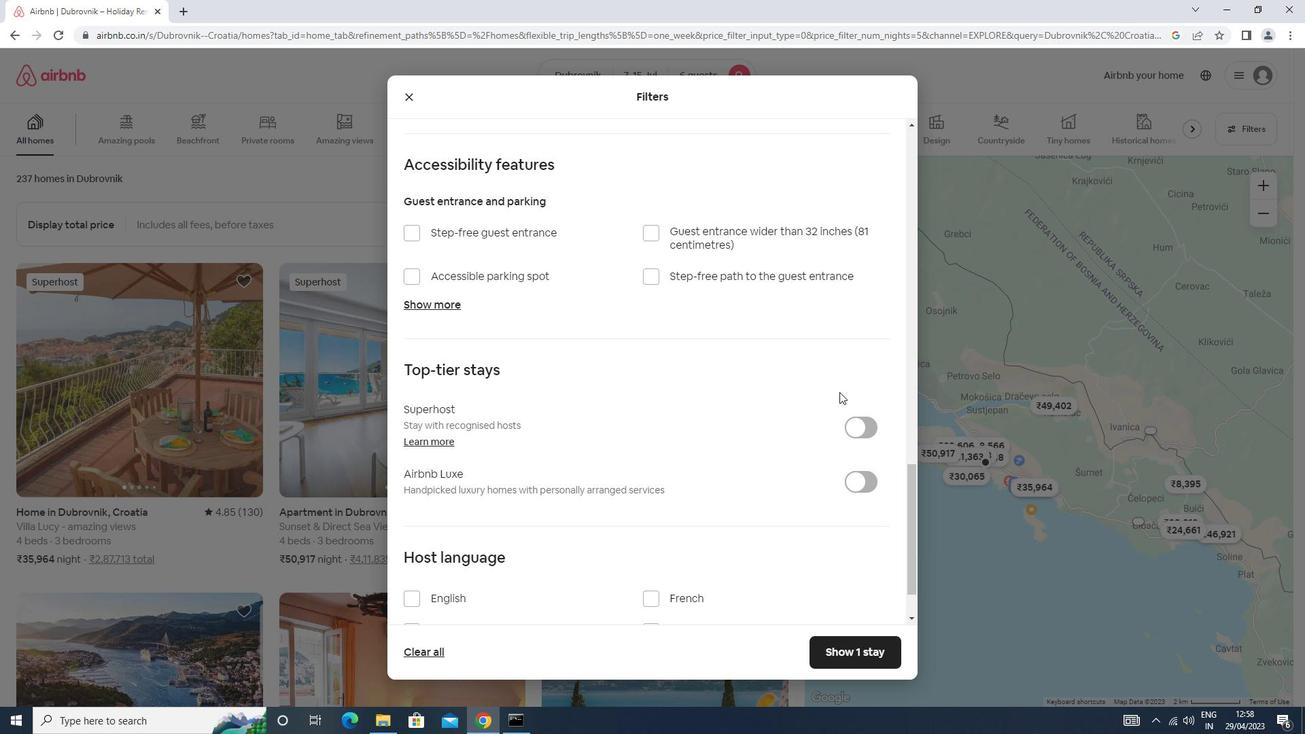
Action: Mouse scrolled (840, 392) with delta (0, 0)
Screenshot: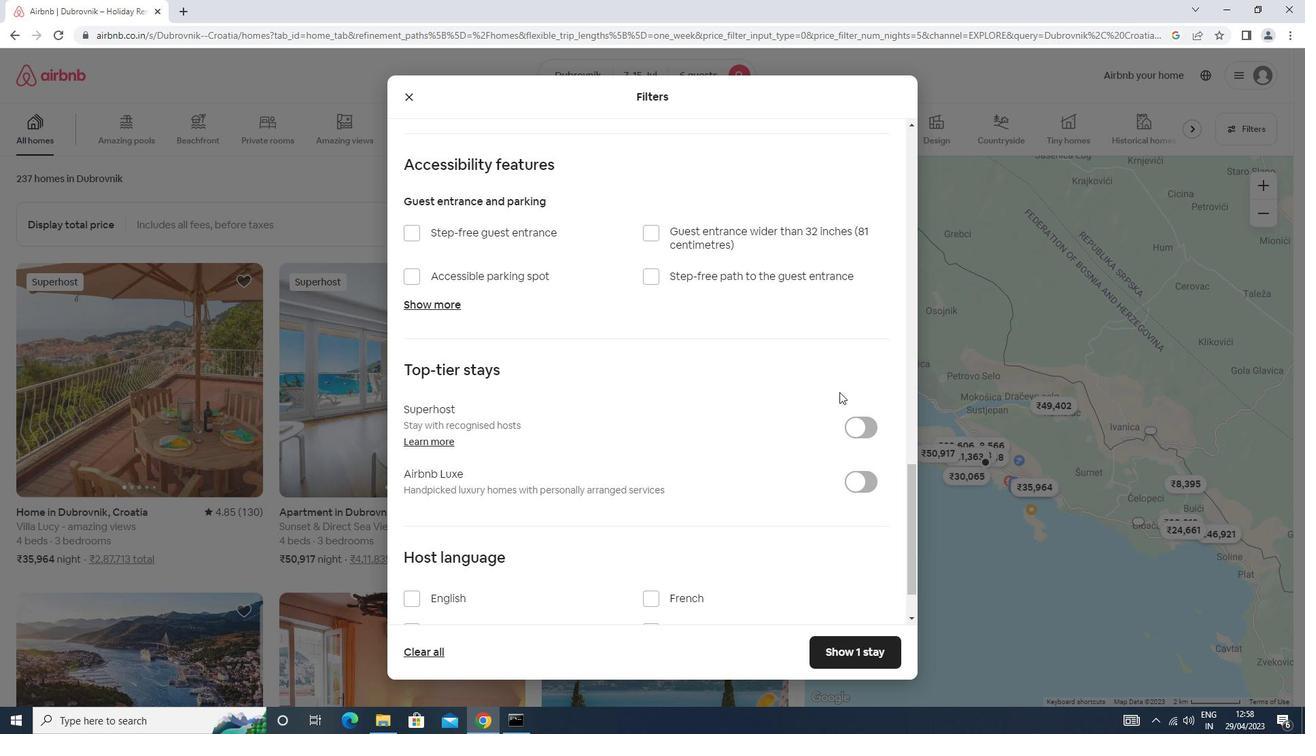 
Action: Mouse scrolled (840, 392) with delta (0, 0)
Screenshot: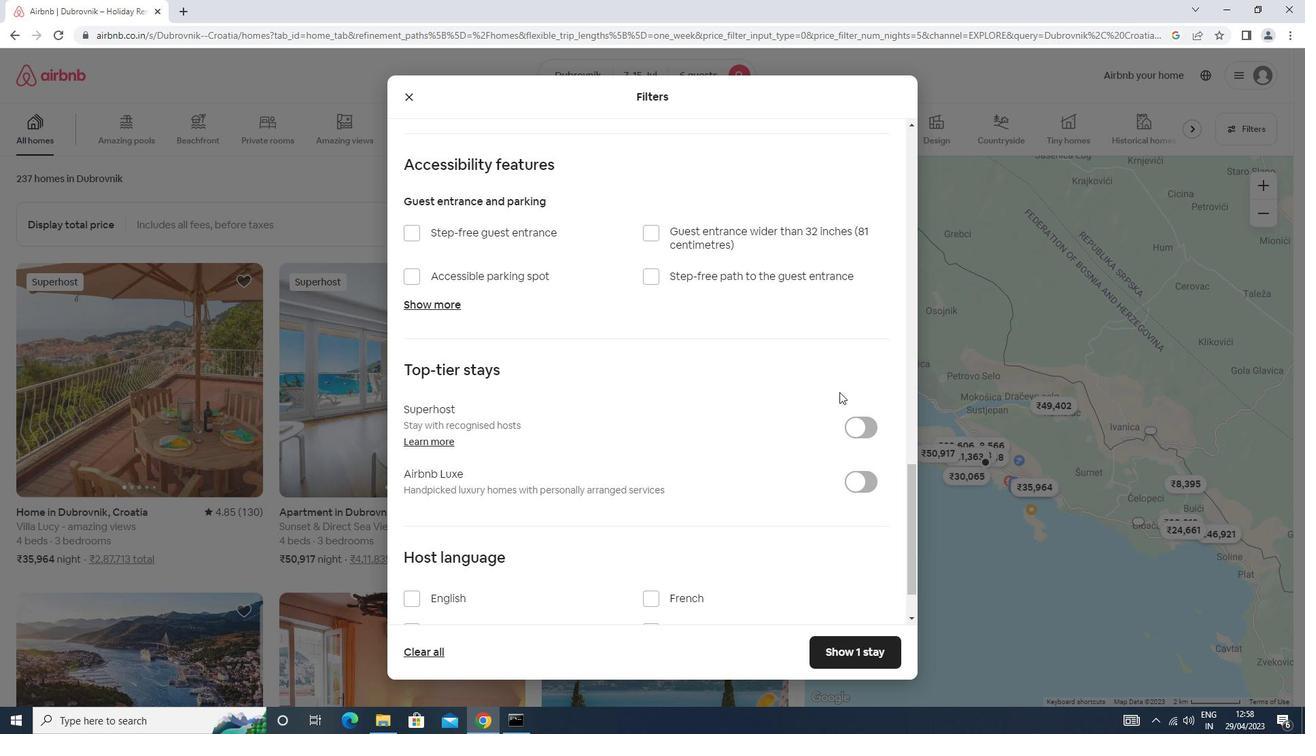 
Action: Mouse scrolled (840, 392) with delta (0, 0)
Screenshot: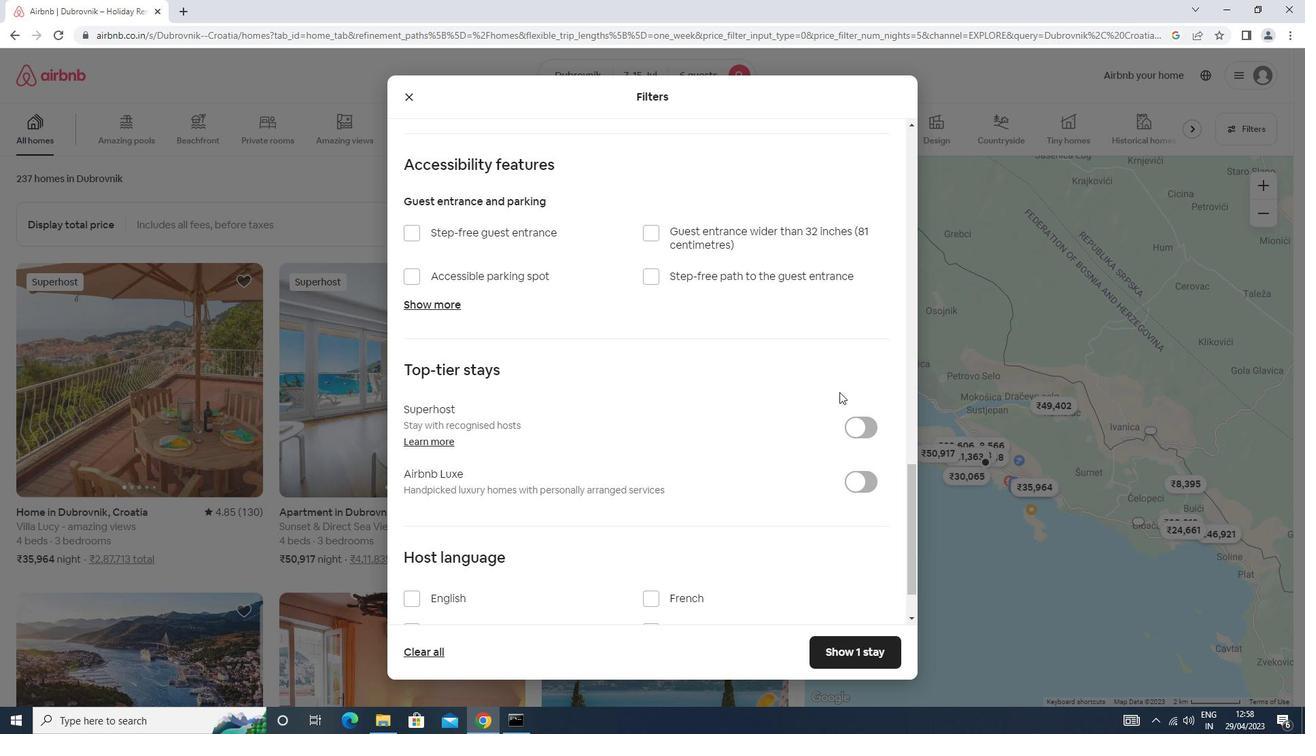 
Action: Mouse scrolled (840, 392) with delta (0, 0)
Screenshot: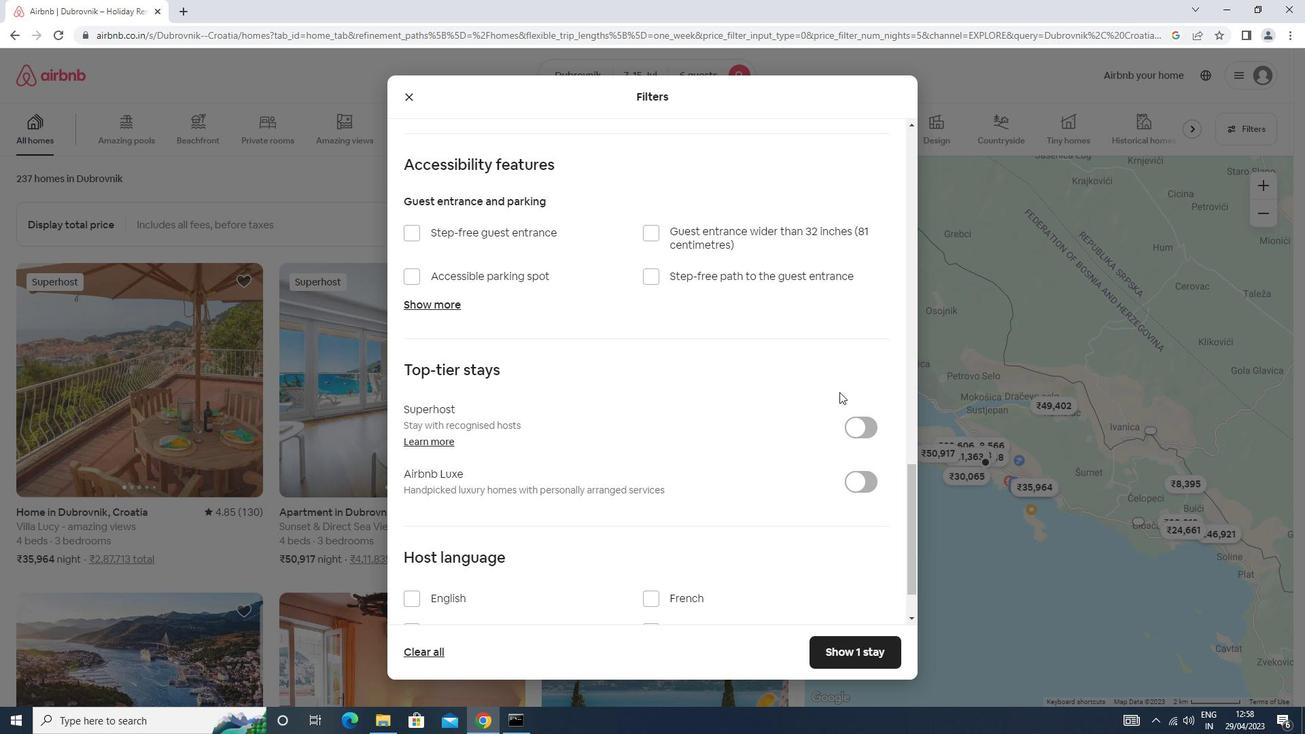 
Action: Mouse moved to (754, 449)
Screenshot: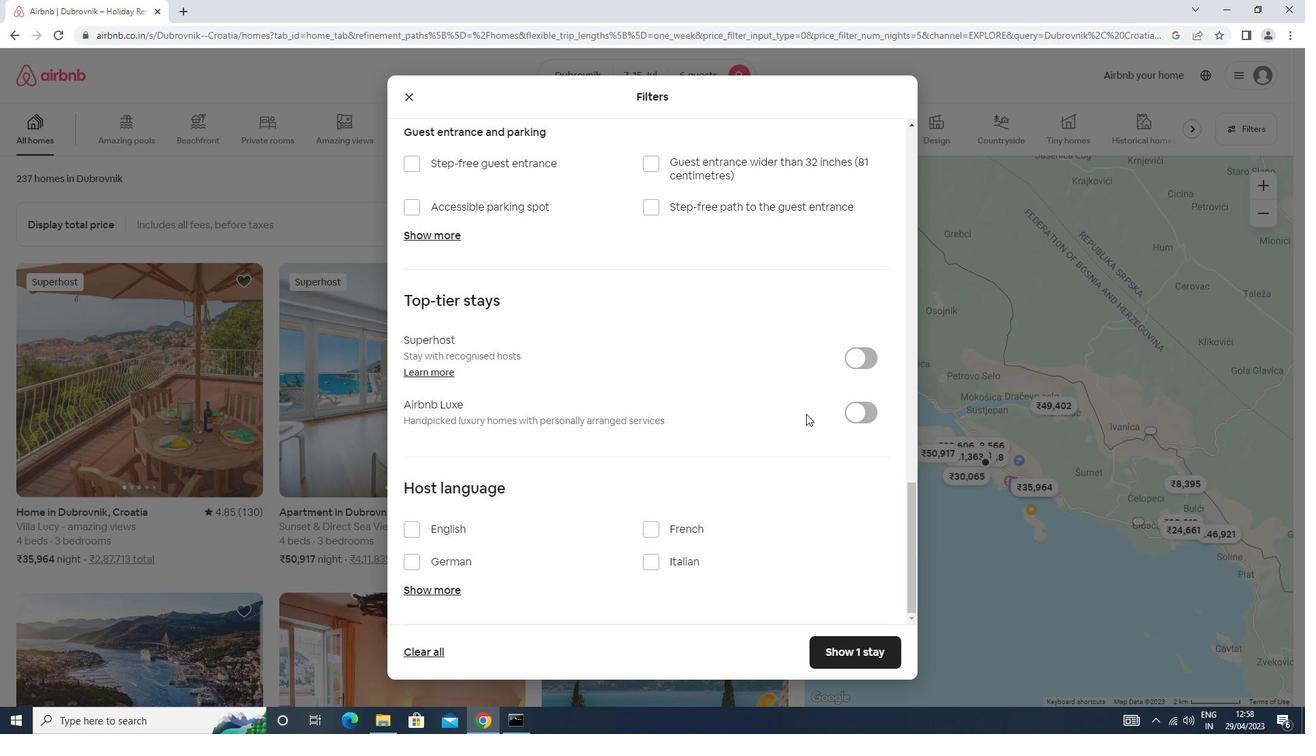 
Action: Mouse scrolled (754, 448) with delta (0, 0)
Screenshot: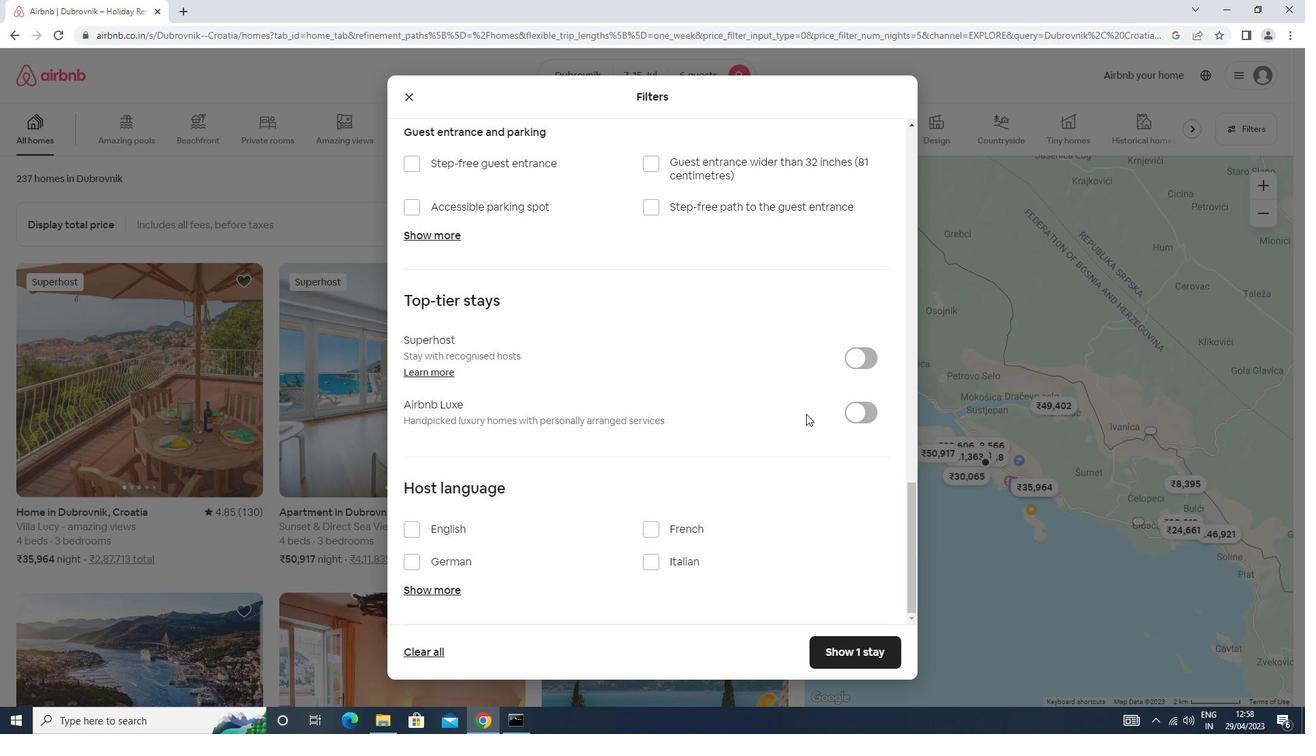
Action: Mouse scrolled (754, 448) with delta (0, 0)
Screenshot: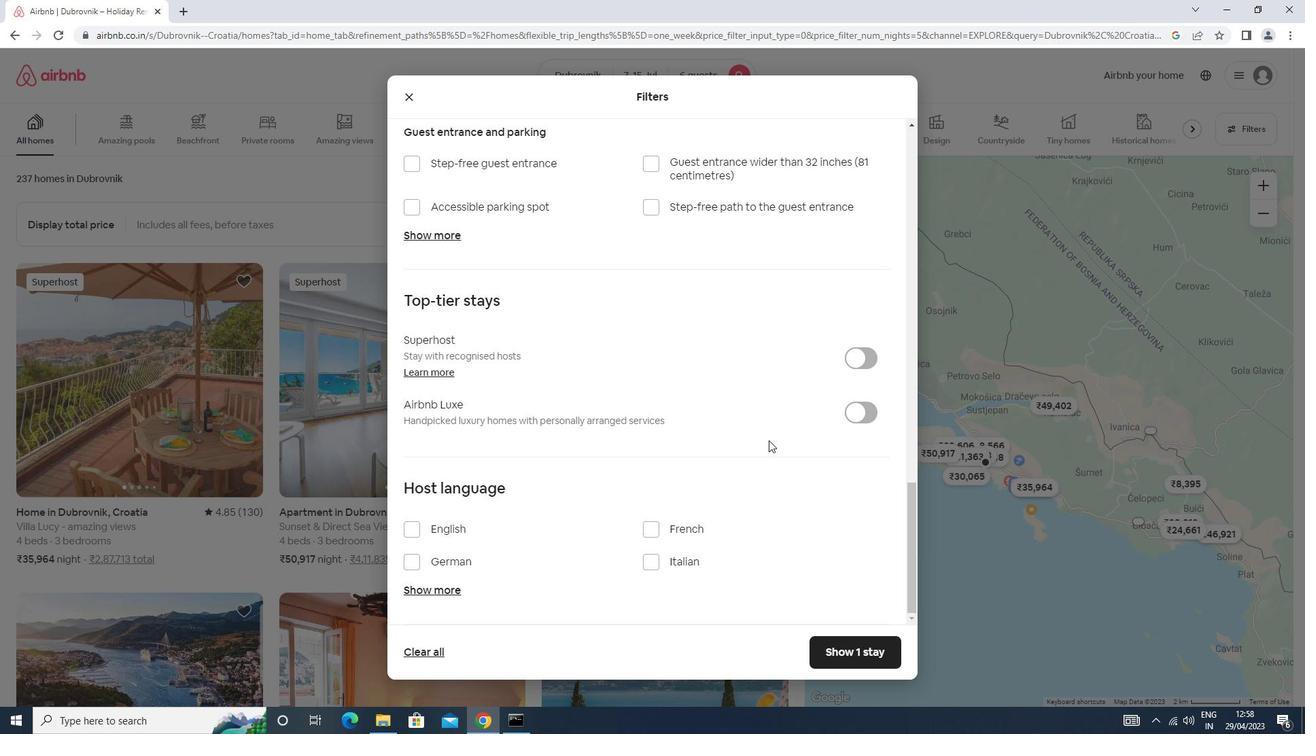 
Action: Mouse moved to (753, 449)
Screenshot: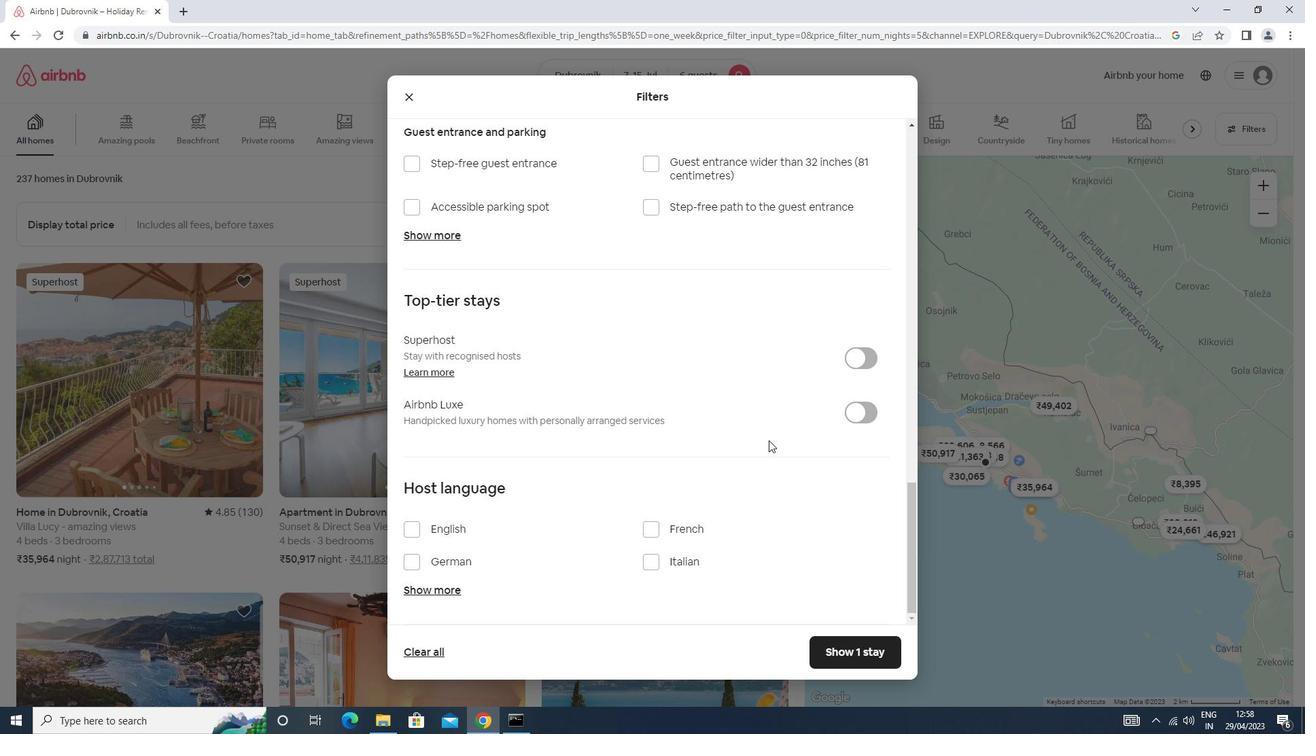 
Action: Mouse scrolled (753, 448) with delta (0, 0)
Screenshot: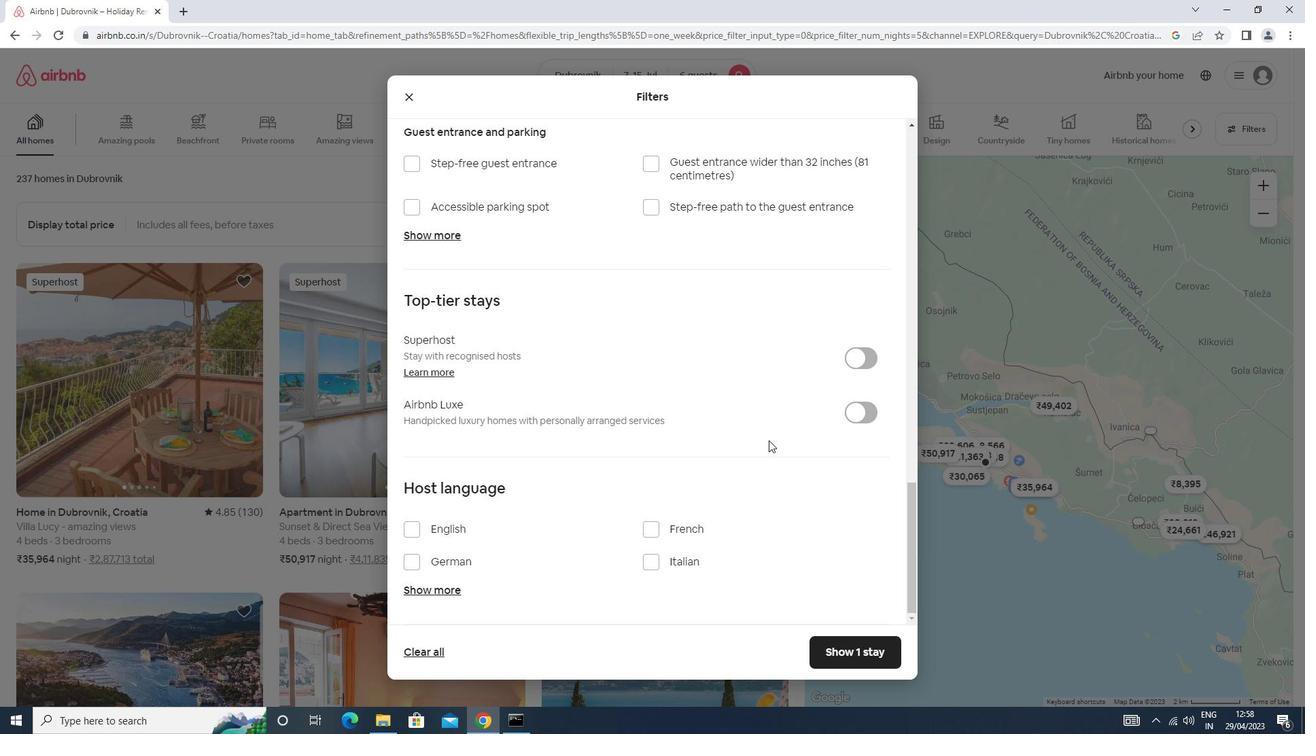 
Action: Mouse scrolled (753, 448) with delta (0, 0)
Screenshot: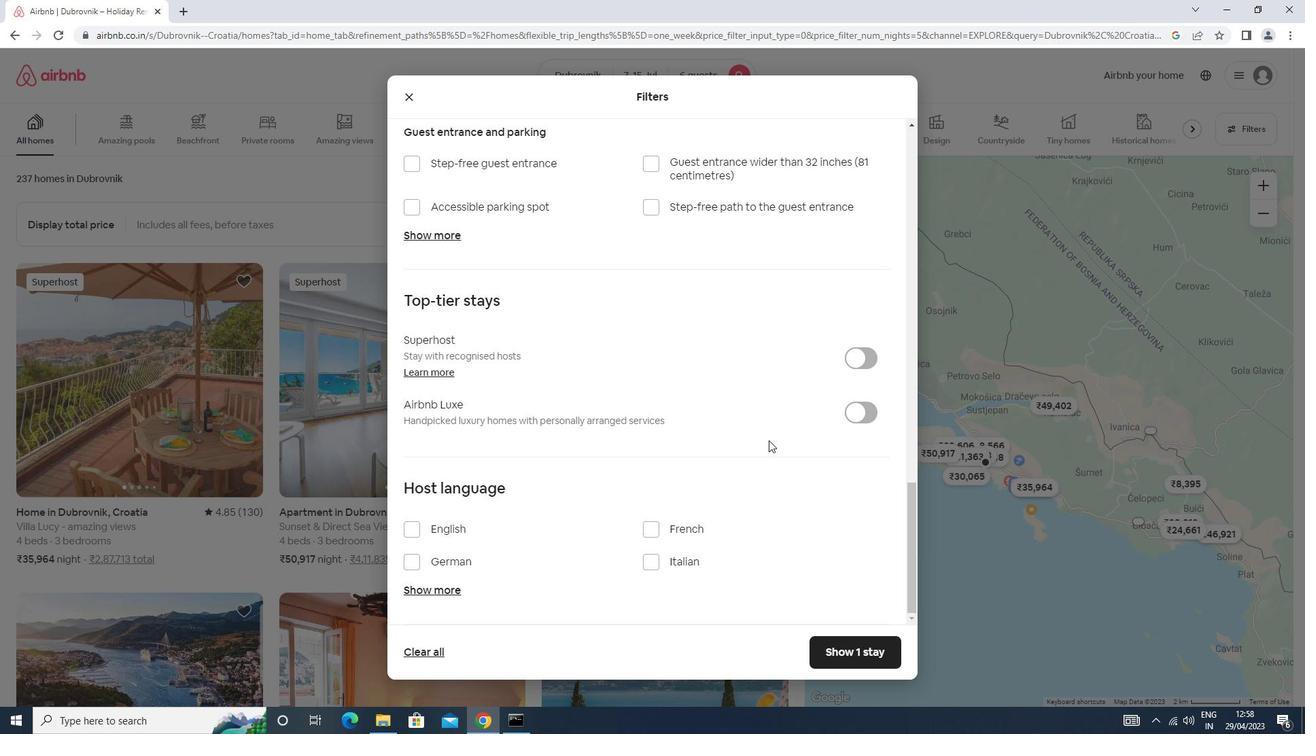 
Action: Mouse scrolled (753, 448) with delta (0, 0)
Screenshot: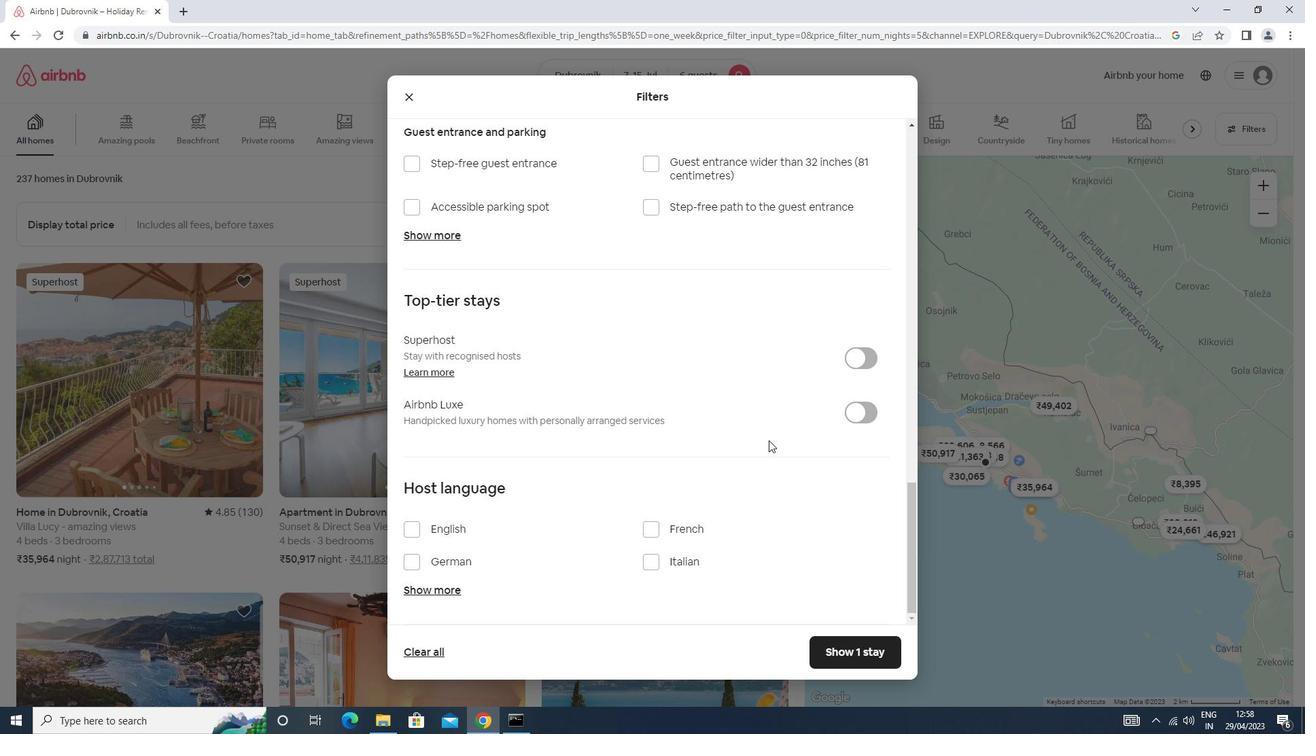 
Action: Mouse moved to (752, 450)
Screenshot: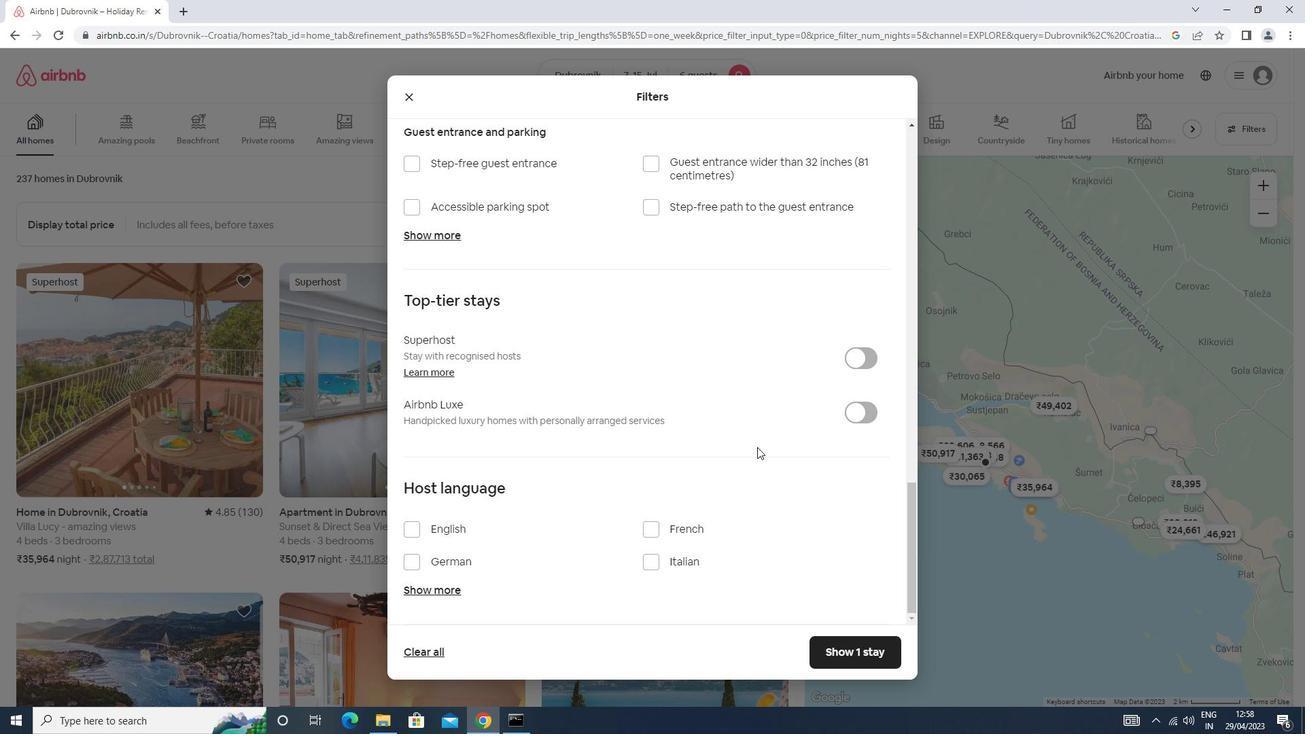 
Action: Mouse scrolled (752, 450) with delta (0, 0)
Screenshot: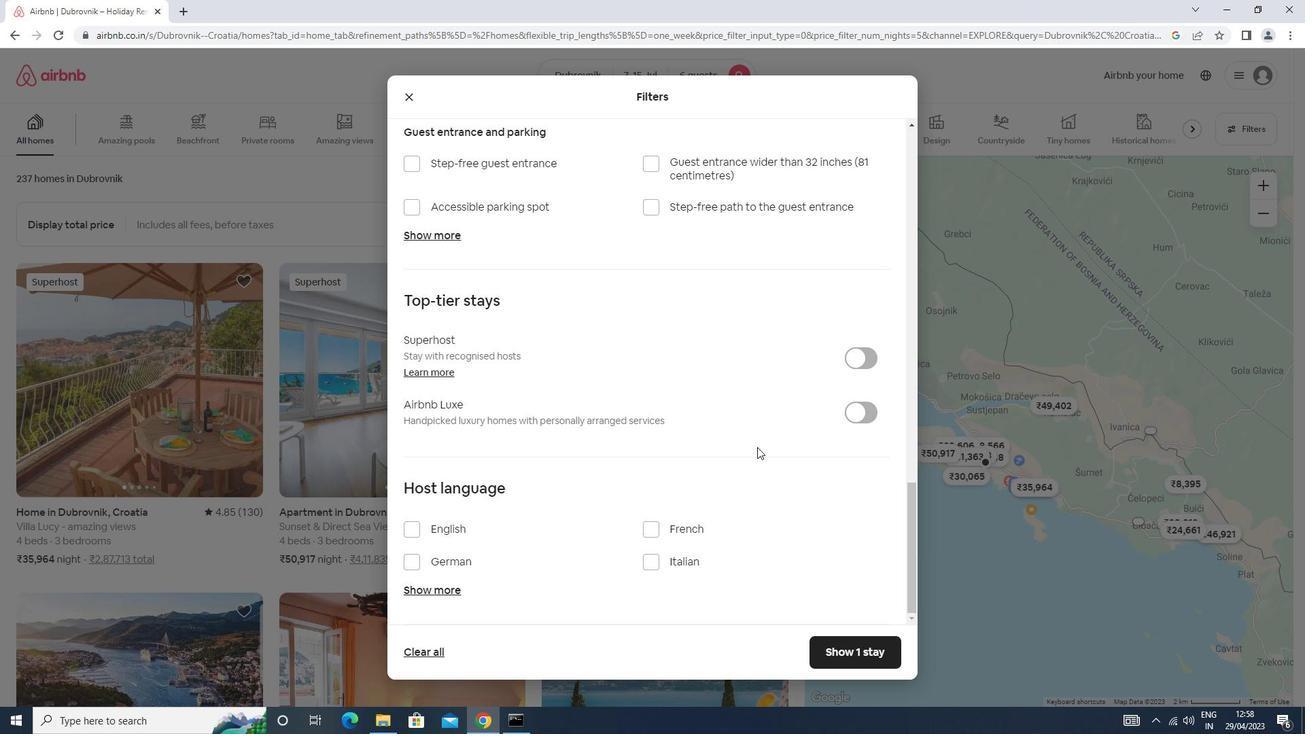 
Action: Mouse moved to (436, 523)
Screenshot: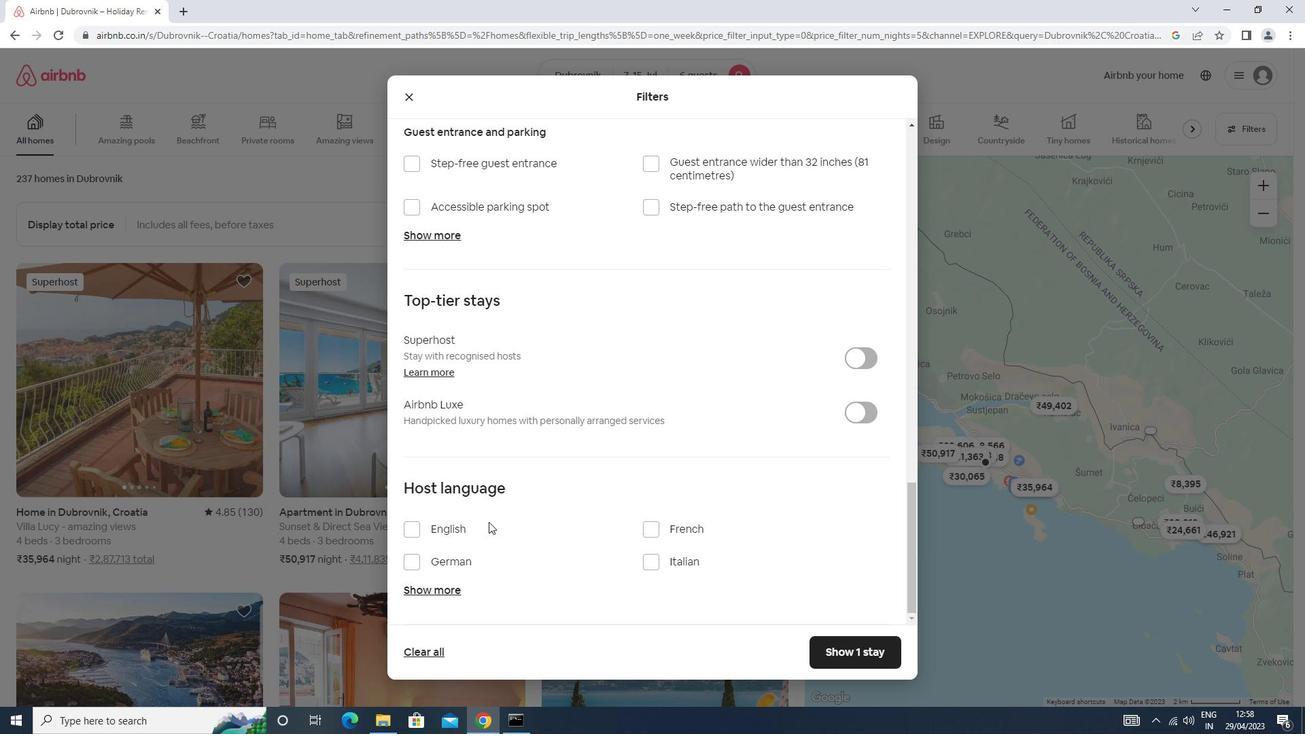 
Action: Mouse pressed left at (436, 523)
Screenshot: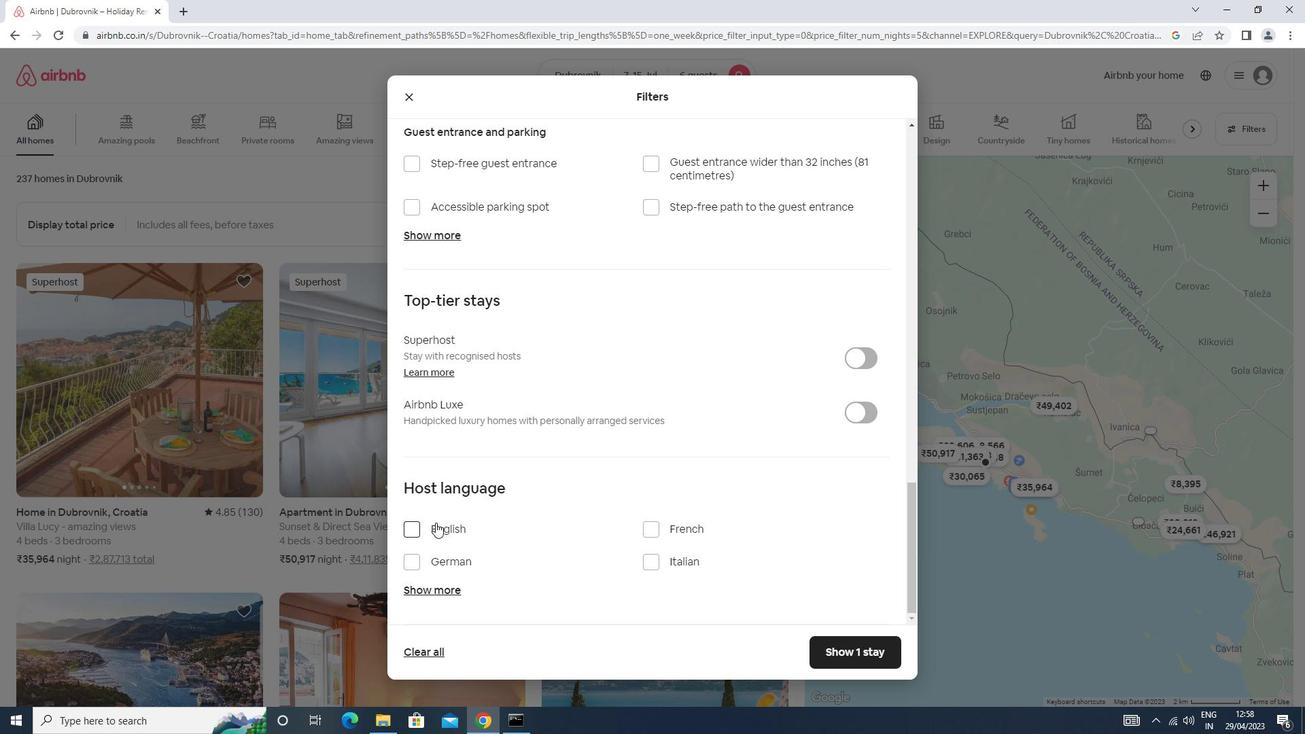 
Action: Mouse moved to (871, 650)
Screenshot: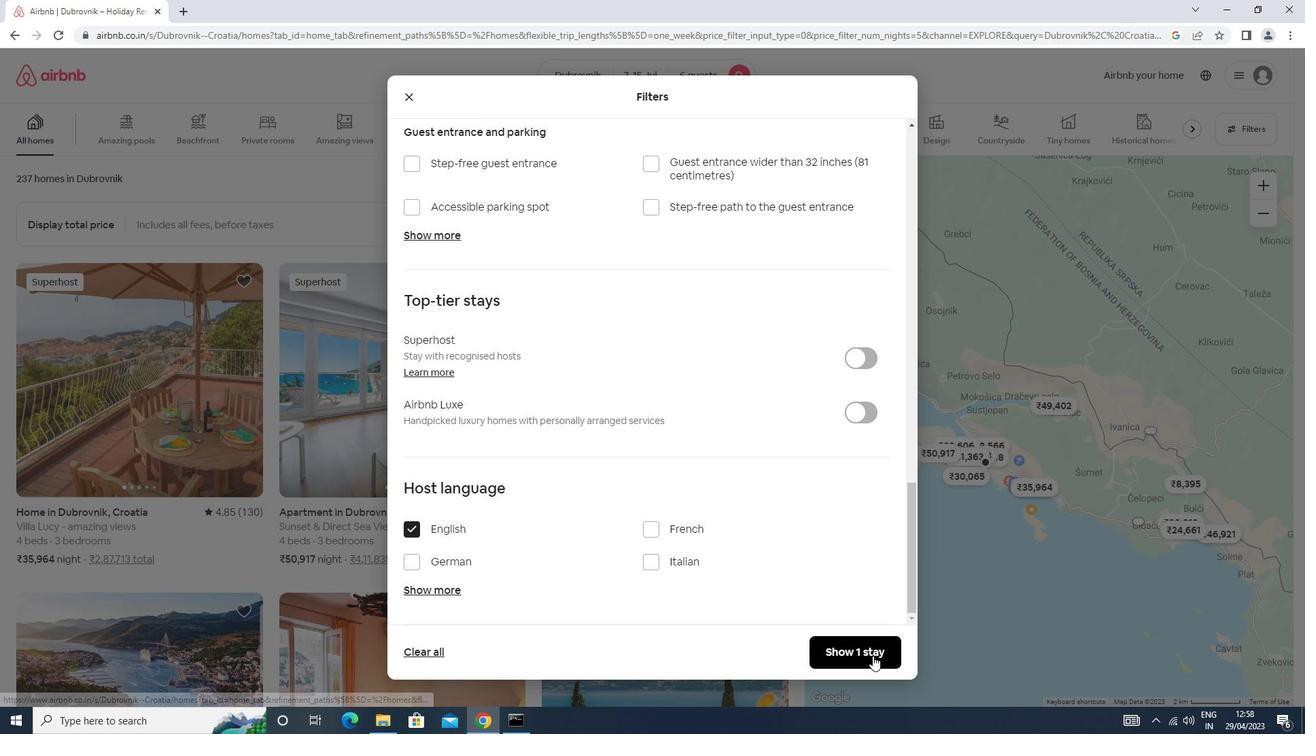 
Action: Mouse pressed left at (871, 650)
Screenshot: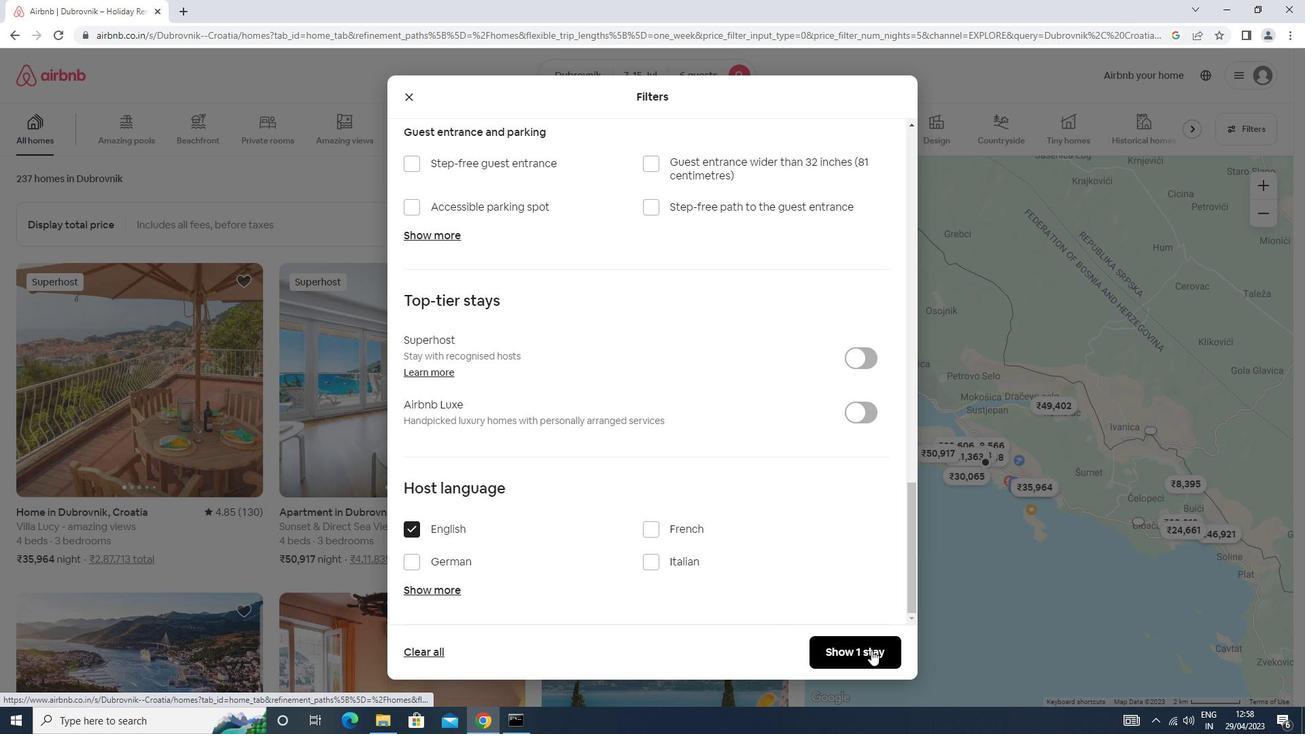 
Action: Mouse moved to (870, 650)
Screenshot: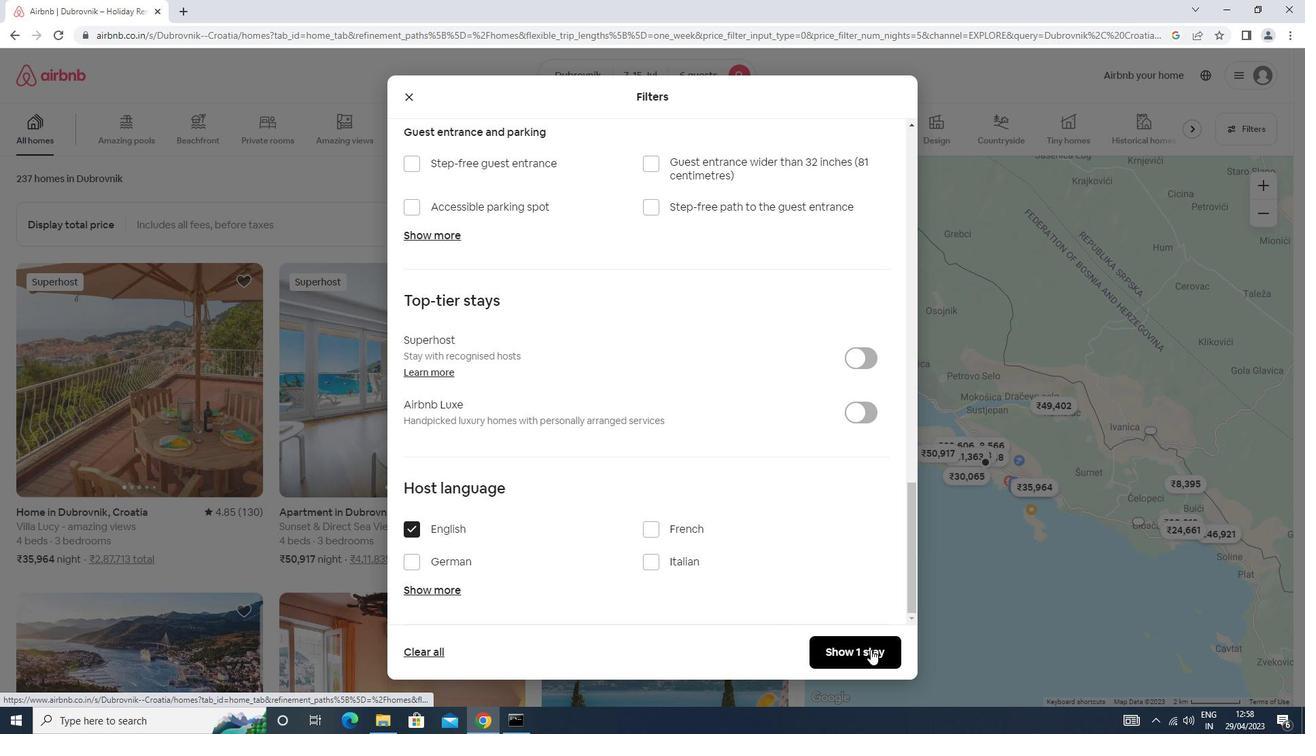 
